 Task: Reply to email with the signature Gabriel Evans with the subject Request for a video from softage.1@softage.net with the message Could you please provide a summary of the customer feedback received? with CC to softage.10@softage.net with an attached document Branding_strategy.docx
Action: Mouse pressed left at (574, 734)
Screenshot: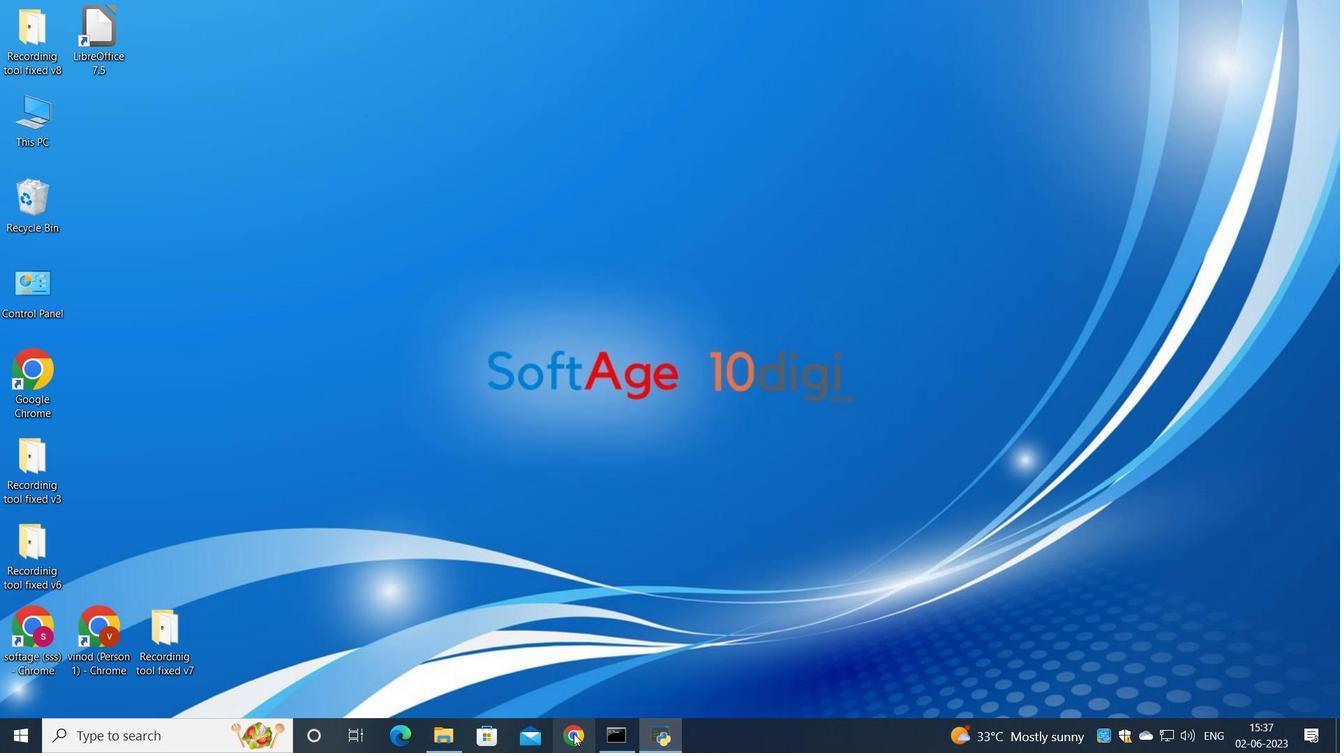 
Action: Mouse moved to (600, 434)
Screenshot: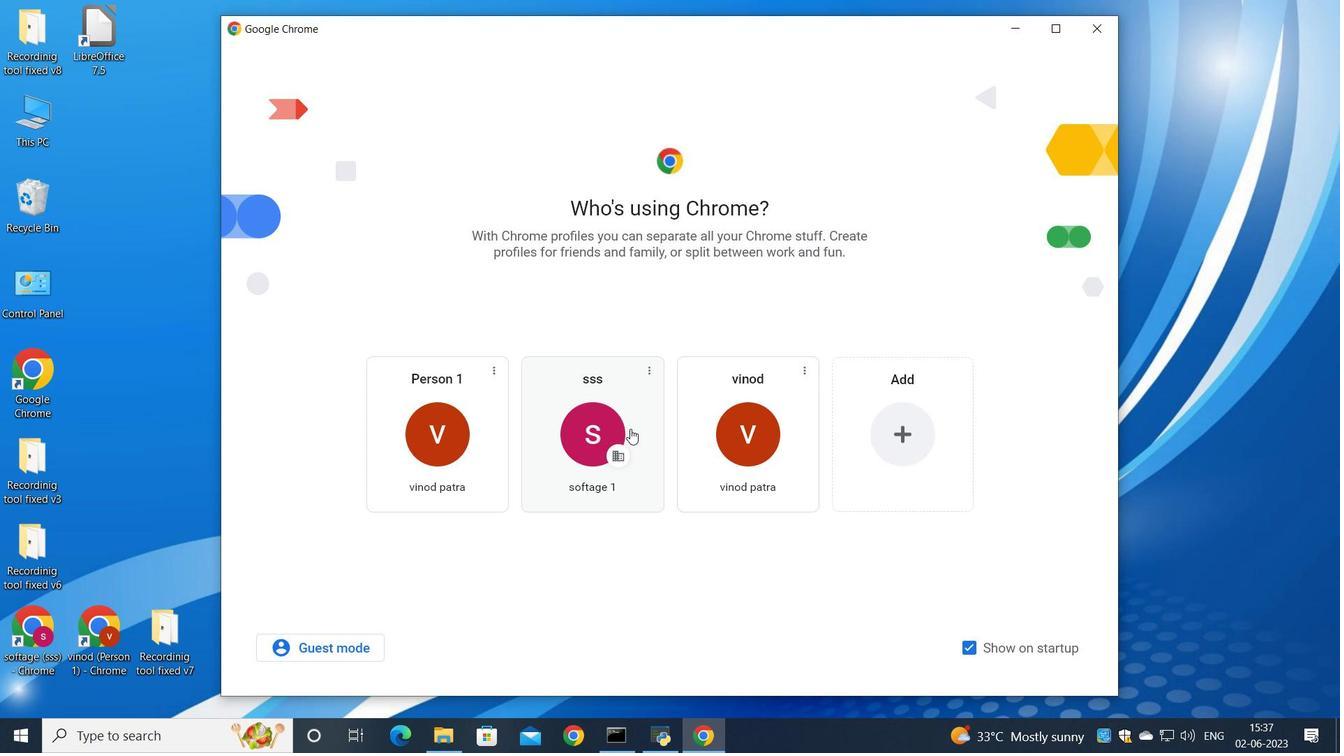 
Action: Mouse pressed left at (600, 434)
Screenshot: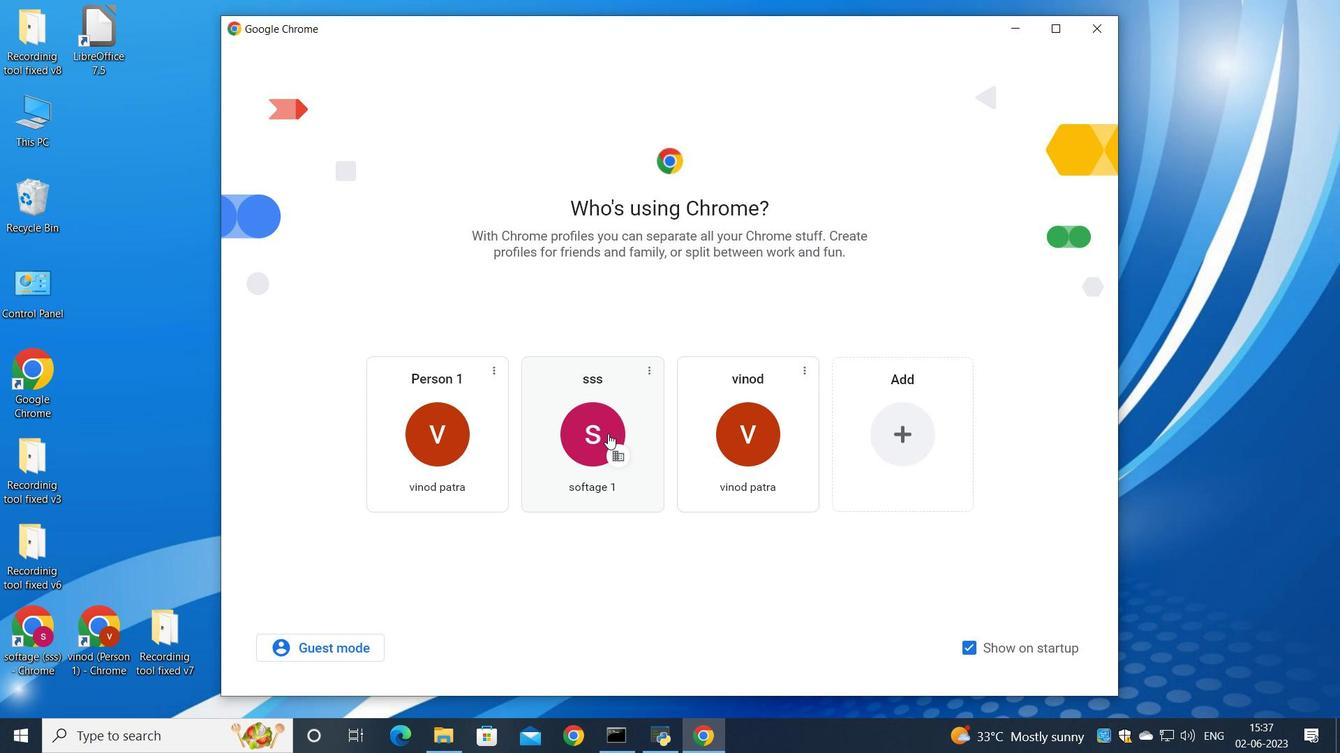 
Action: Mouse moved to (1173, 117)
Screenshot: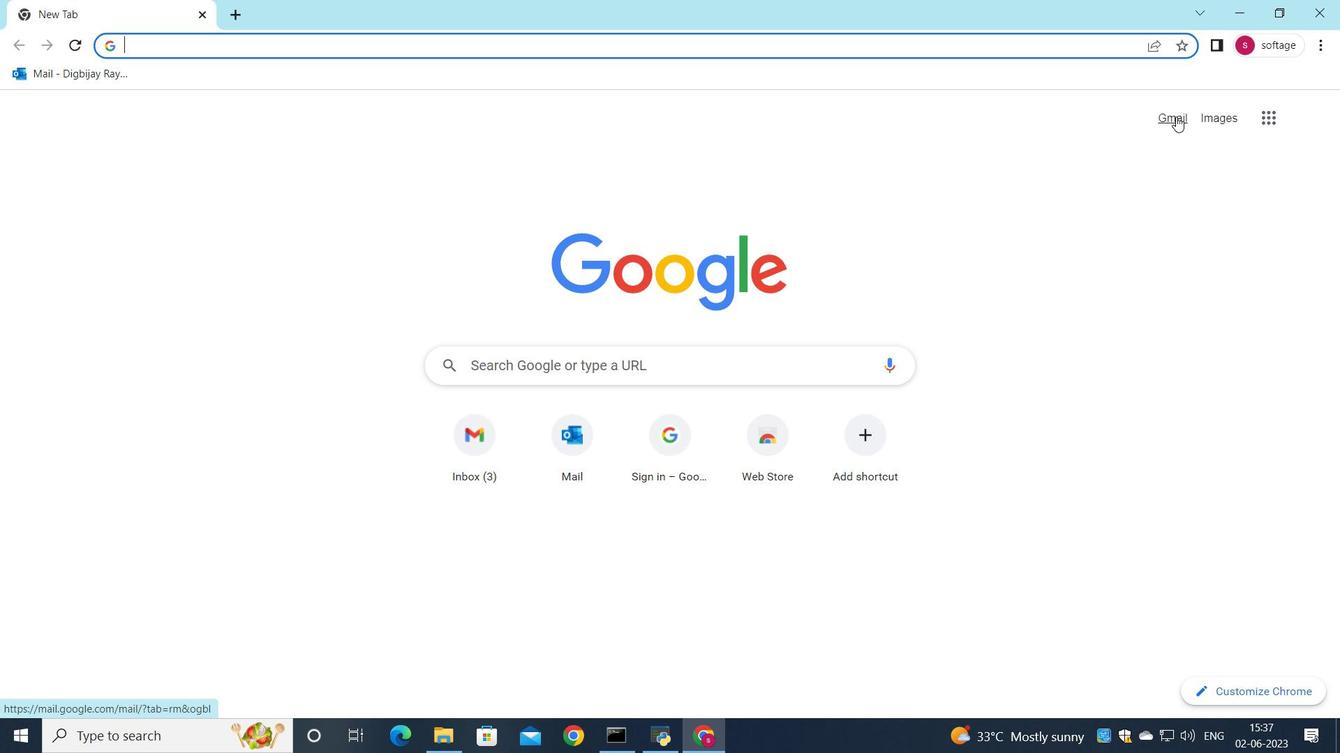 
Action: Mouse pressed left at (1173, 117)
Screenshot: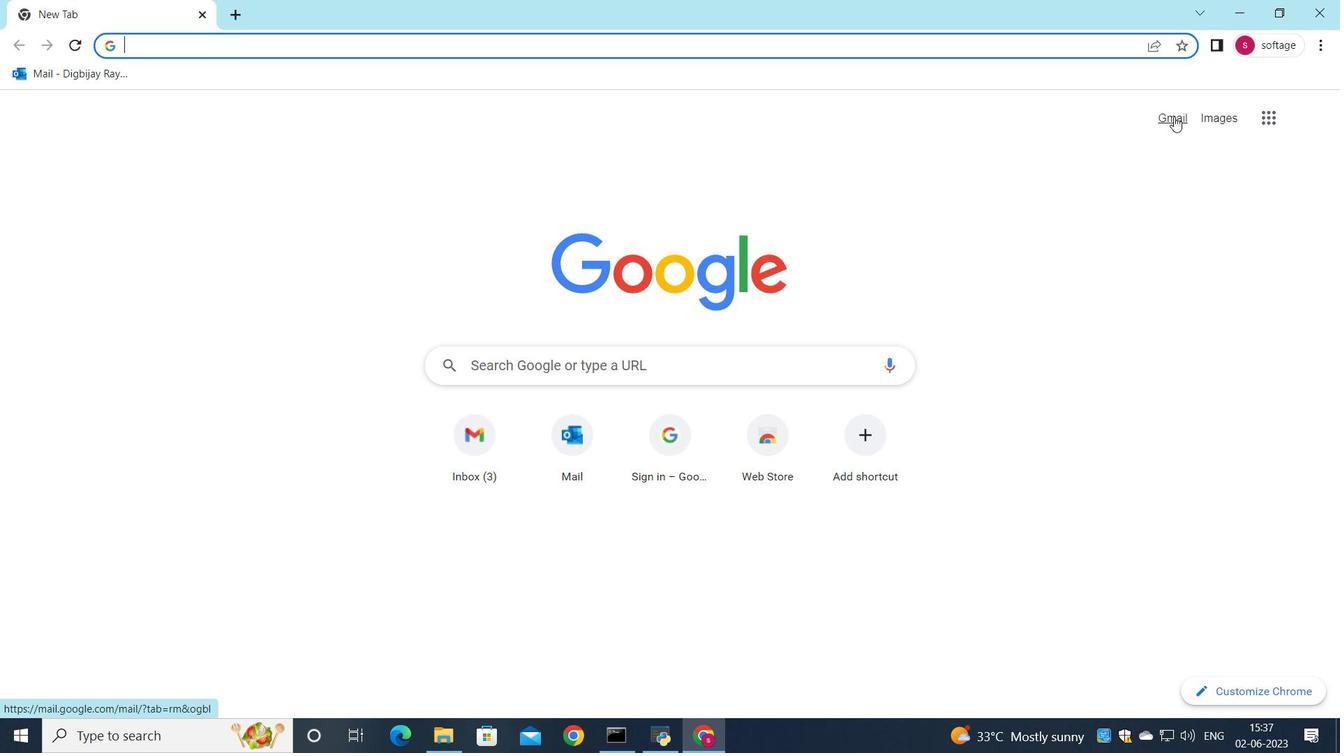 
Action: Mouse moved to (1144, 127)
Screenshot: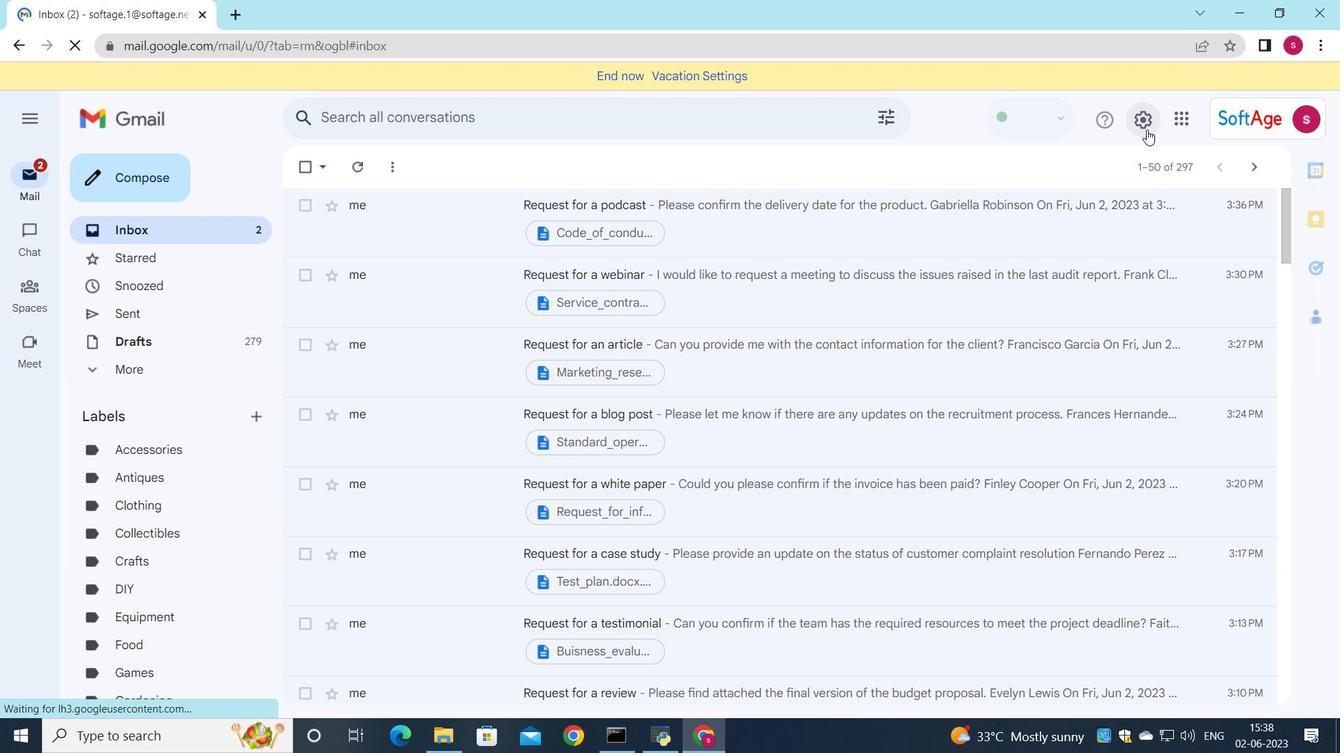 
Action: Mouse pressed left at (1144, 127)
Screenshot: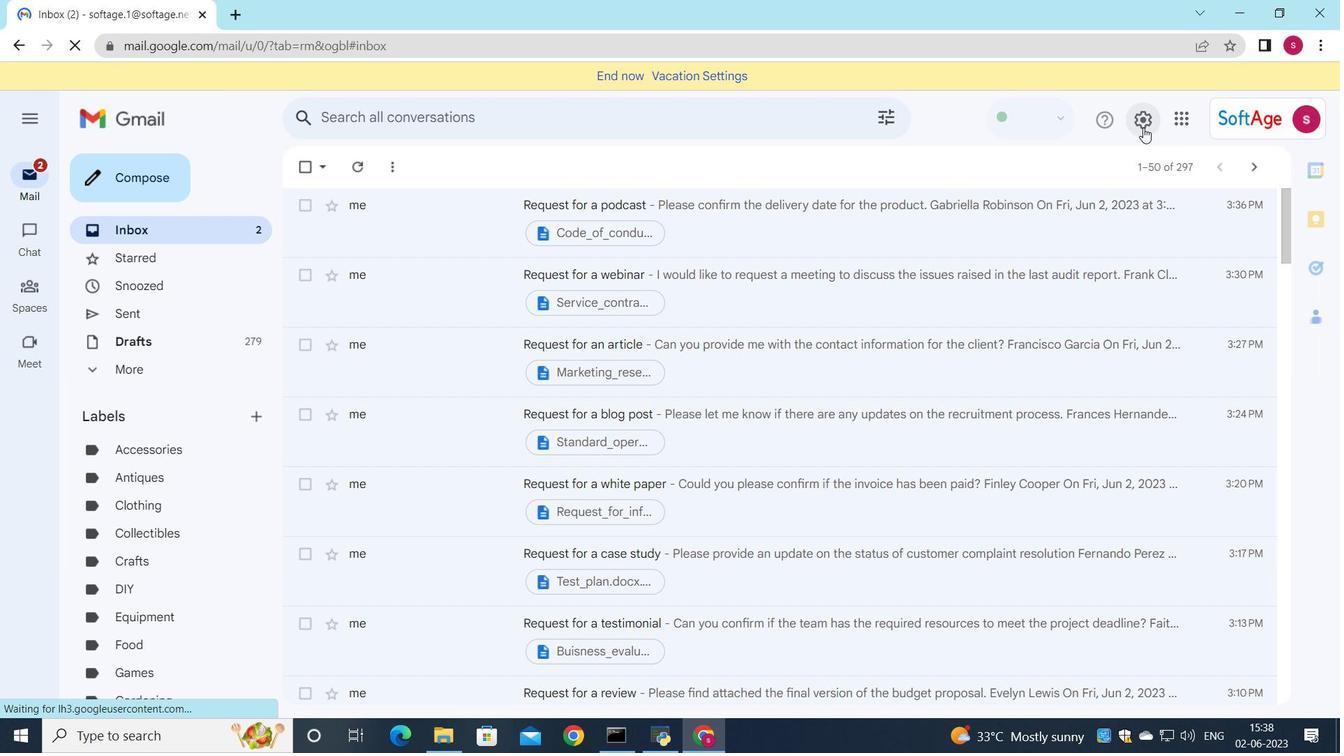 
Action: Mouse moved to (1165, 207)
Screenshot: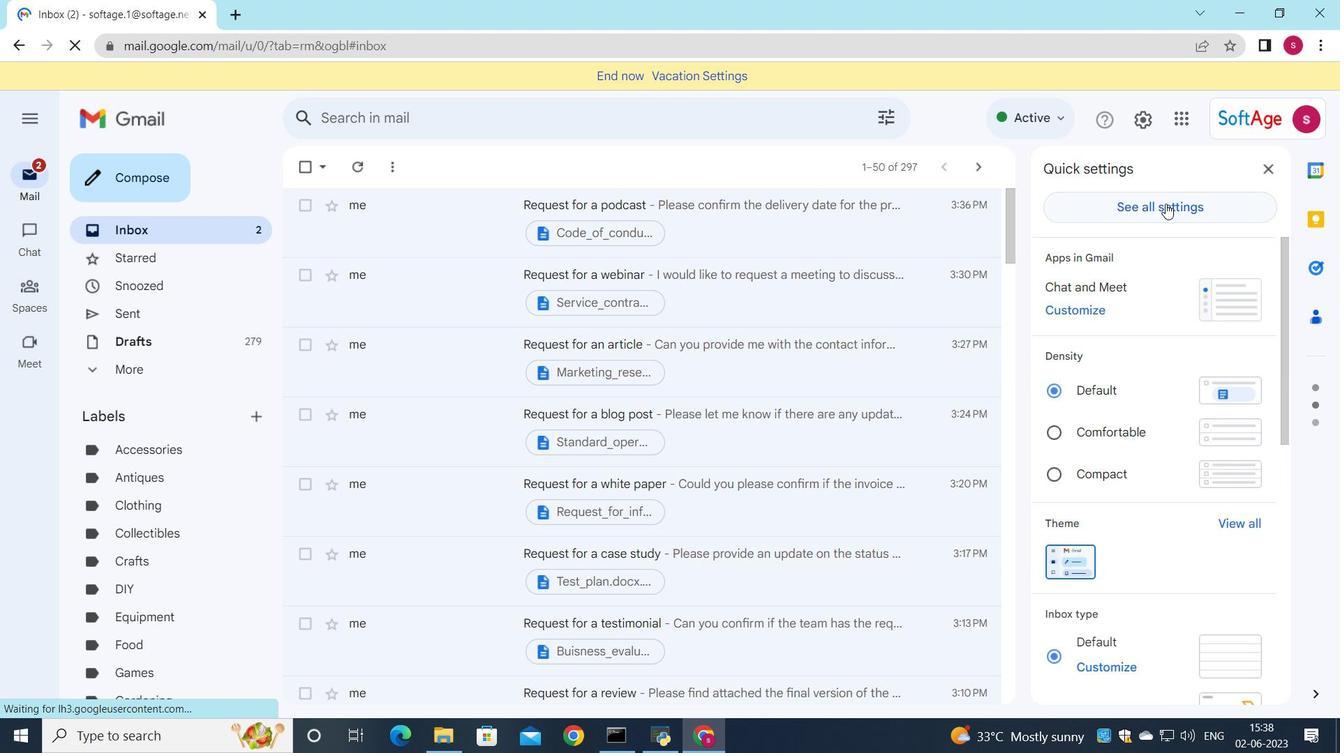 
Action: Mouse pressed left at (1165, 207)
Screenshot: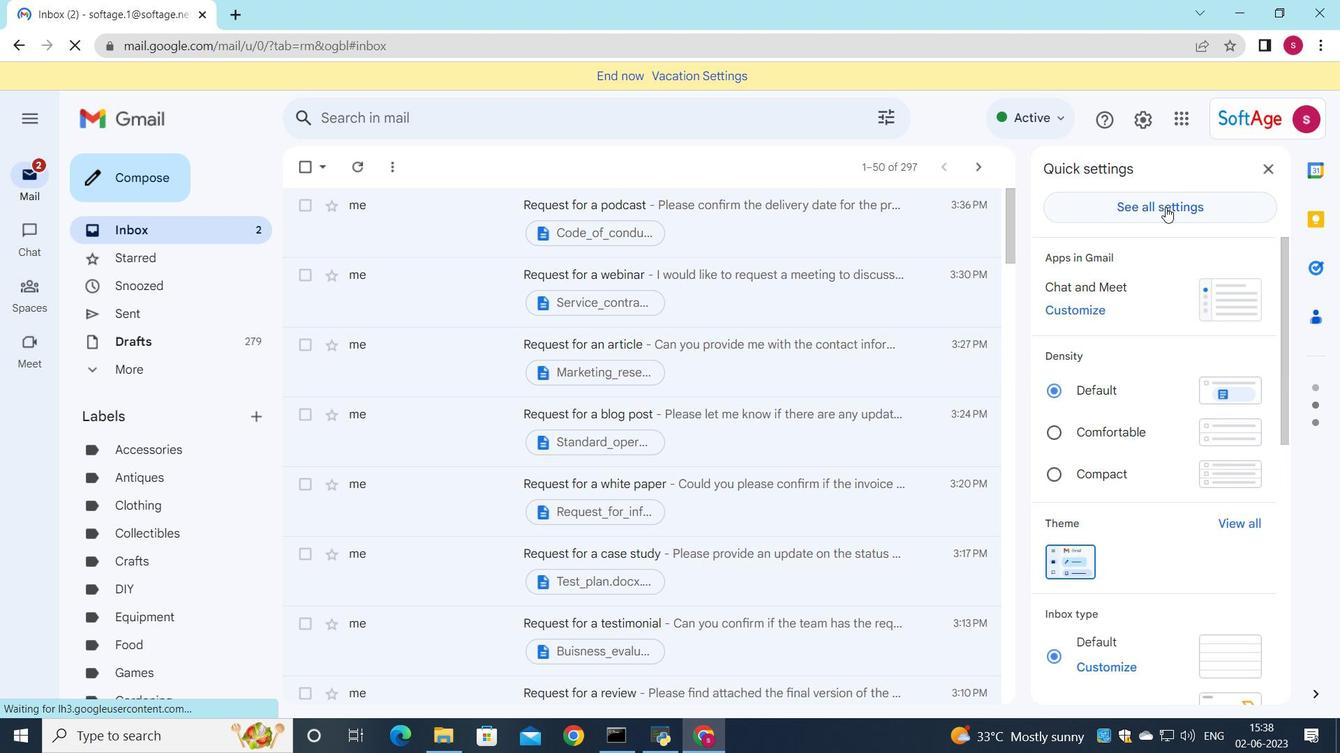 
Action: Mouse moved to (679, 320)
Screenshot: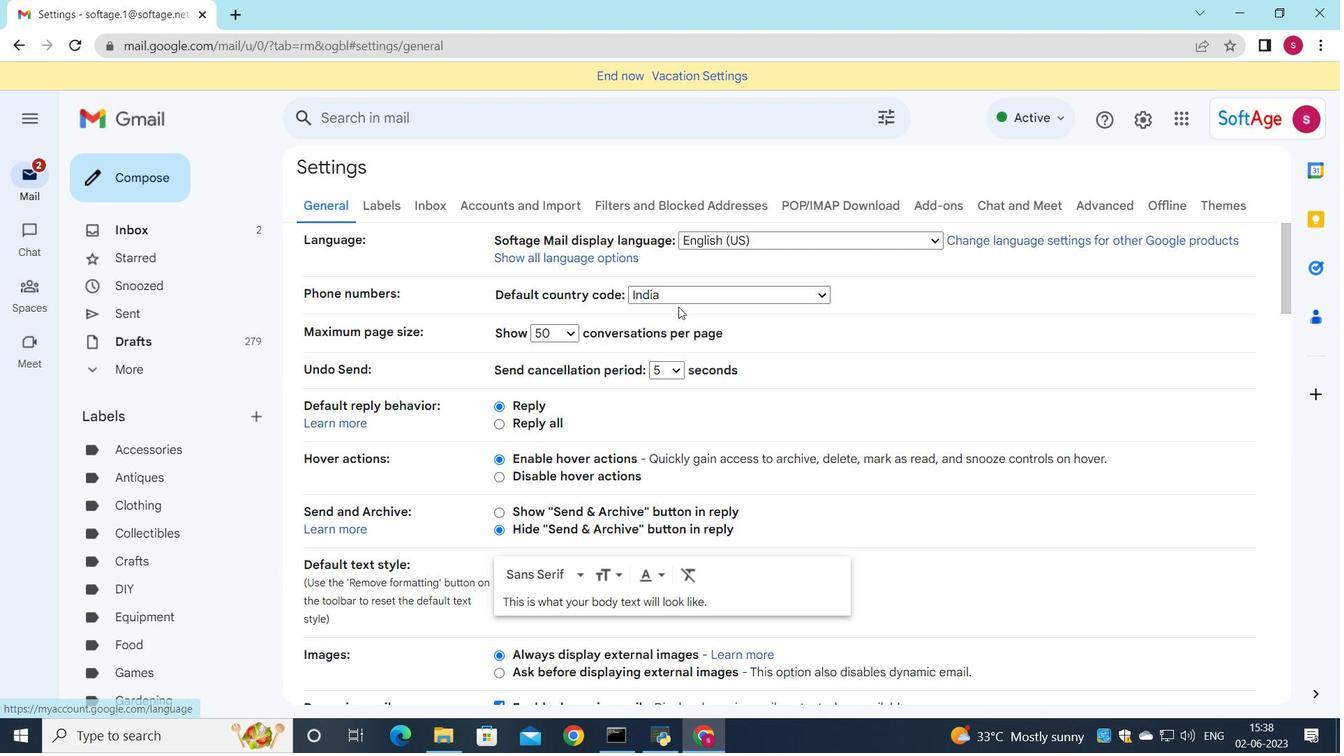 
Action: Mouse scrolled (679, 319) with delta (0, 0)
Screenshot: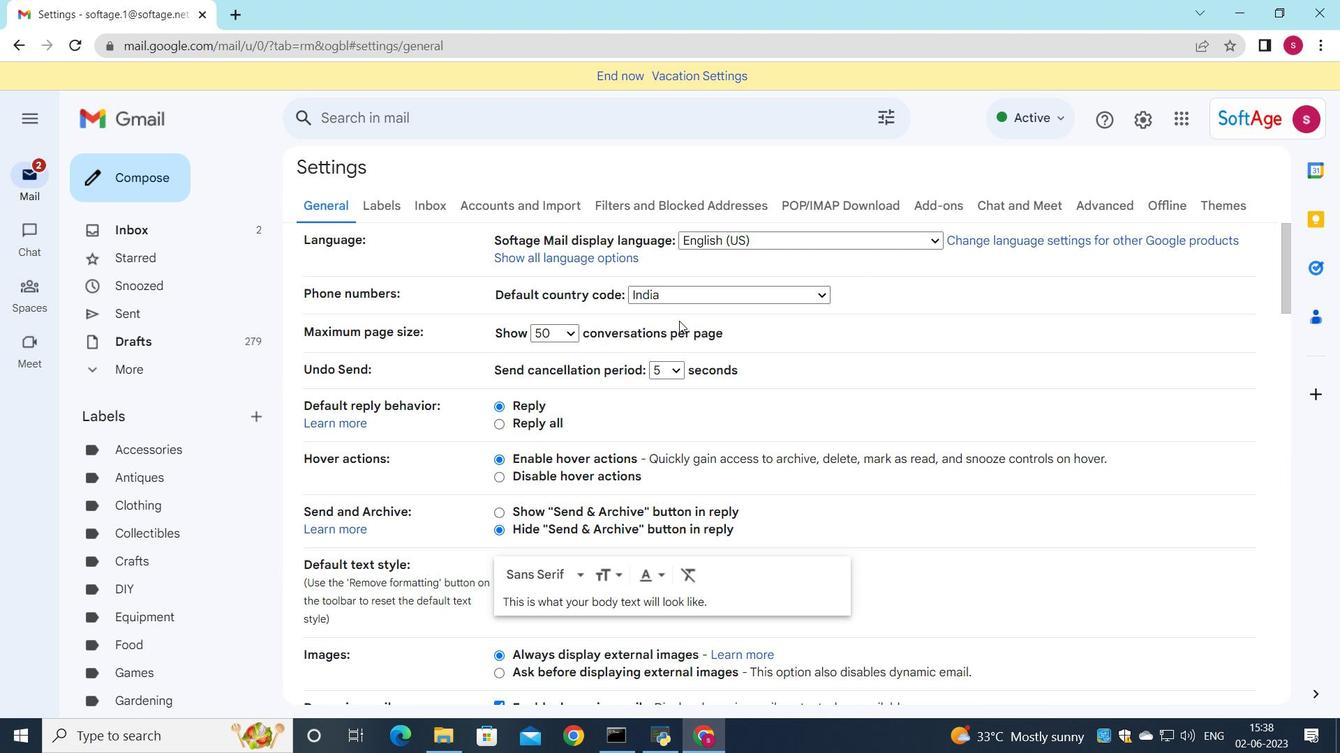 
Action: Mouse scrolled (679, 319) with delta (0, 0)
Screenshot: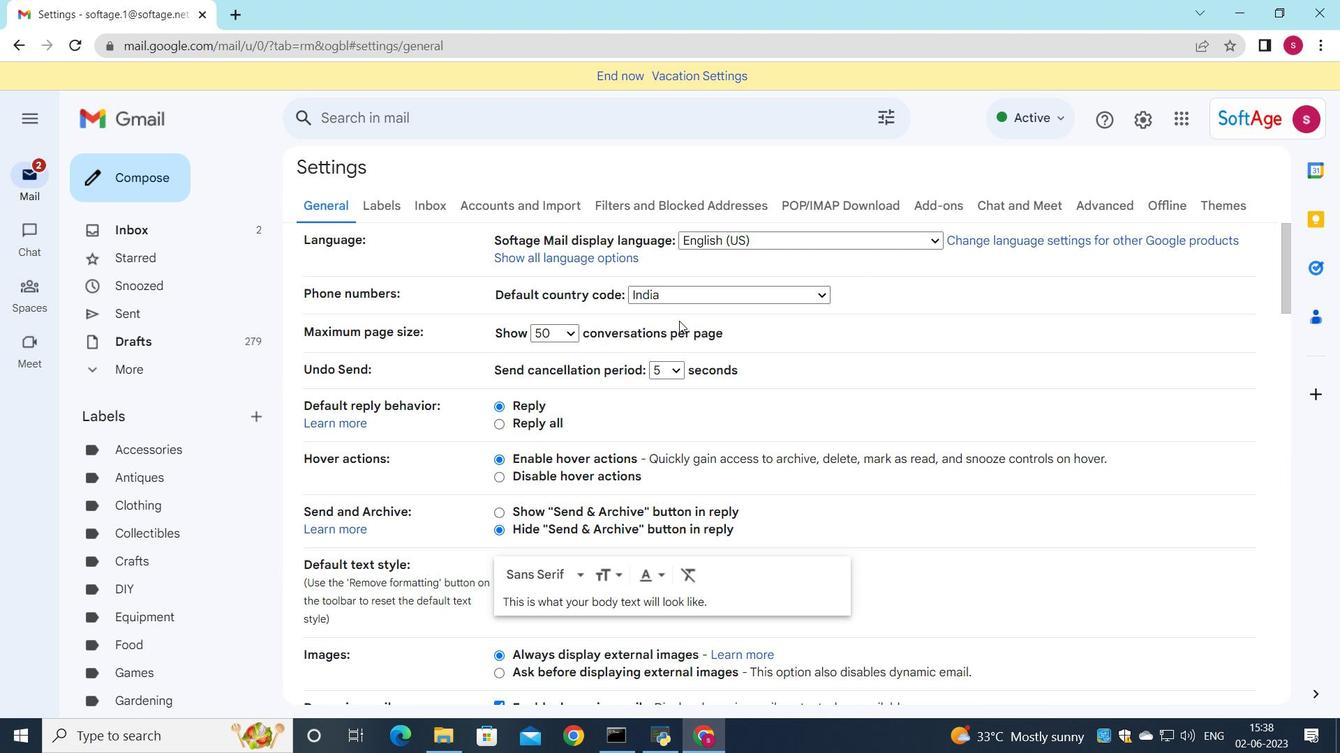 
Action: Mouse scrolled (679, 319) with delta (0, 0)
Screenshot: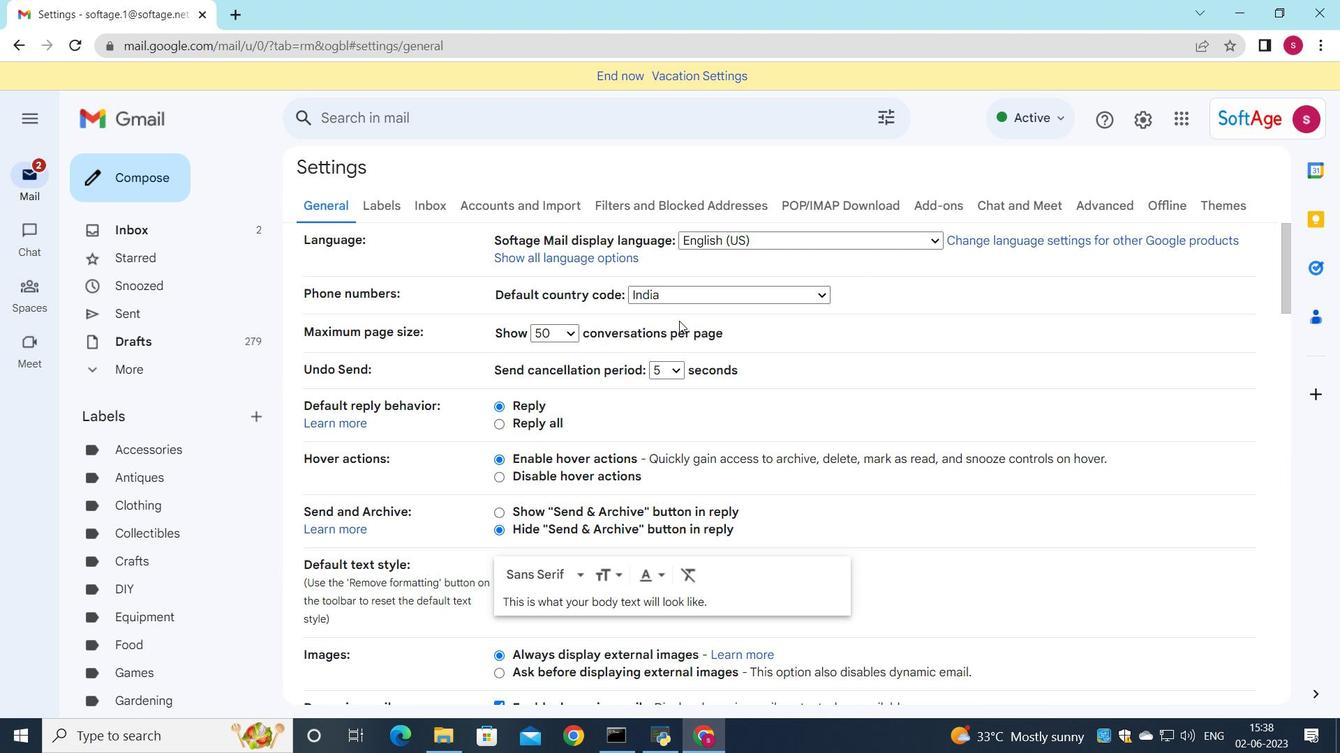 
Action: Mouse moved to (680, 320)
Screenshot: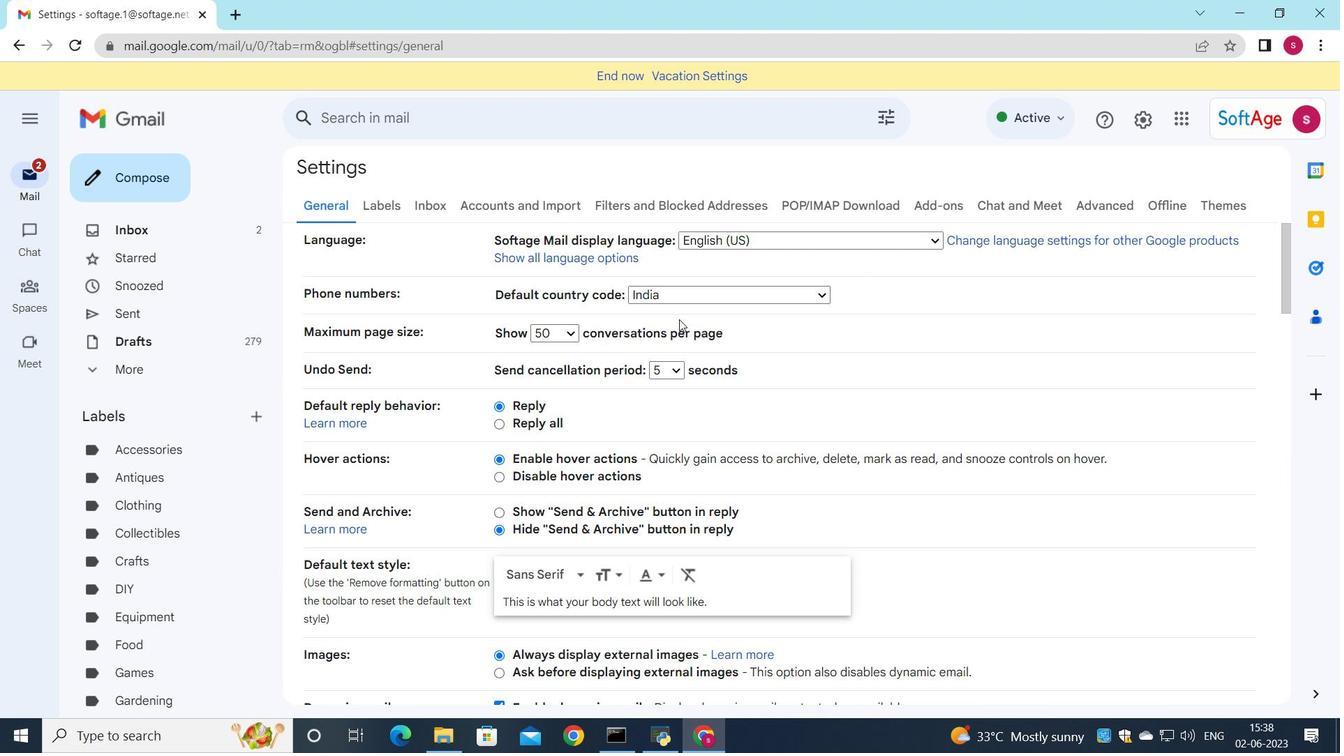 
Action: Mouse scrolled (680, 319) with delta (0, 0)
Screenshot: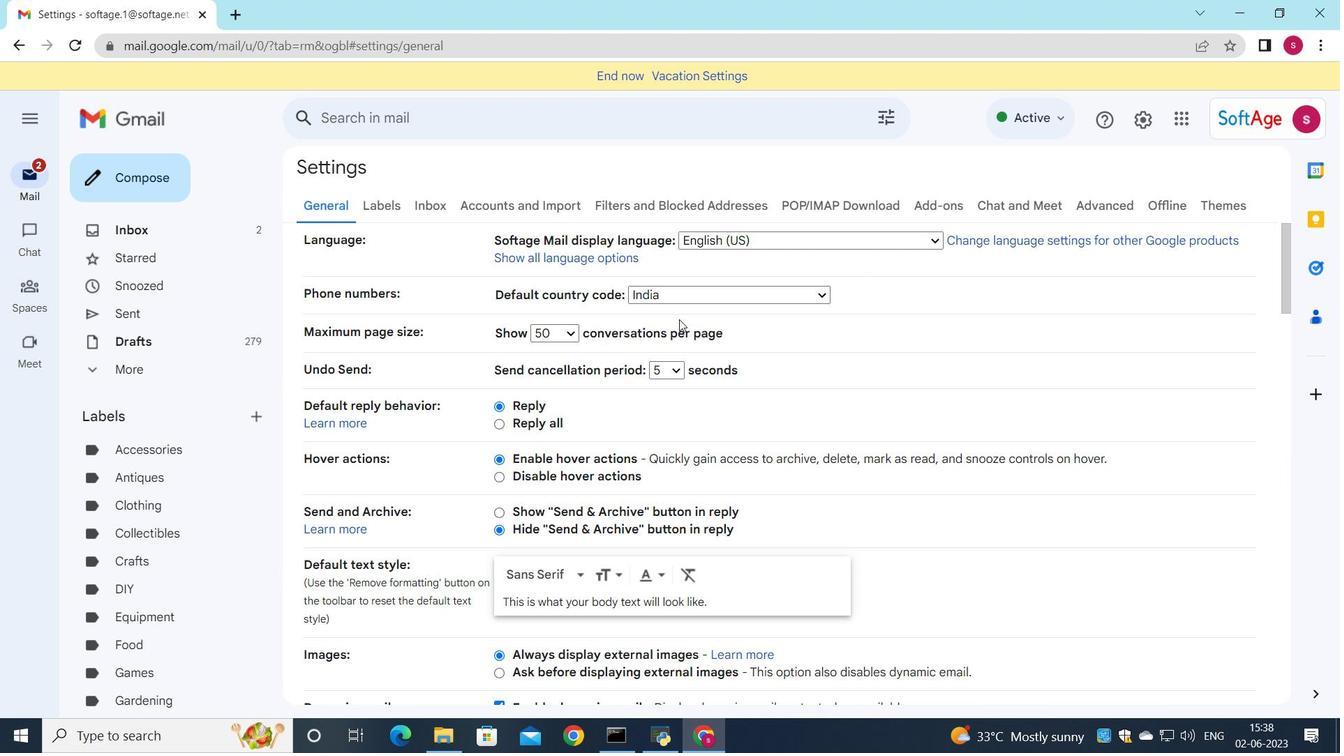 
Action: Mouse moved to (666, 293)
Screenshot: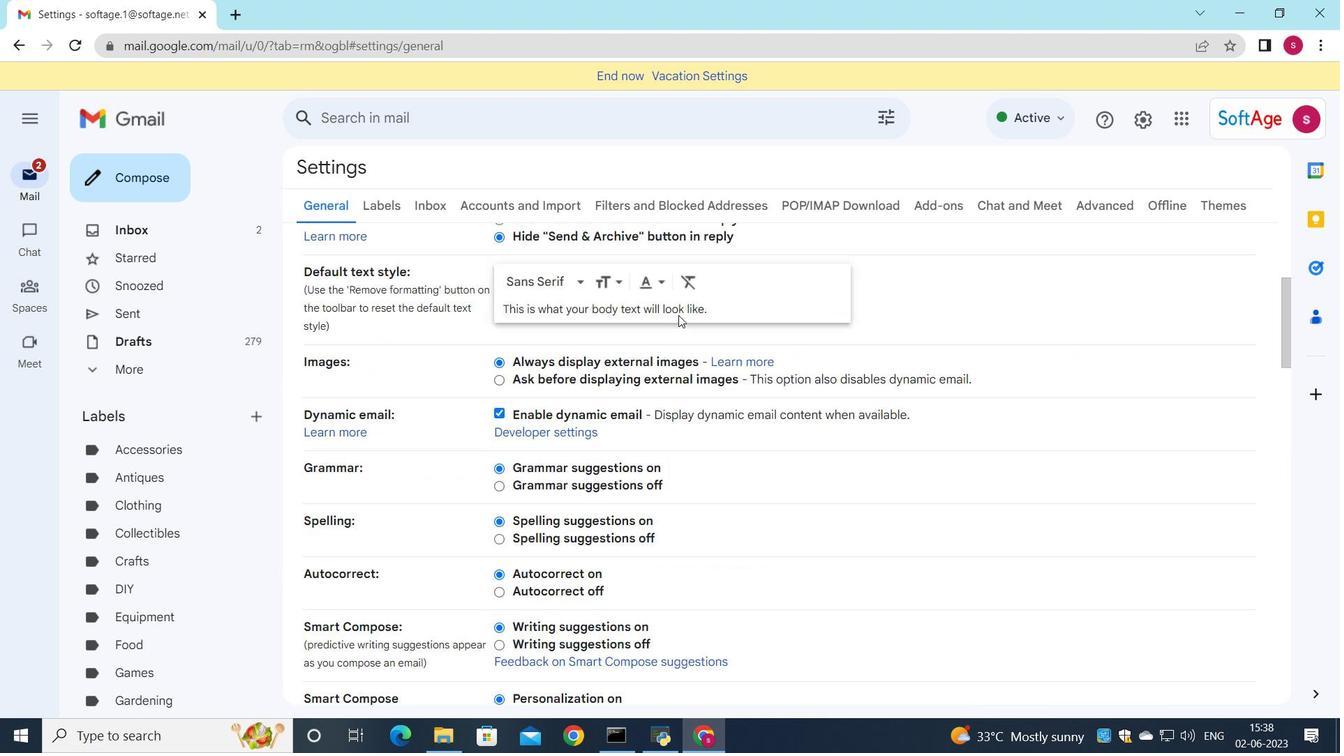 
Action: Mouse scrolled (666, 292) with delta (0, 0)
Screenshot: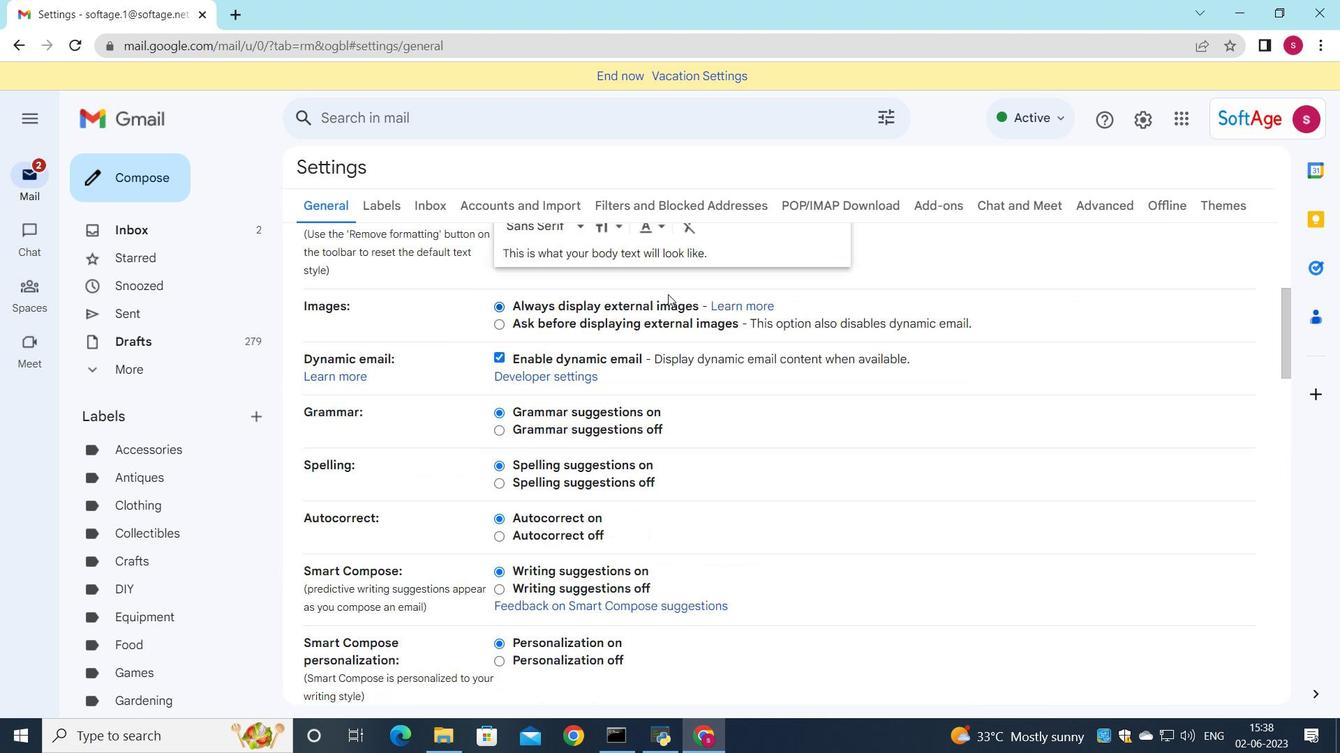 
Action: Mouse scrolled (666, 292) with delta (0, 0)
Screenshot: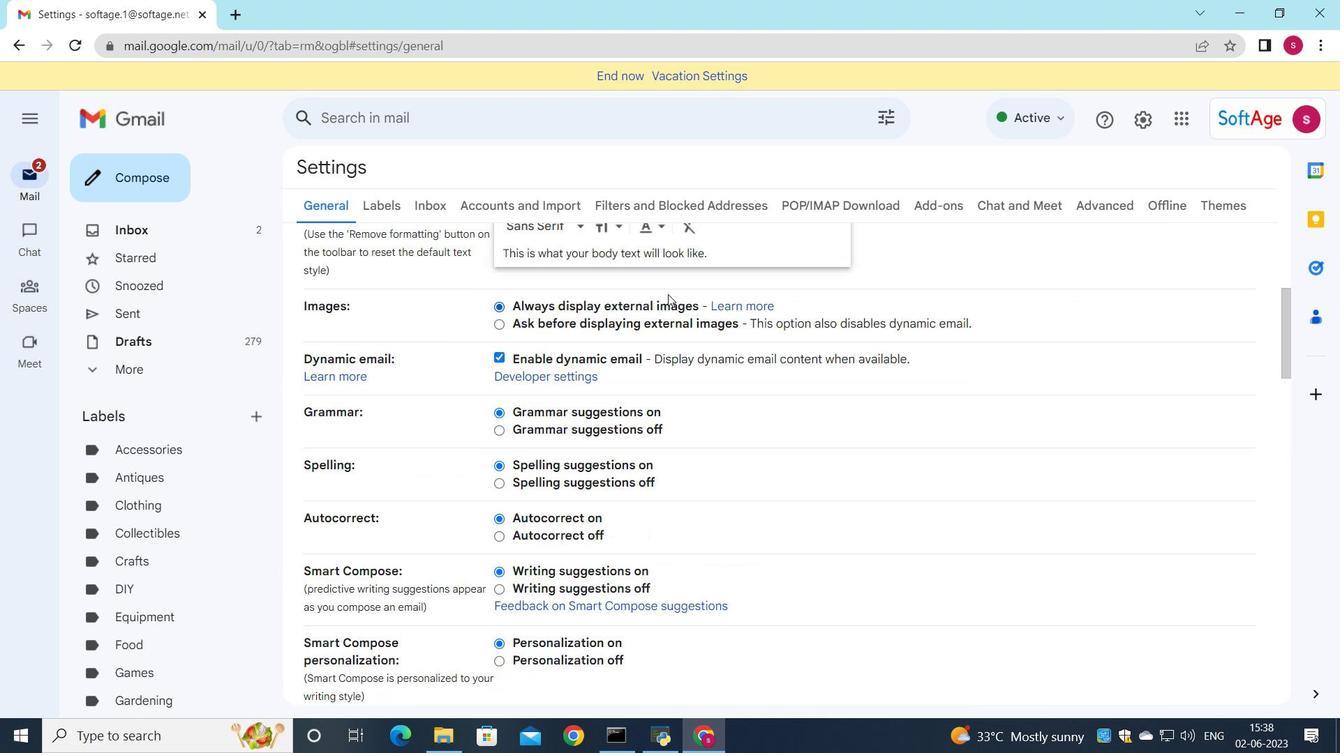 
Action: Mouse scrolled (666, 292) with delta (0, 0)
Screenshot: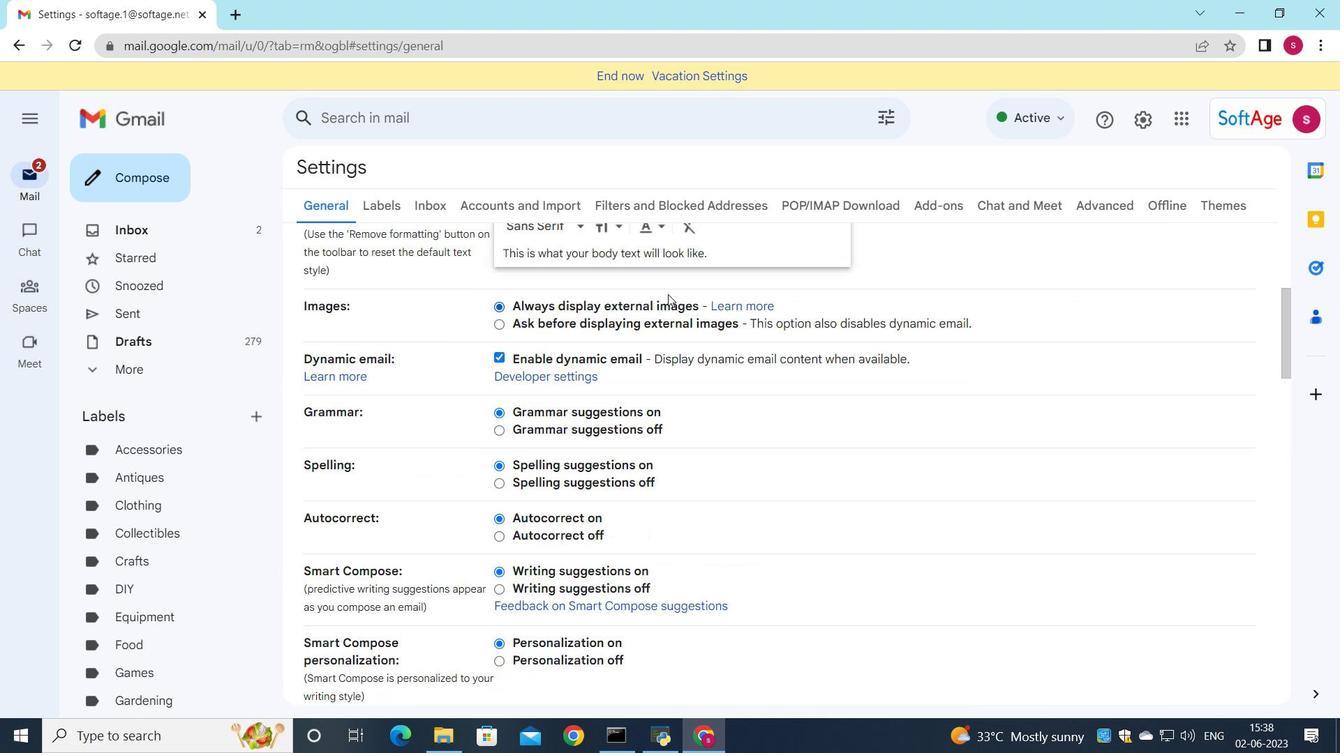 
Action: Mouse scrolled (666, 292) with delta (0, 0)
Screenshot: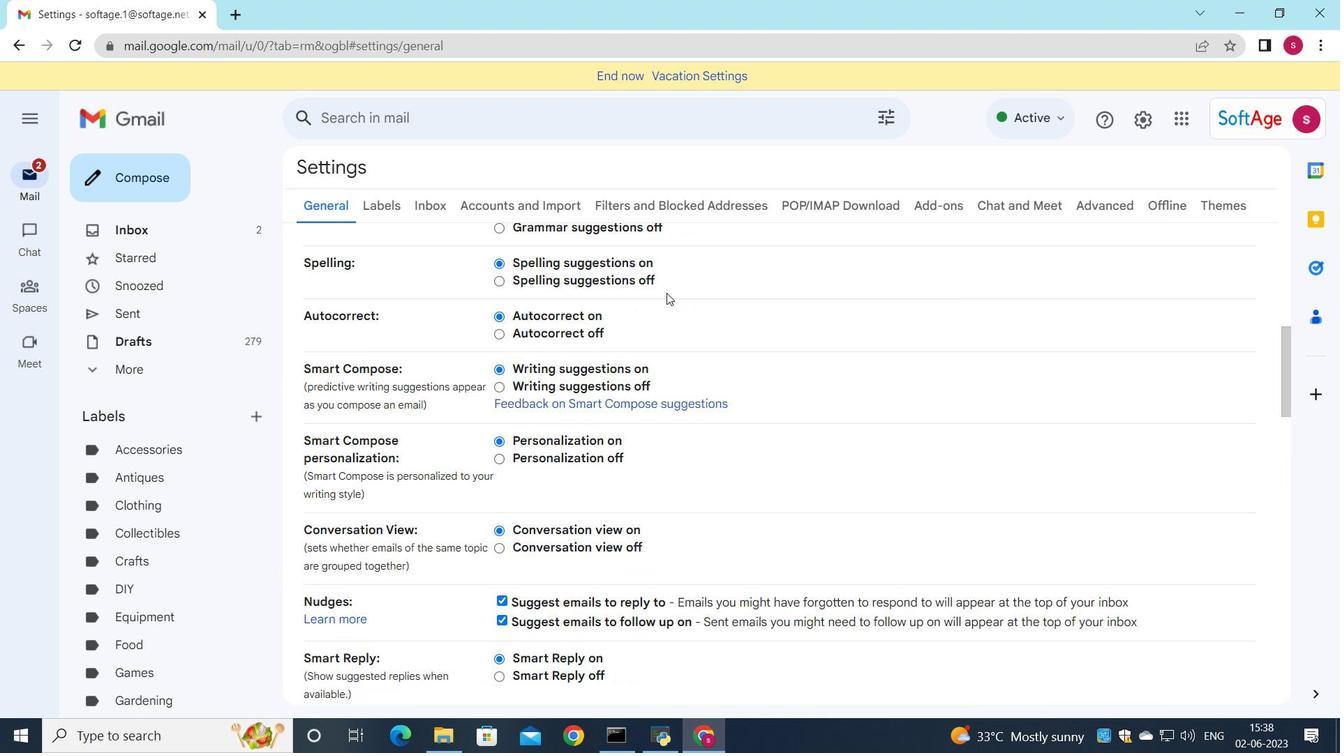 
Action: Mouse scrolled (666, 292) with delta (0, 0)
Screenshot: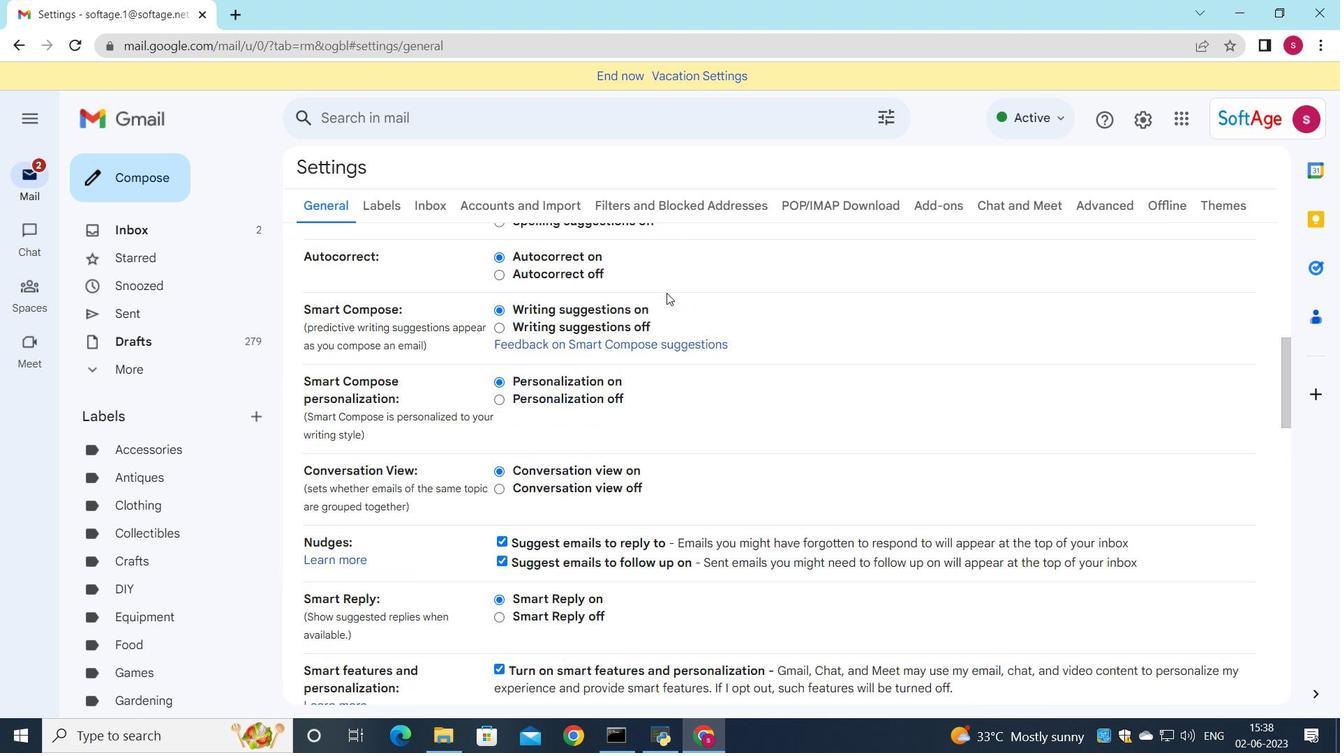
Action: Mouse moved to (666, 286)
Screenshot: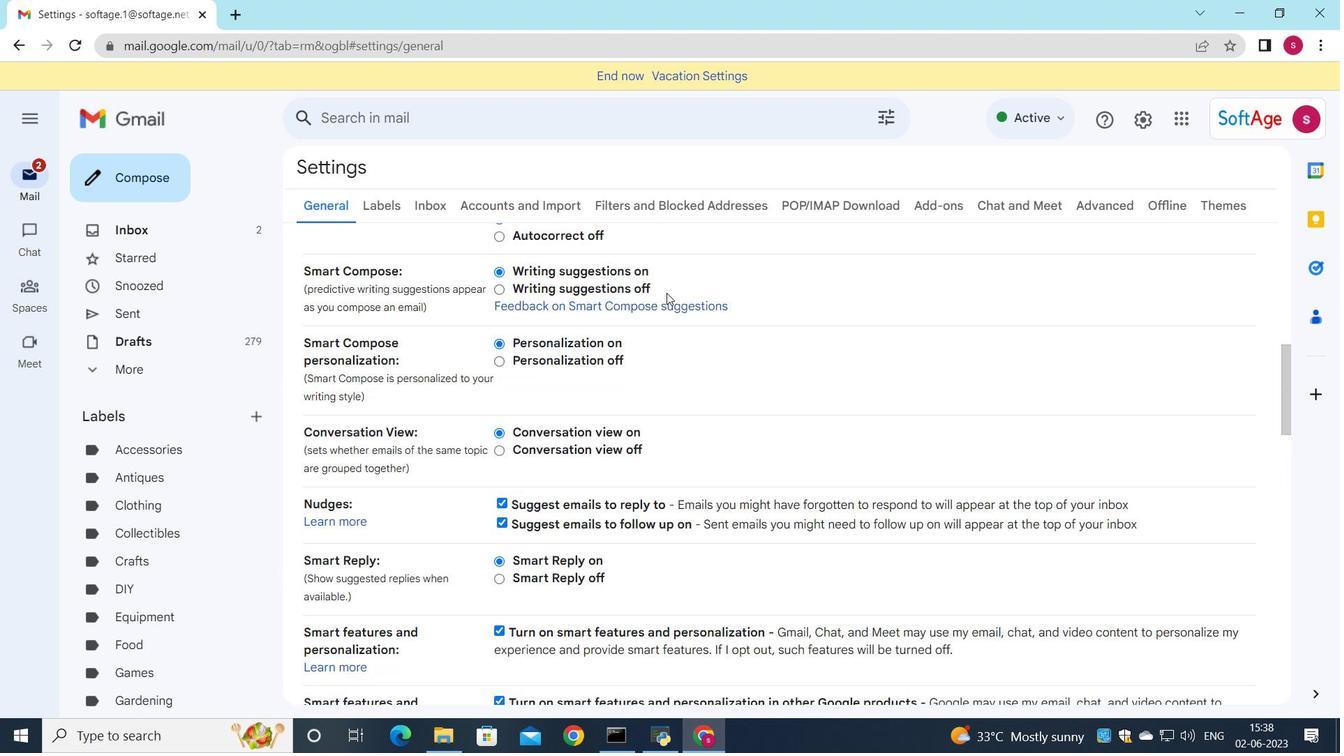 
Action: Mouse scrolled (666, 285) with delta (0, 0)
Screenshot: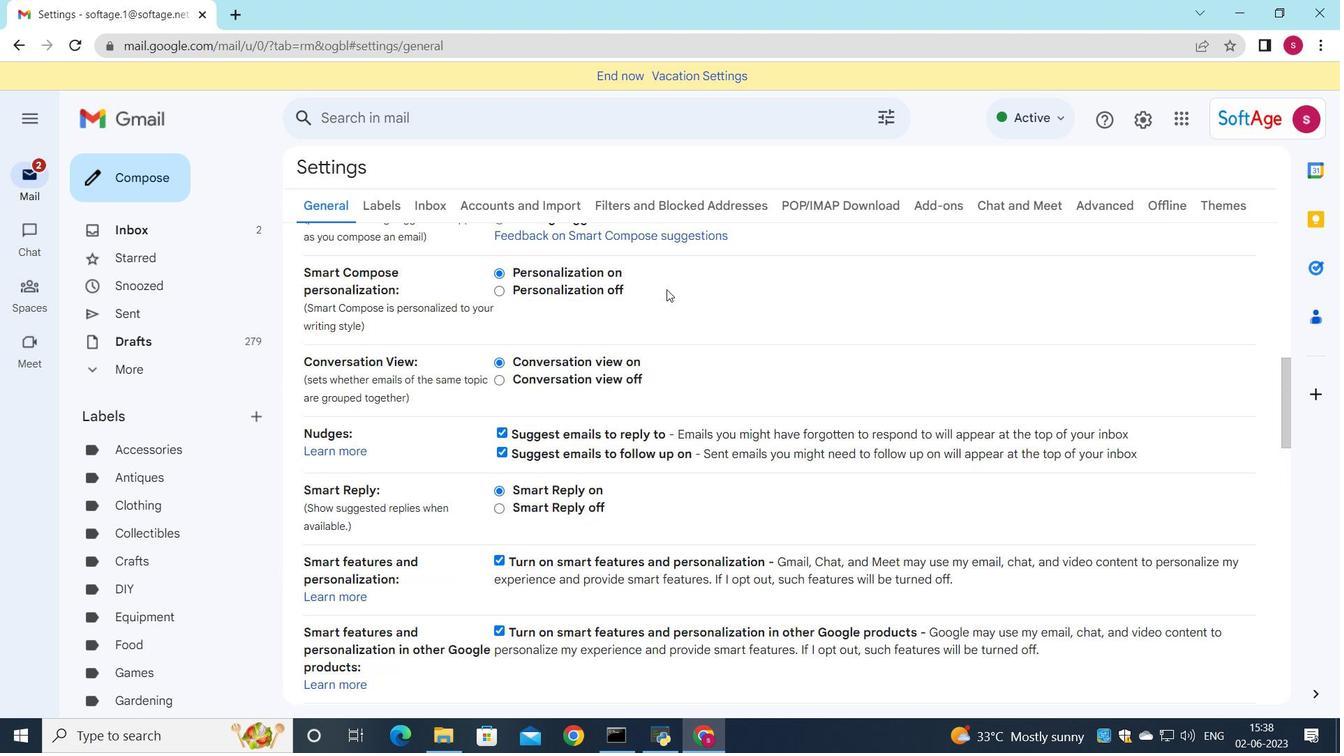 
Action: Mouse scrolled (666, 285) with delta (0, 0)
Screenshot: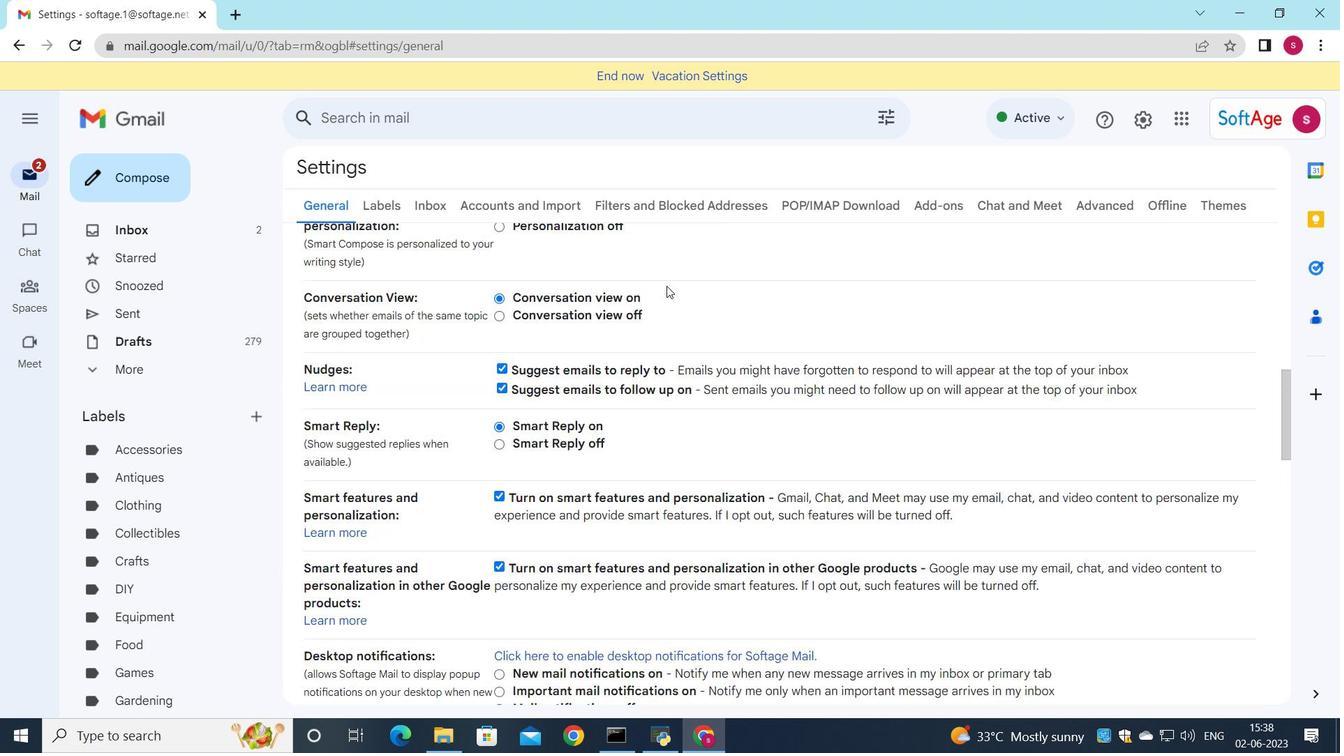 
Action: Mouse scrolled (666, 285) with delta (0, 0)
Screenshot: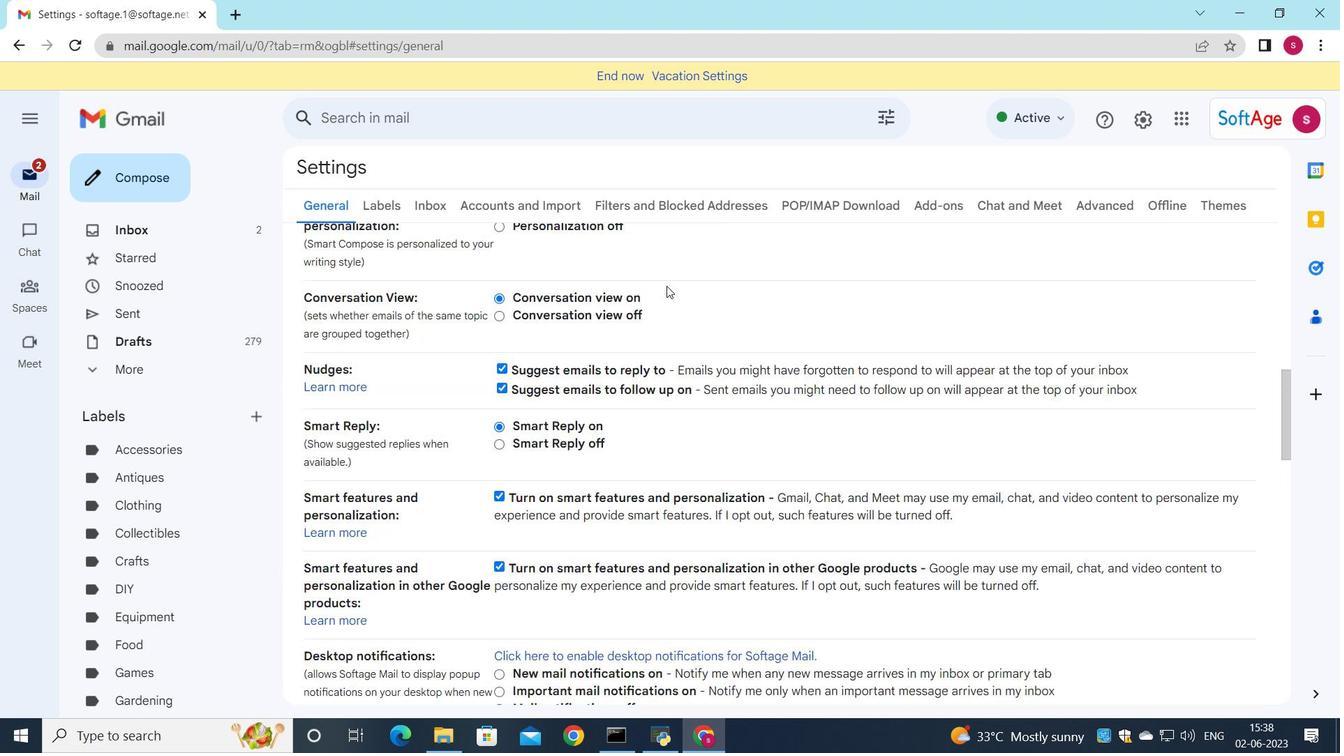 
Action: Mouse scrolled (666, 285) with delta (0, 0)
Screenshot: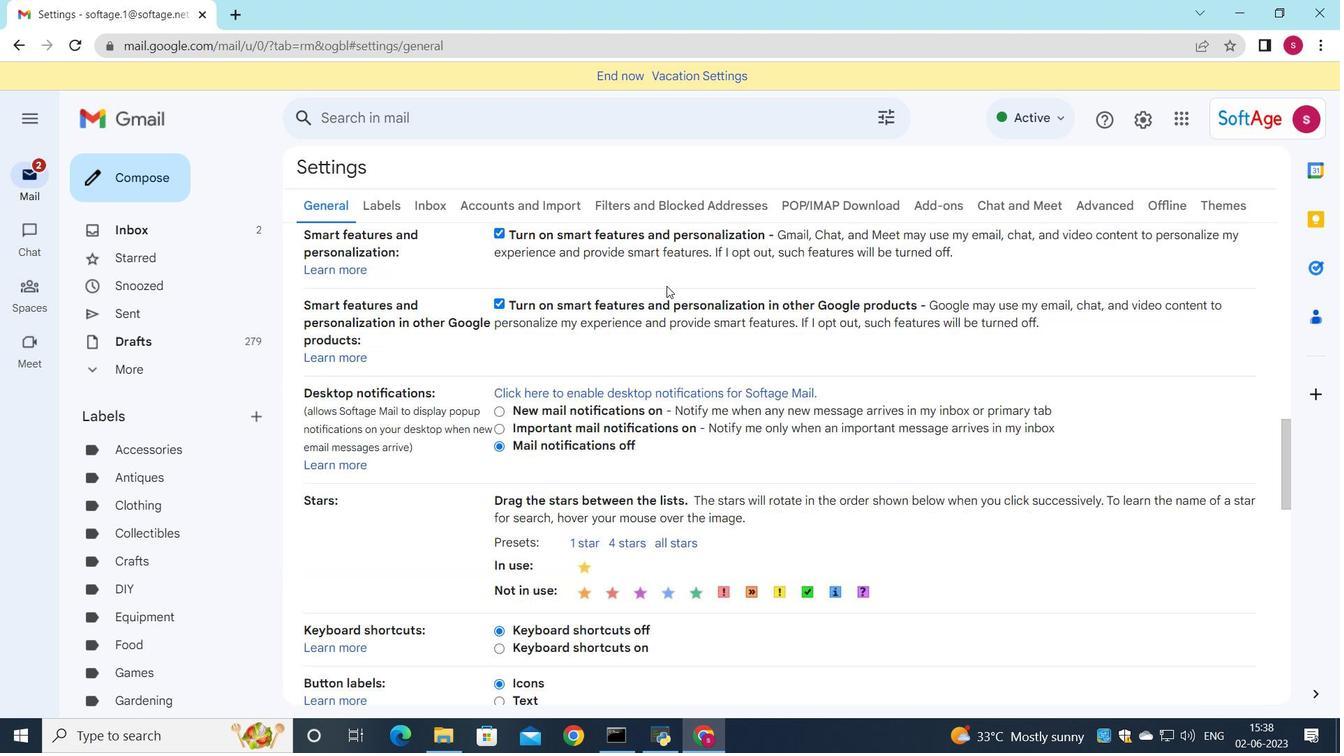 
Action: Mouse scrolled (666, 285) with delta (0, 0)
Screenshot: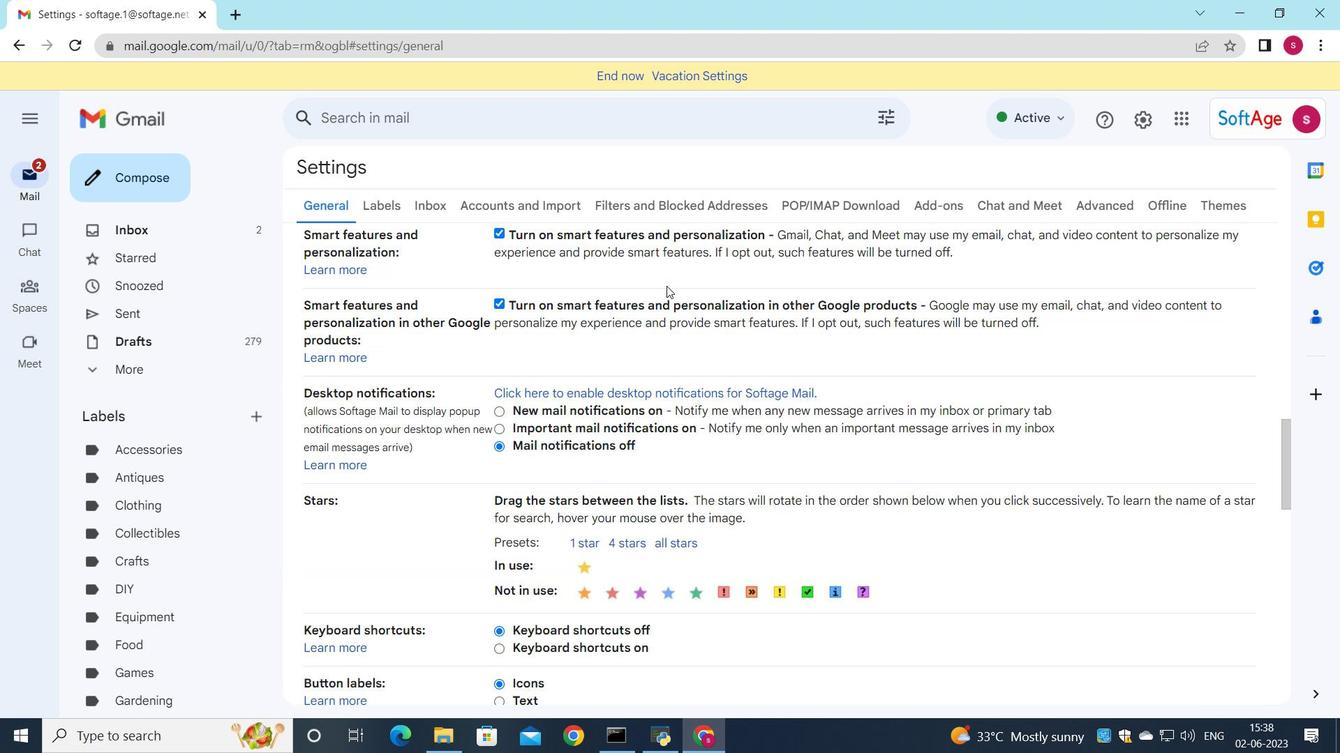 
Action: Mouse scrolled (666, 285) with delta (0, 0)
Screenshot: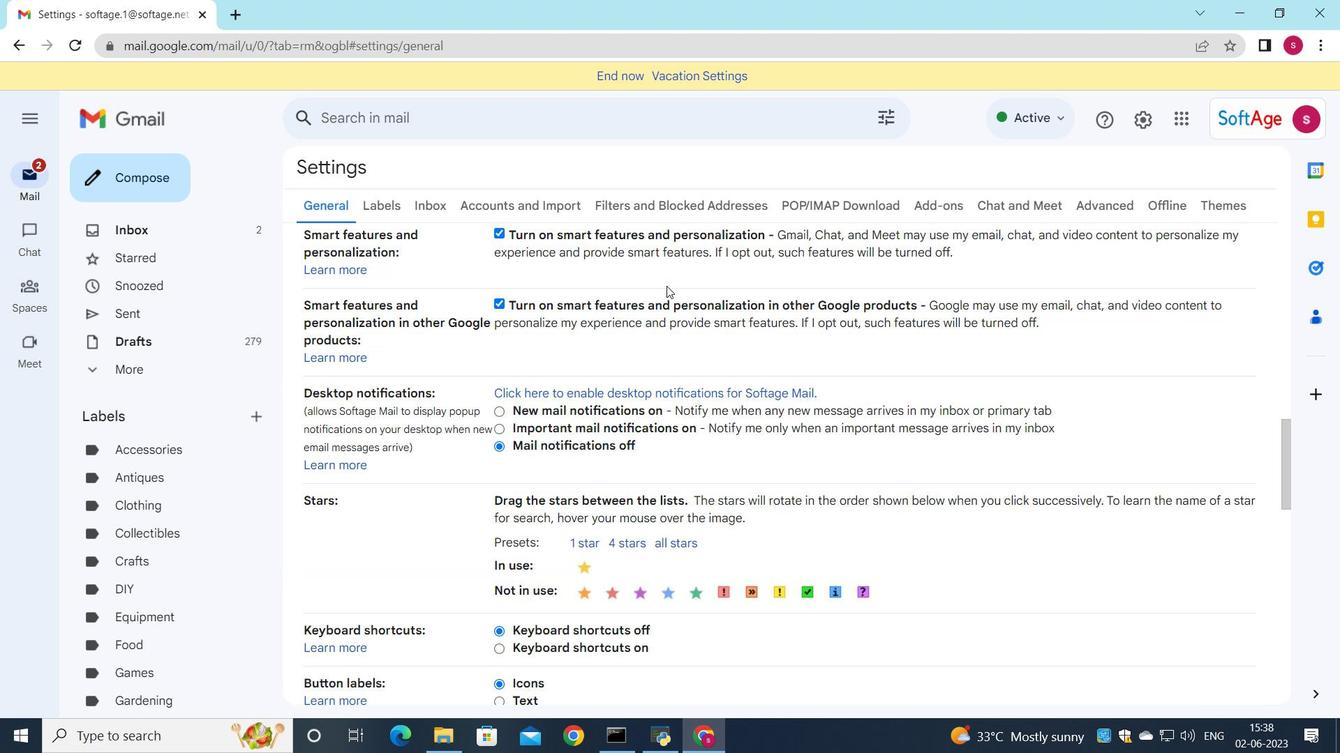 
Action: Mouse scrolled (666, 285) with delta (0, 0)
Screenshot: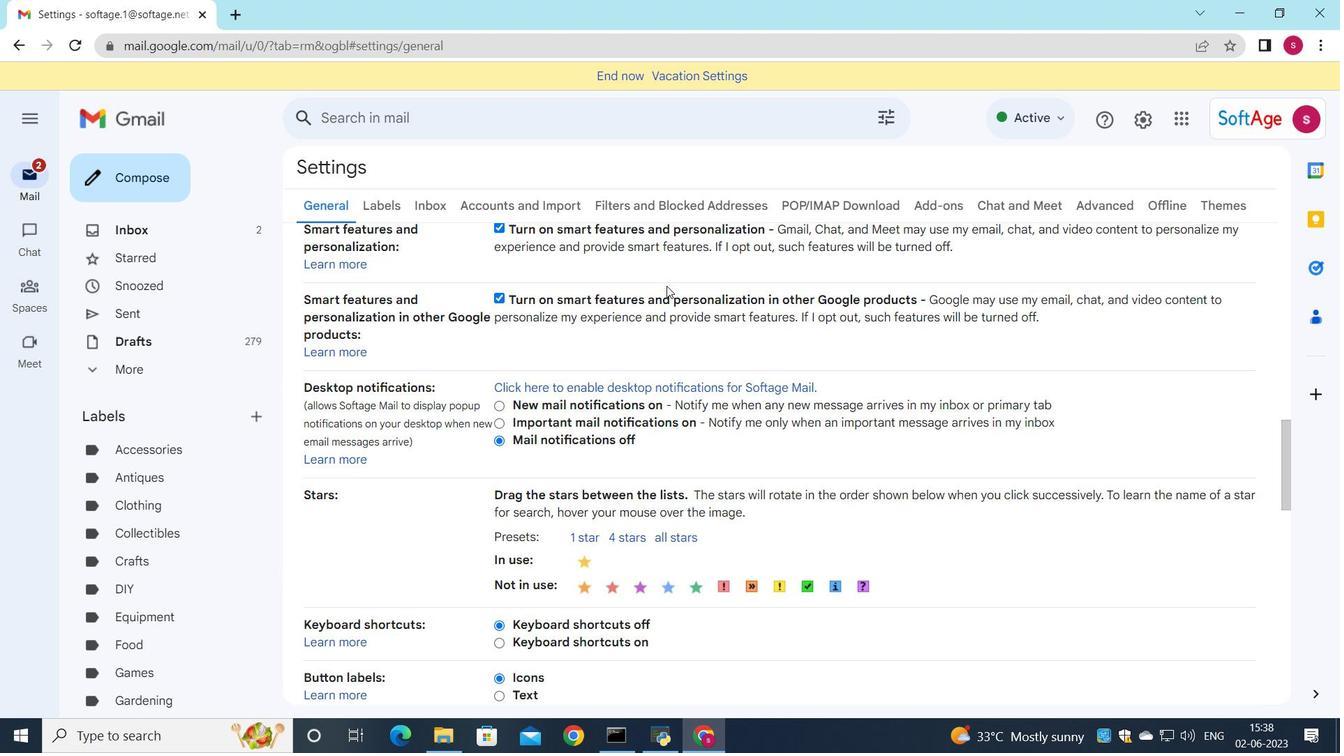 
Action: Mouse scrolled (666, 285) with delta (0, 0)
Screenshot: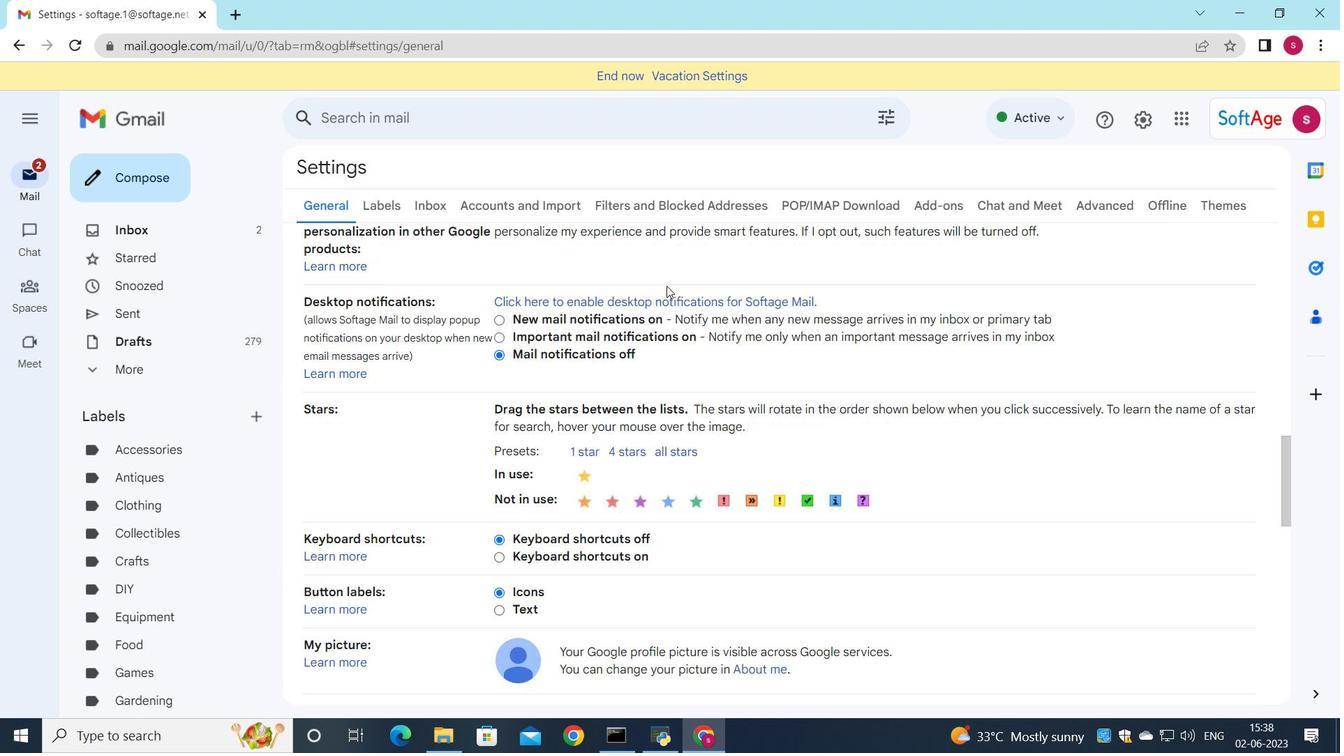 
Action: Mouse scrolled (666, 285) with delta (0, 0)
Screenshot: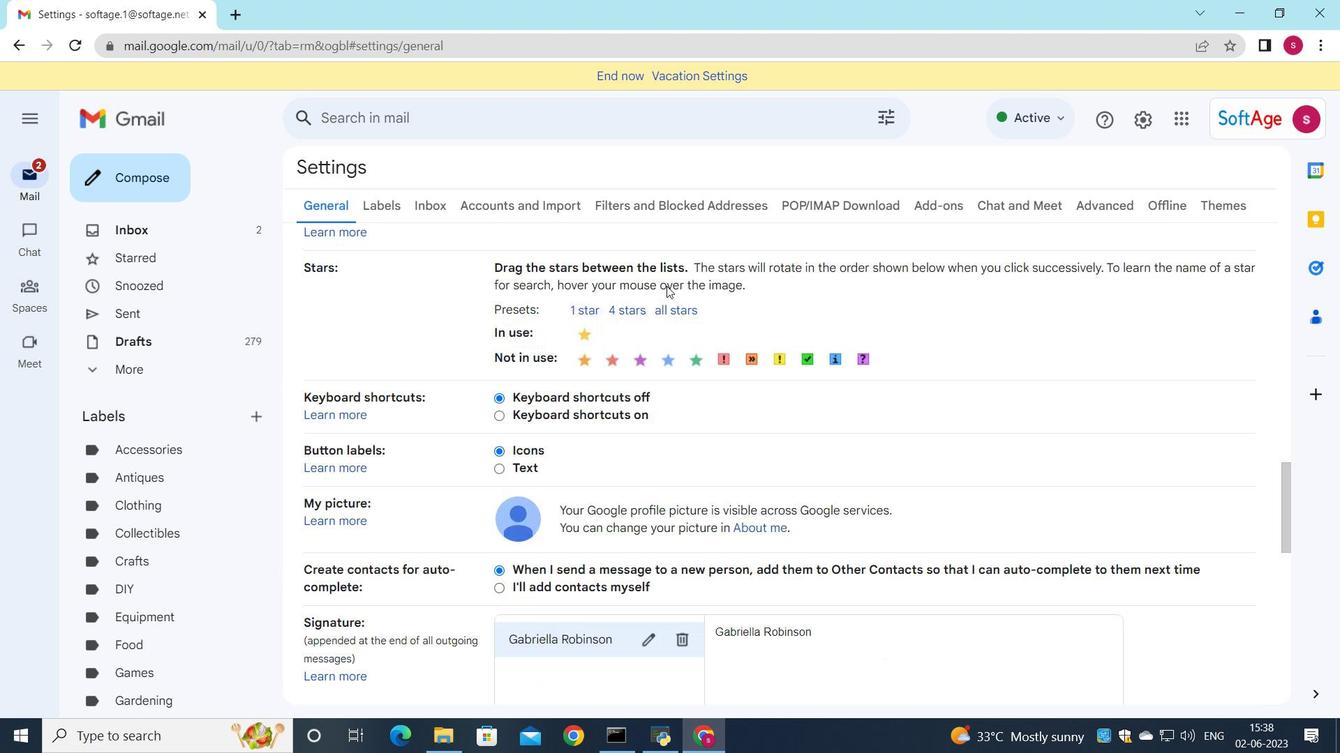 
Action: Mouse moved to (685, 349)
Screenshot: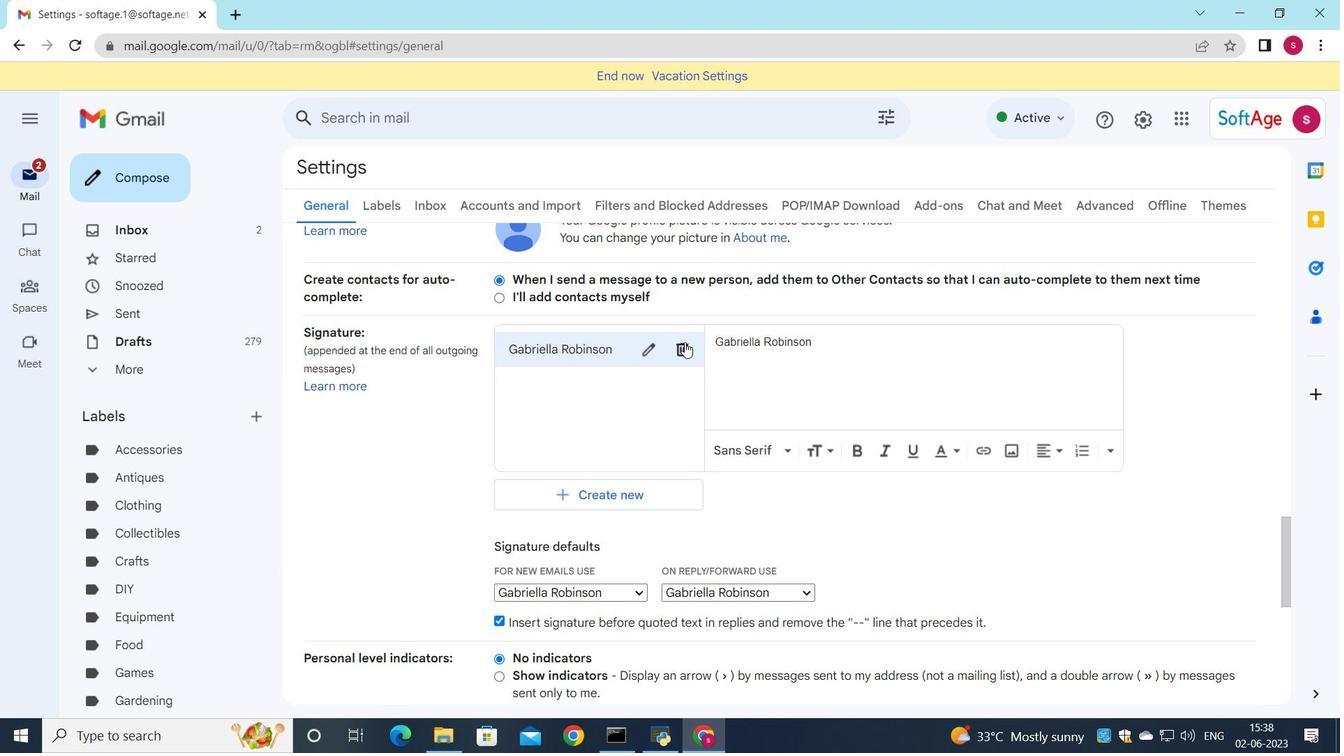 
Action: Mouse pressed left at (685, 349)
Screenshot: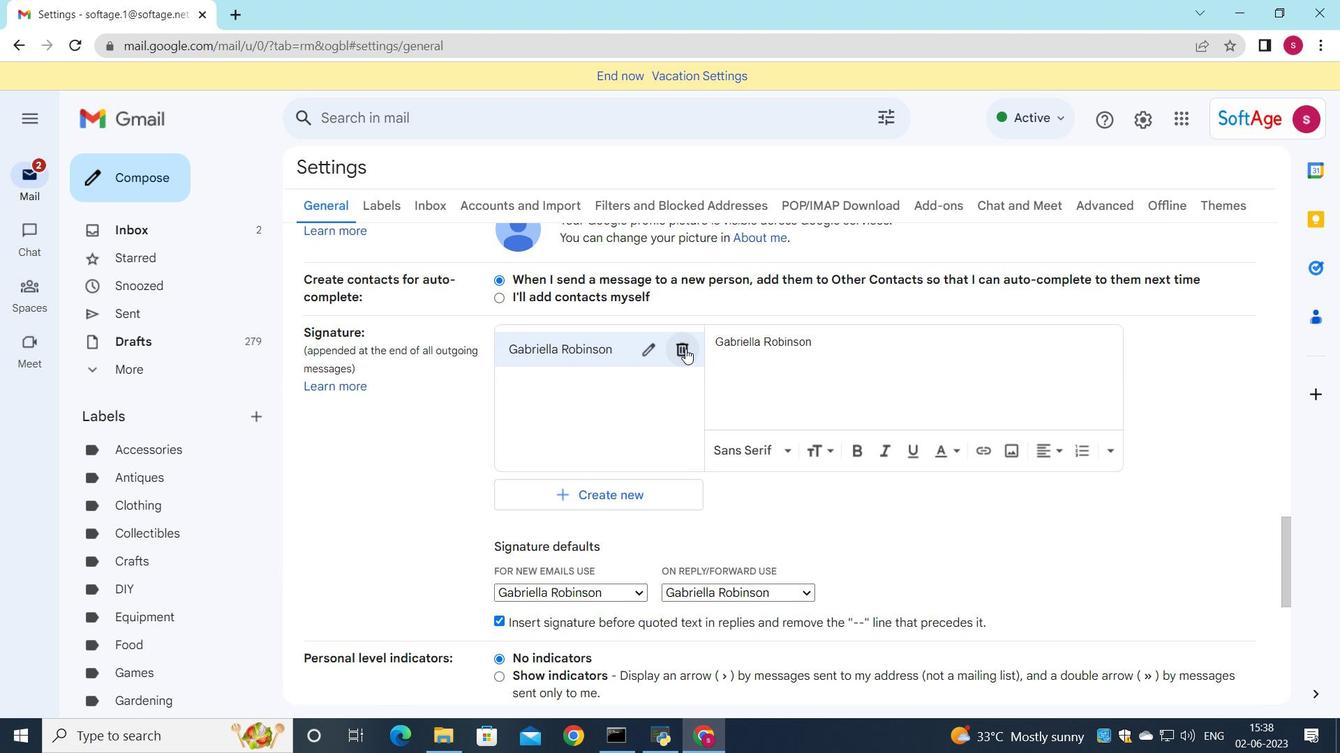 
Action: Mouse moved to (670, 436)
Screenshot: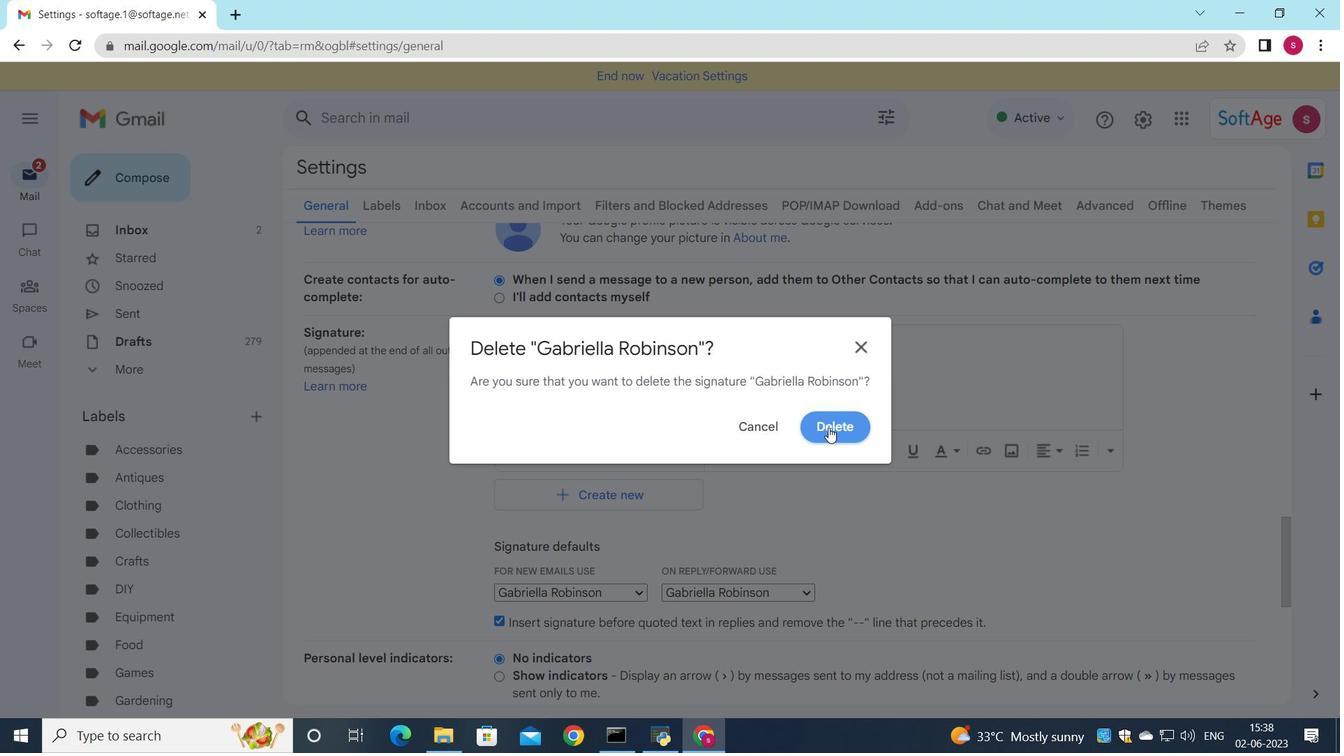 
Action: Mouse pressed left at (829, 427)
Screenshot: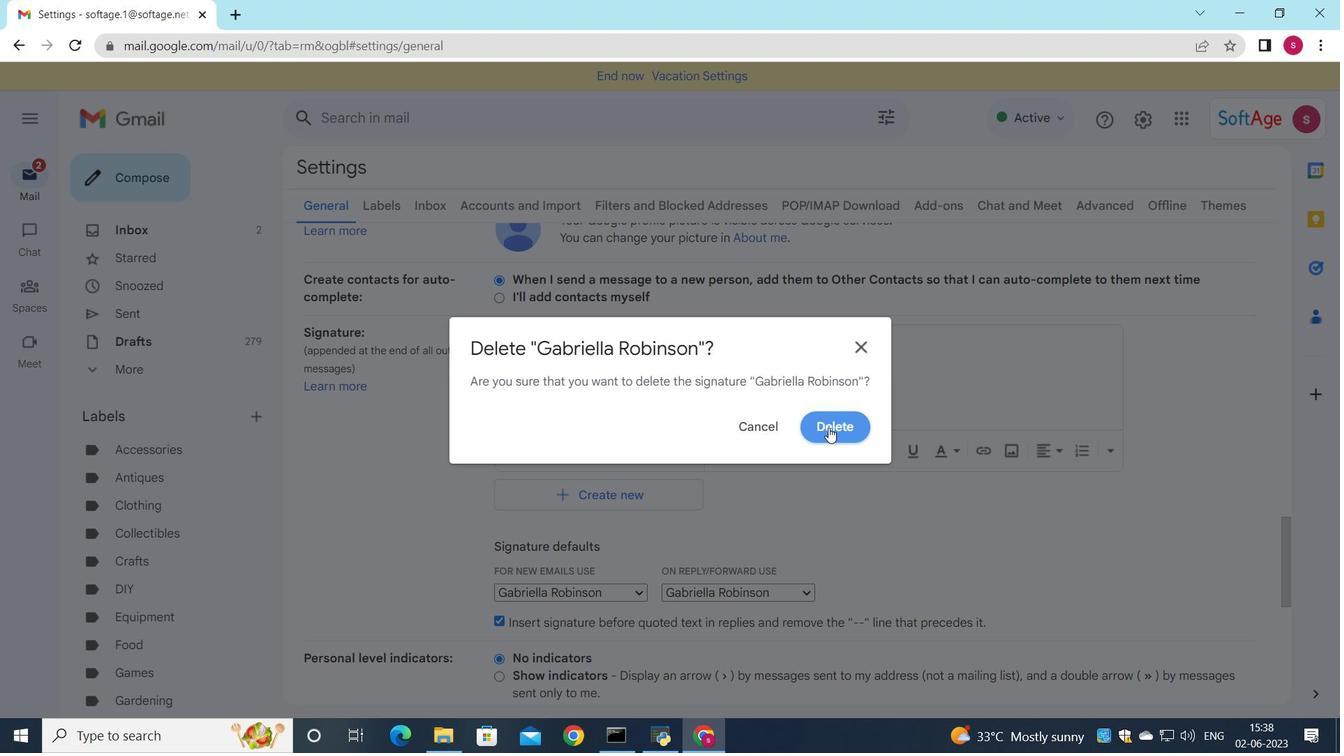 
Action: Mouse moved to (566, 358)
Screenshot: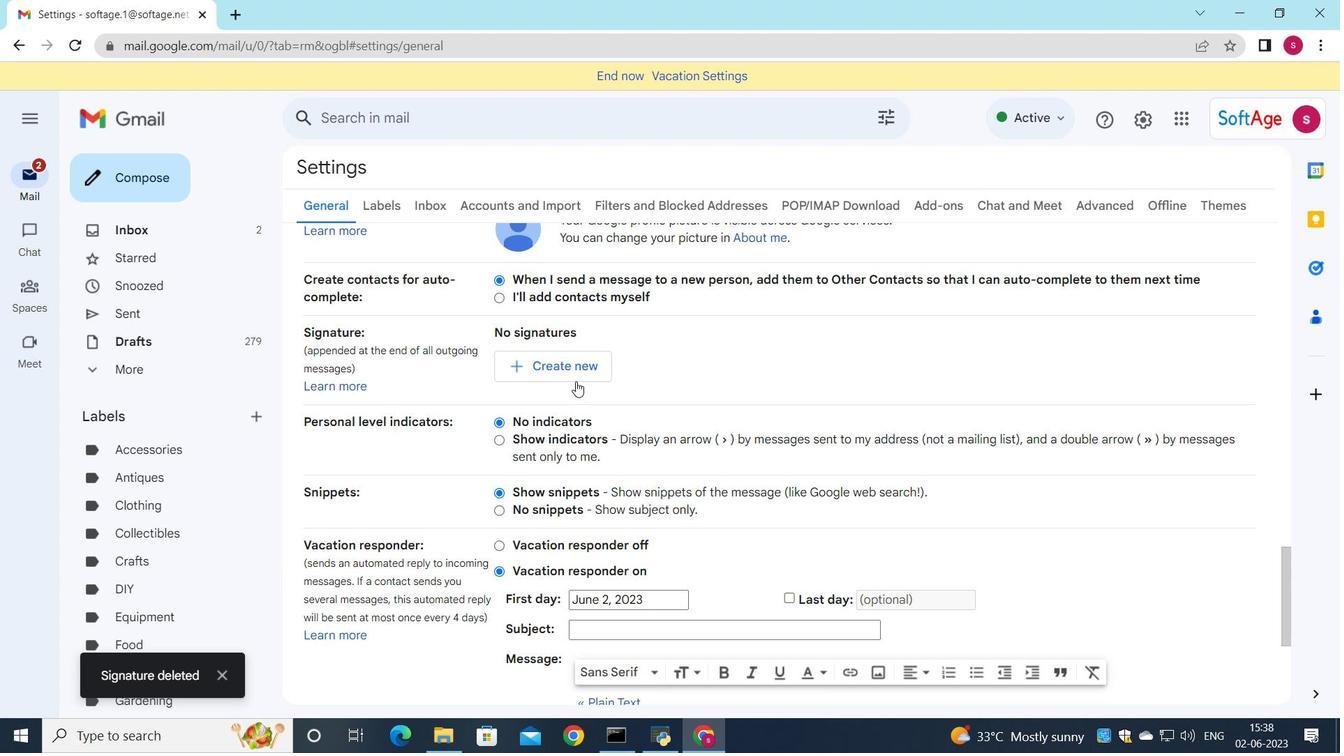 
Action: Mouse pressed left at (566, 358)
Screenshot: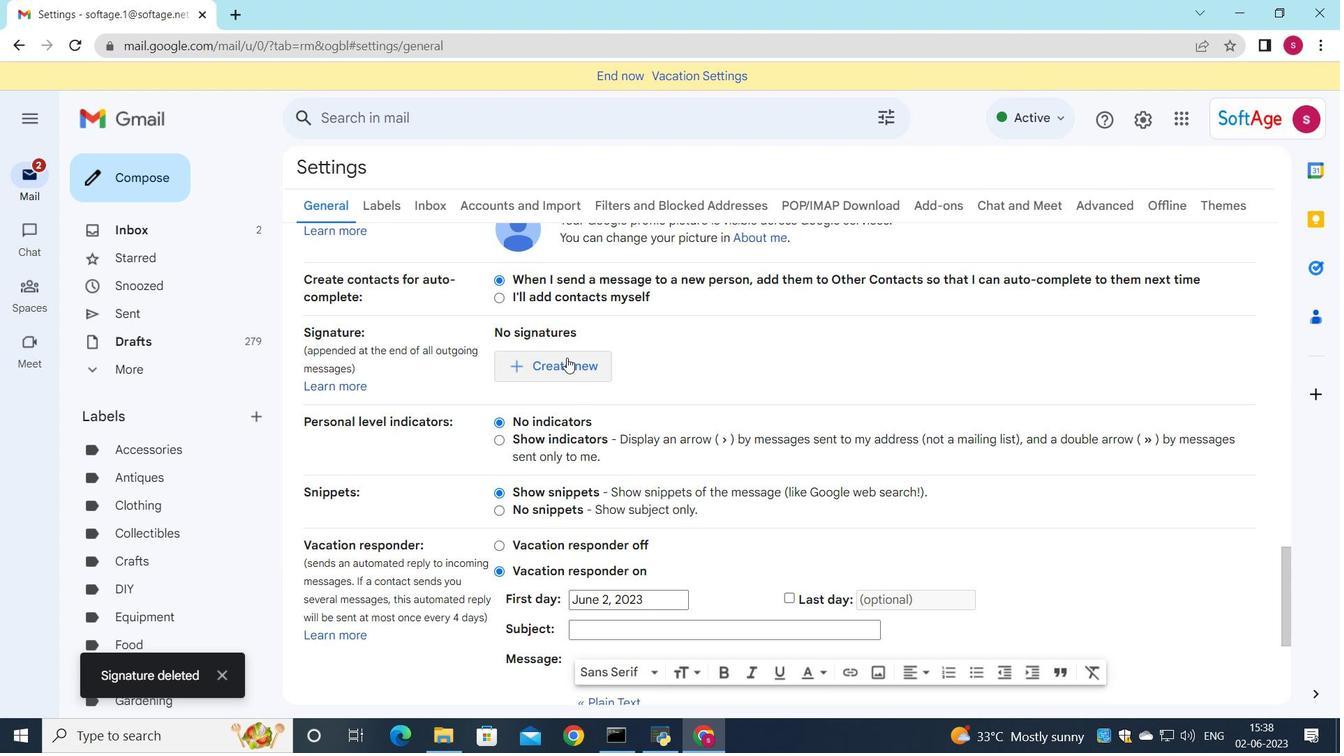 
Action: Mouse moved to (749, 335)
Screenshot: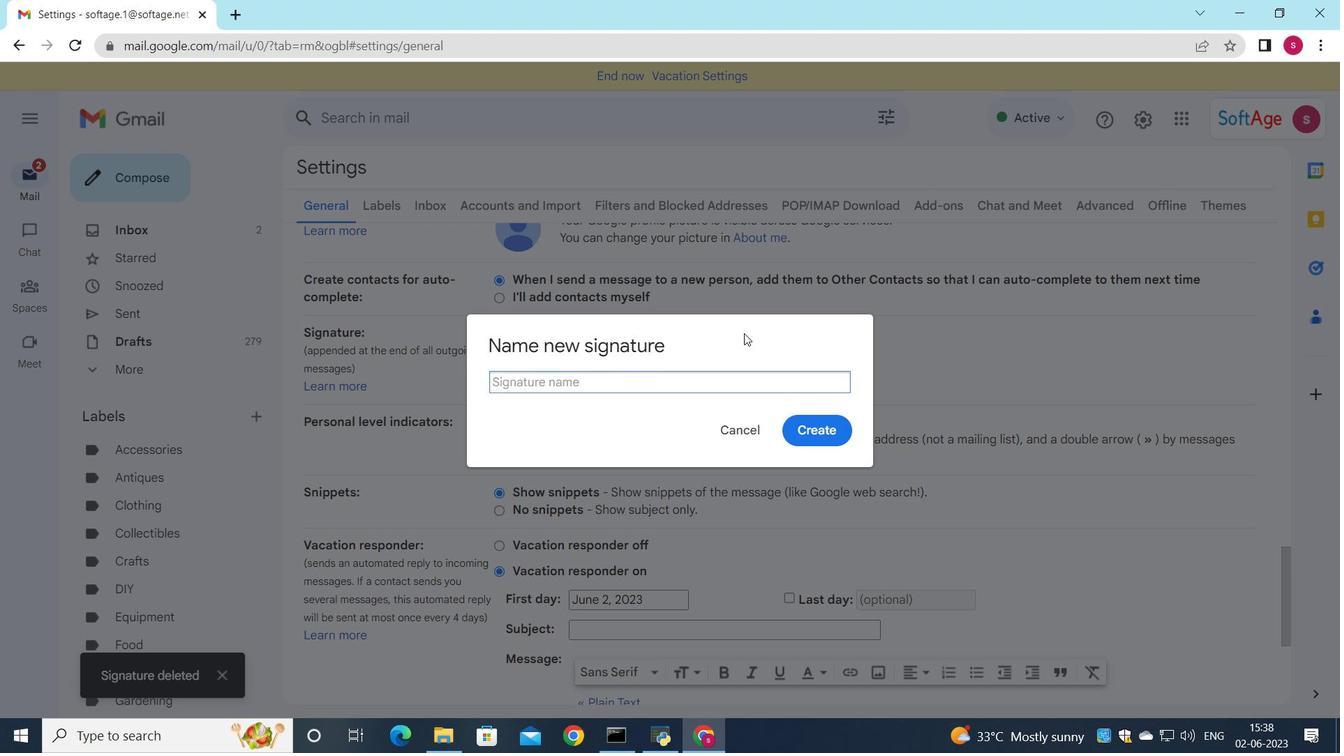 
Action: Key pressed <Key.shift>Gabriel<Key.space><Key.shift>Evans
Screenshot: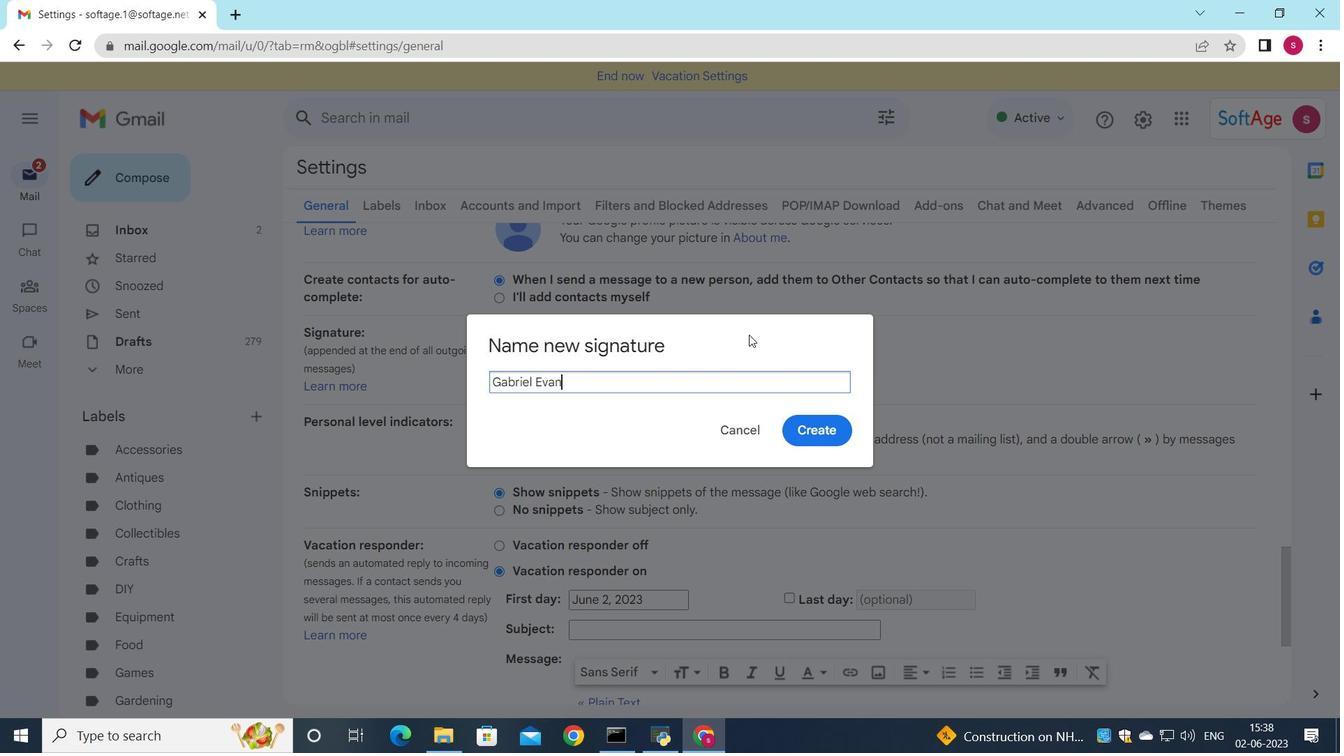 
Action: Mouse moved to (812, 430)
Screenshot: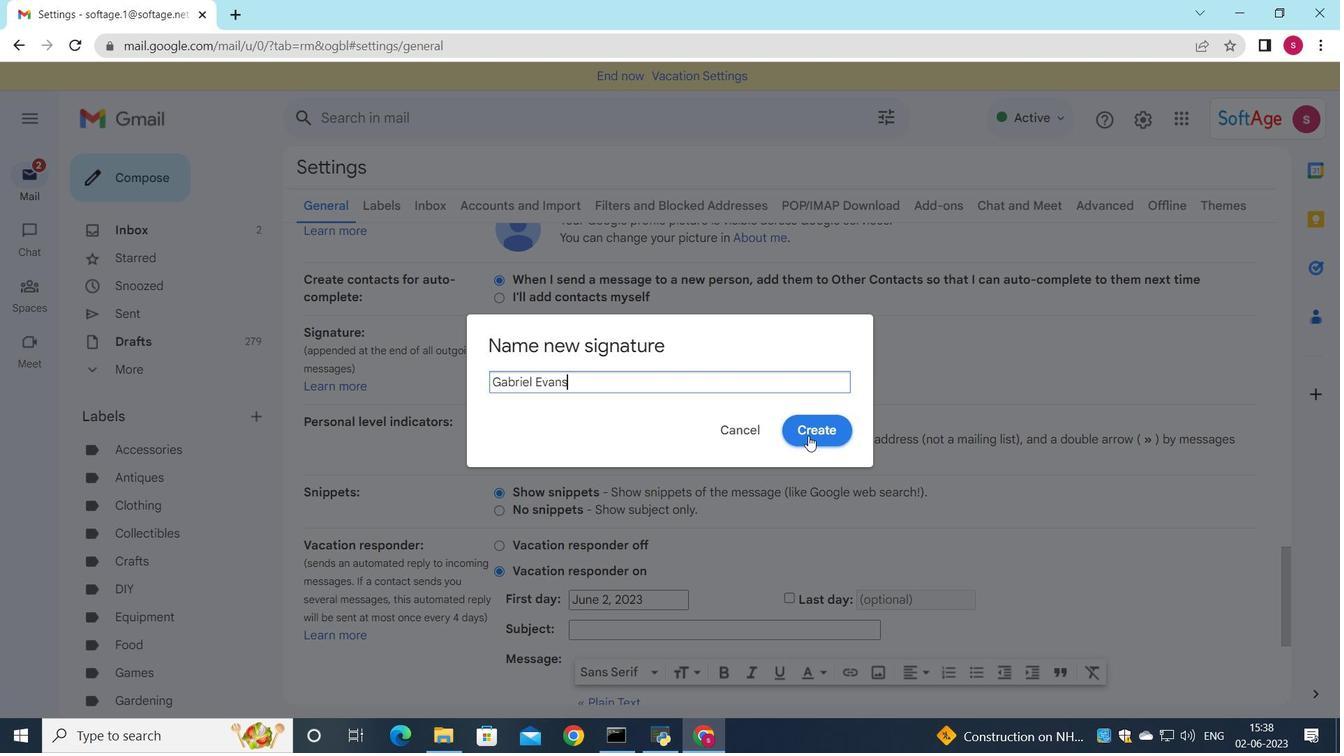 
Action: Mouse pressed left at (812, 430)
Screenshot: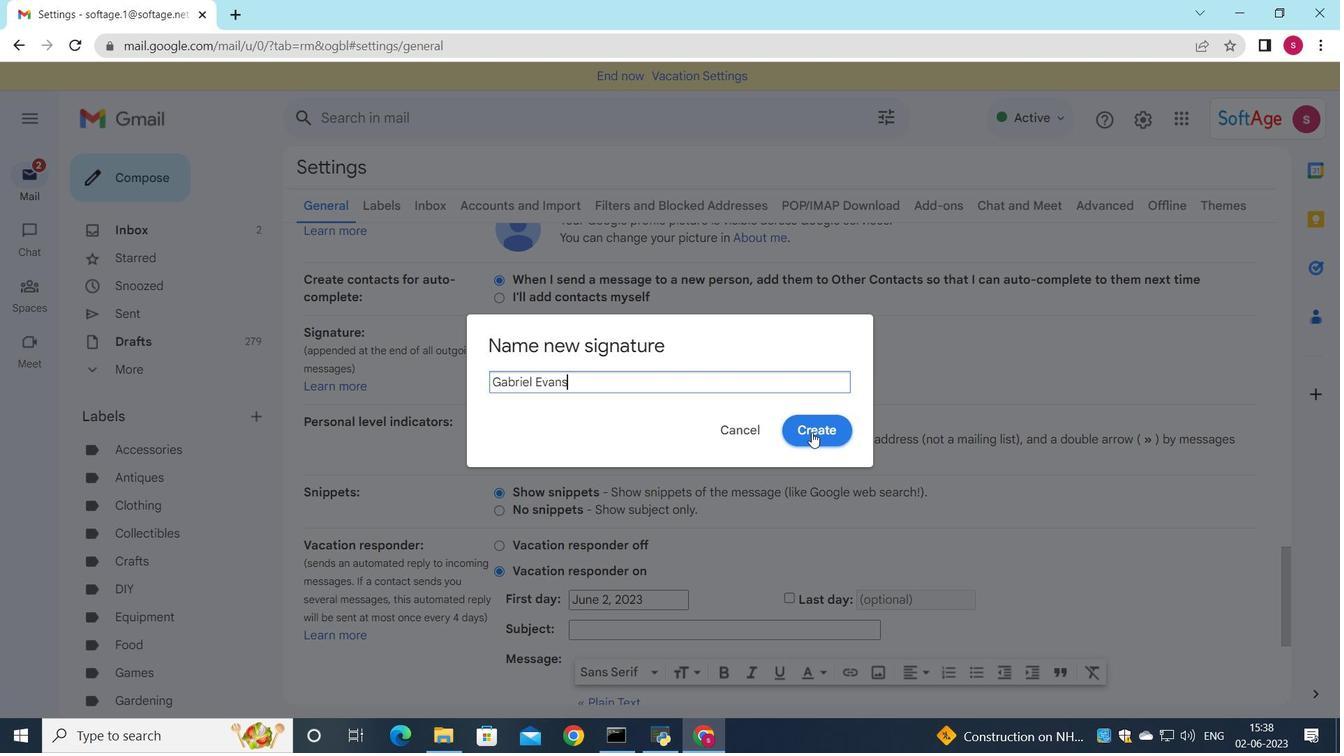 
Action: Mouse moved to (765, 376)
Screenshot: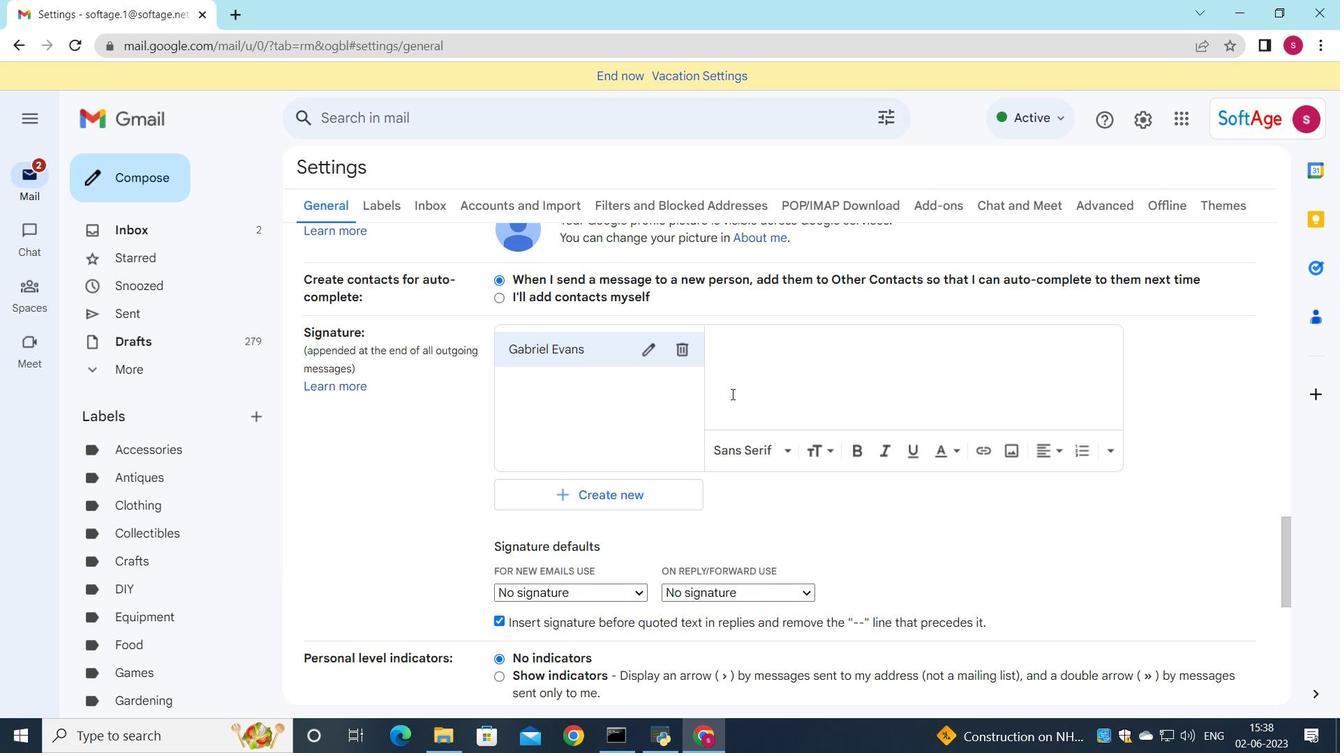 
Action: Mouse pressed left at (765, 376)
Screenshot: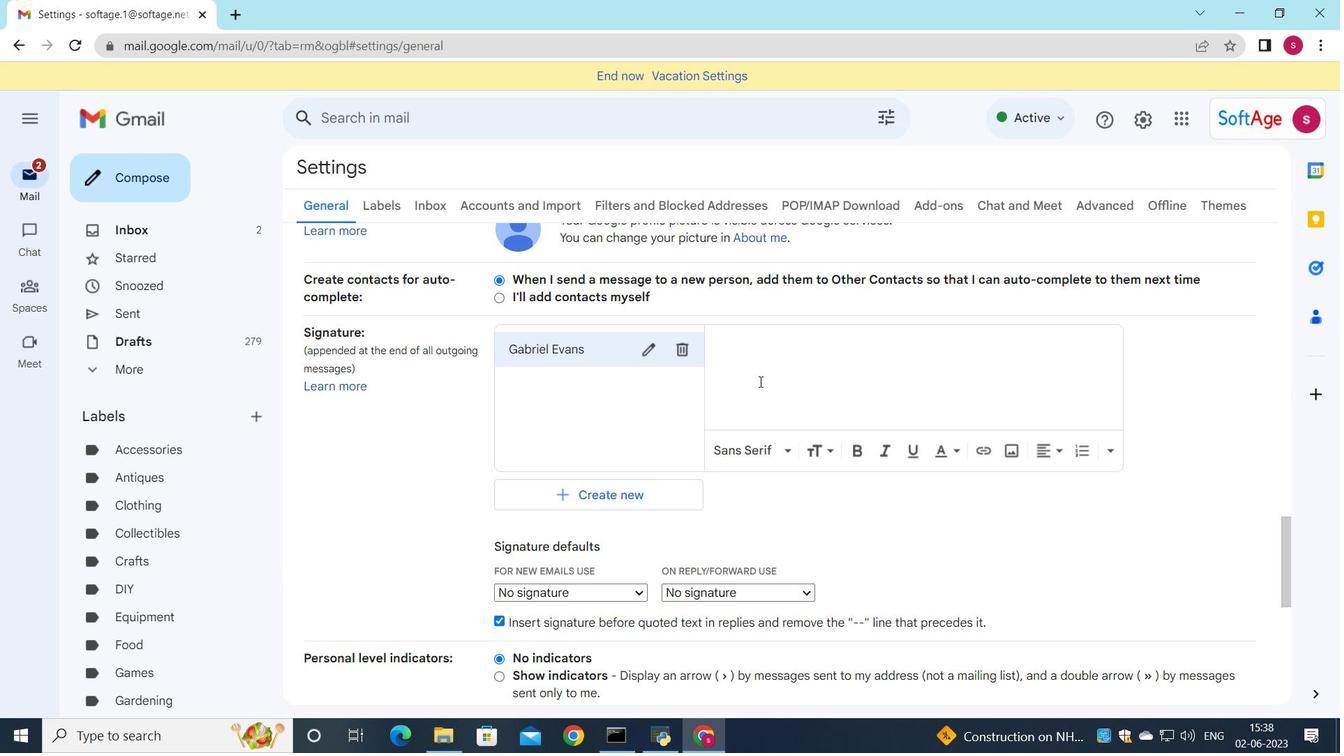 
Action: Key pressed <Key.shift><Key.shift>Gasbriel<Key.space><Key.shift>Evans
Screenshot: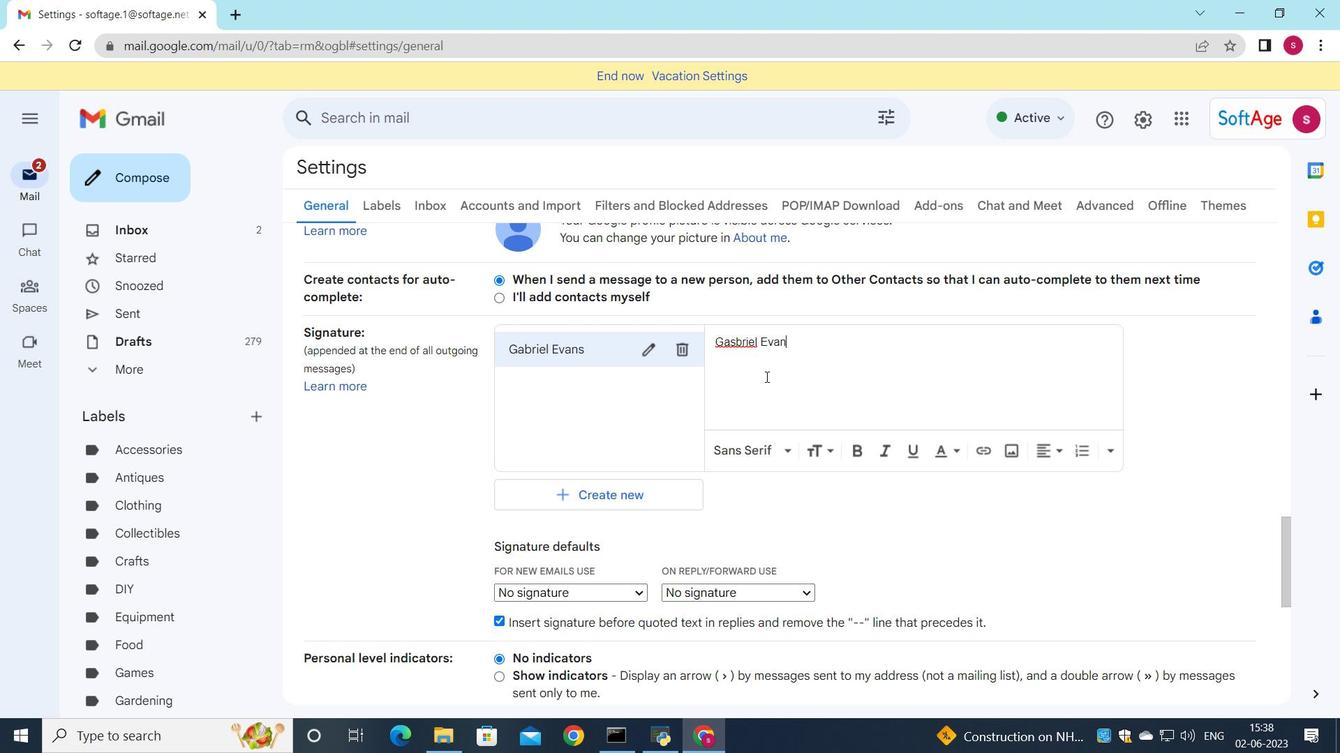 
Action: Mouse moved to (734, 341)
Screenshot: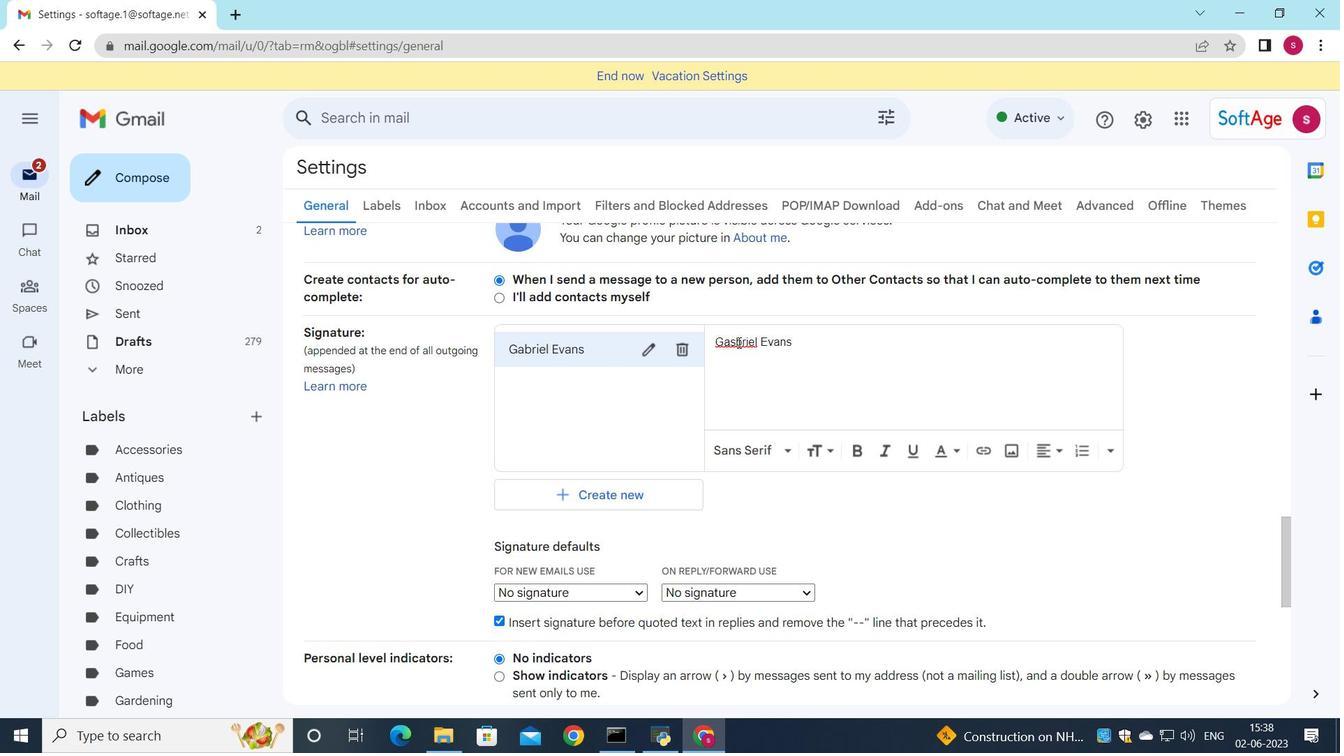
Action: Mouse pressed left at (734, 341)
Screenshot: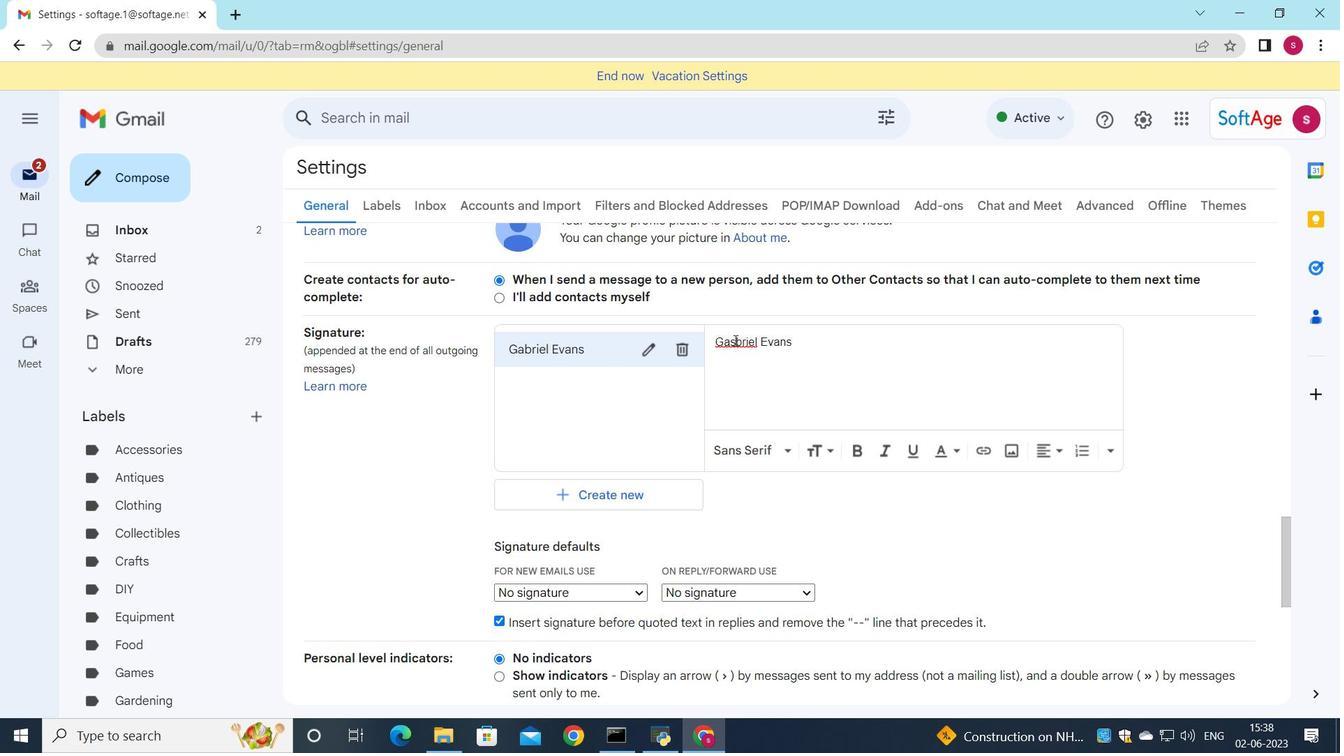 
Action: Mouse moved to (735, 343)
Screenshot: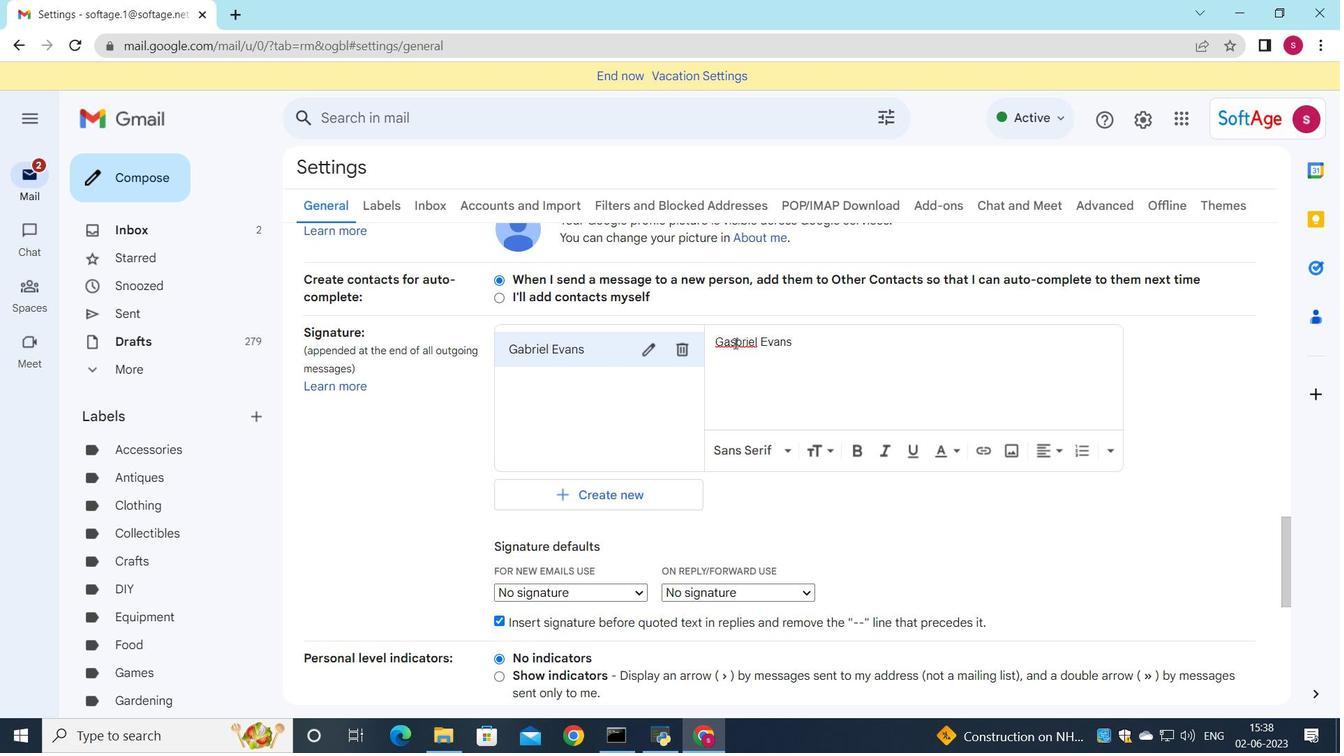 
Action: Key pressed <Key.backspace>
Screenshot: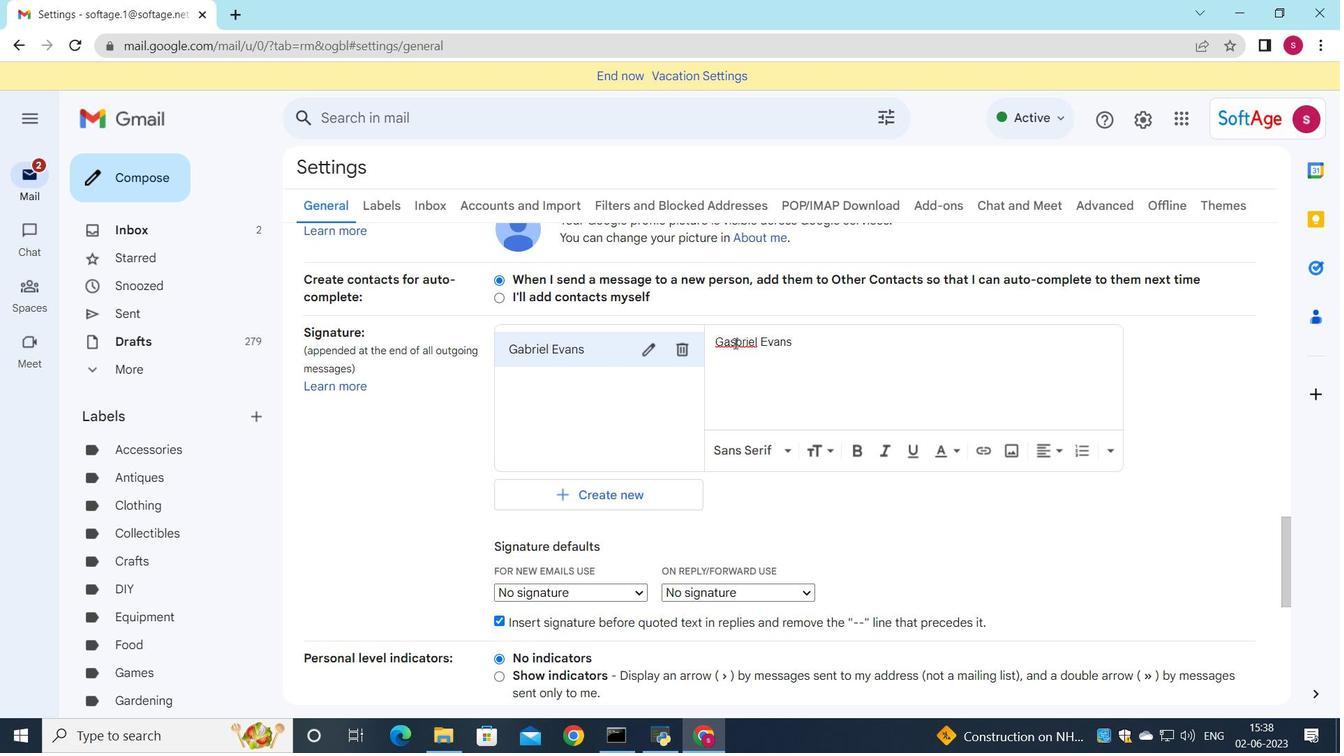 
Action: Mouse moved to (637, 594)
Screenshot: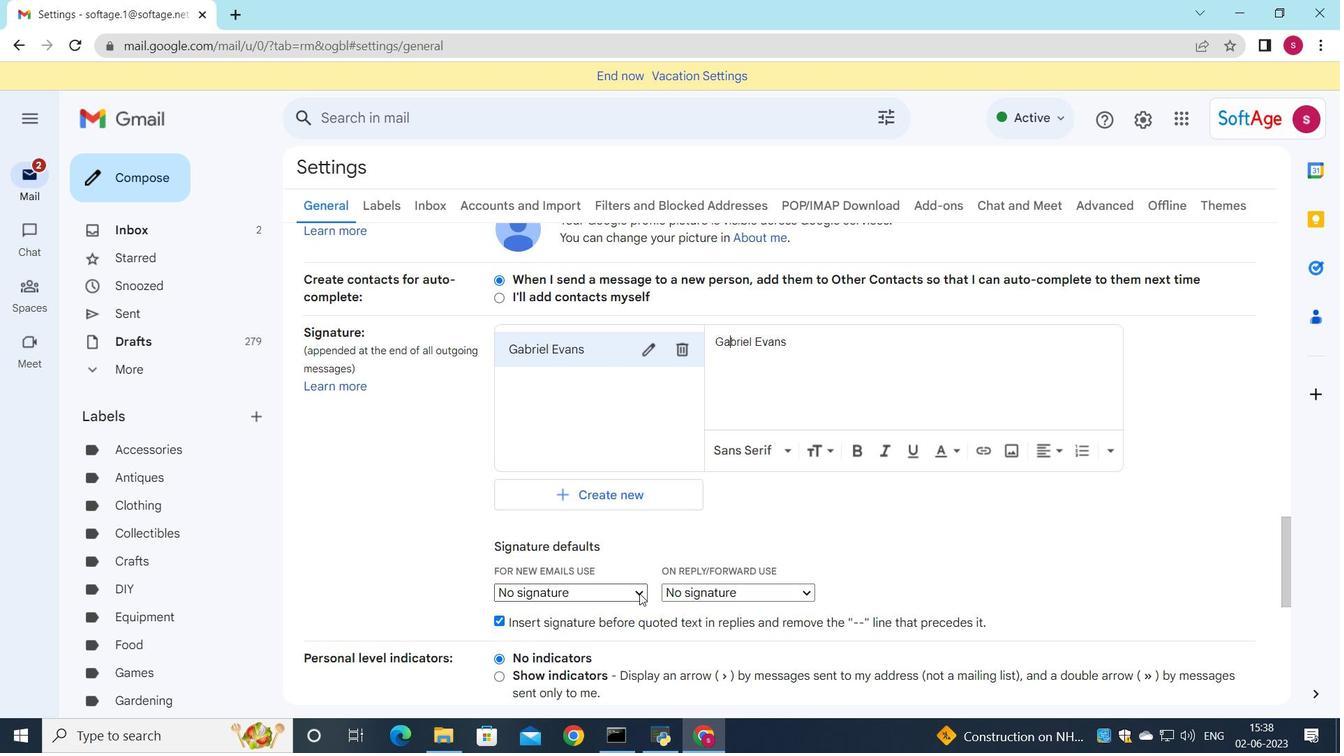 
Action: Mouse pressed left at (637, 594)
Screenshot: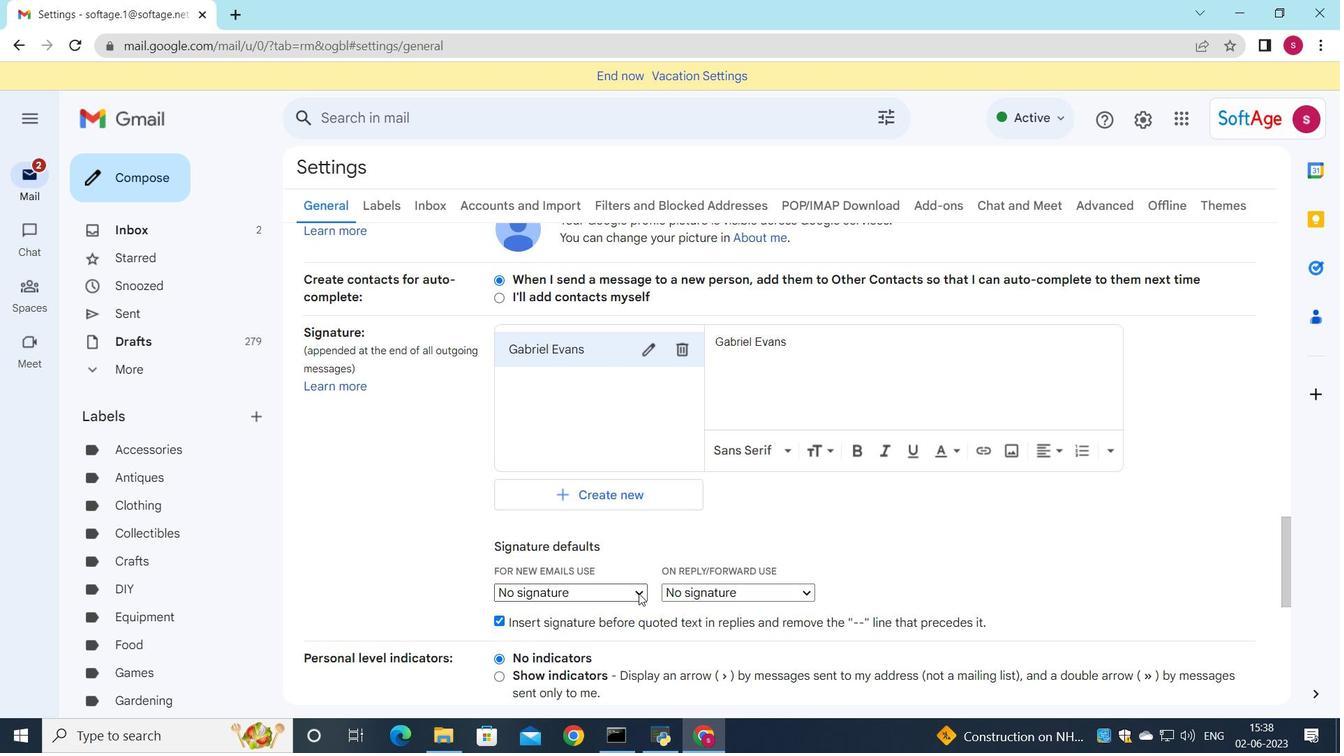 
Action: Mouse moved to (621, 624)
Screenshot: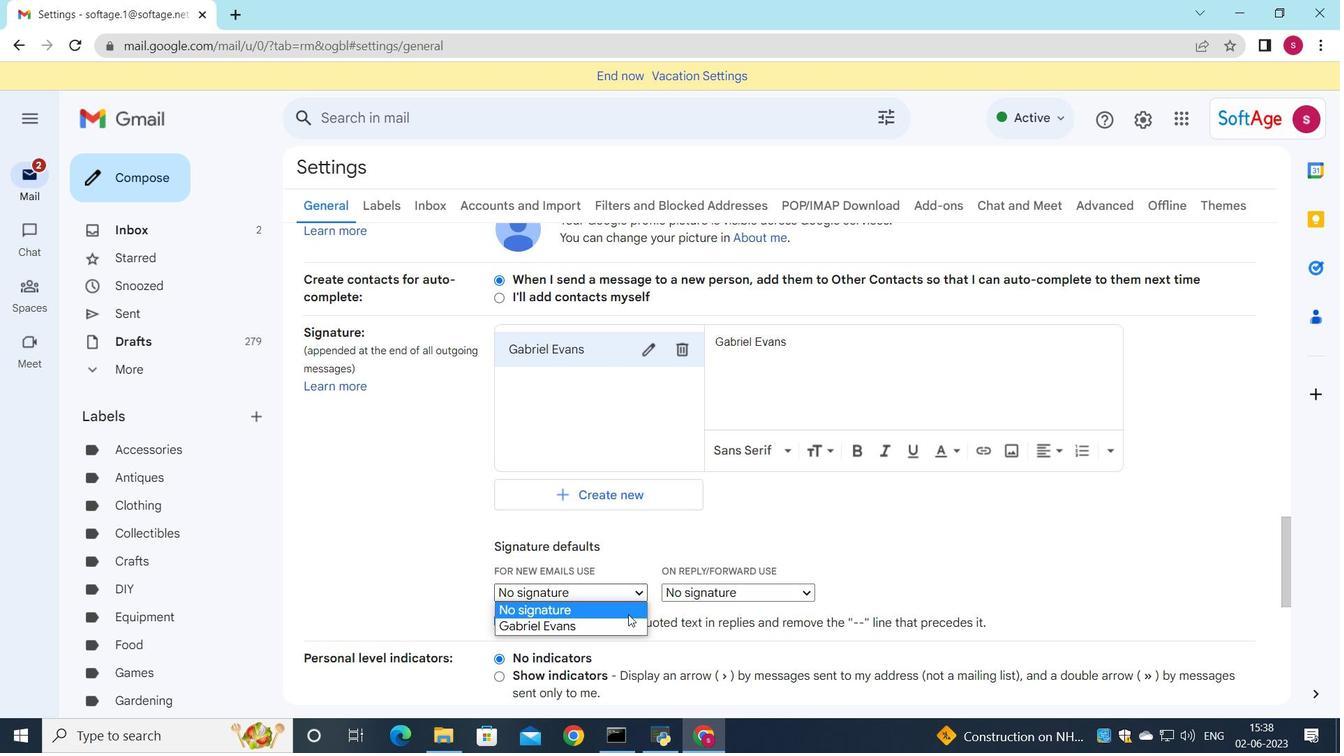 
Action: Mouse pressed left at (621, 624)
Screenshot: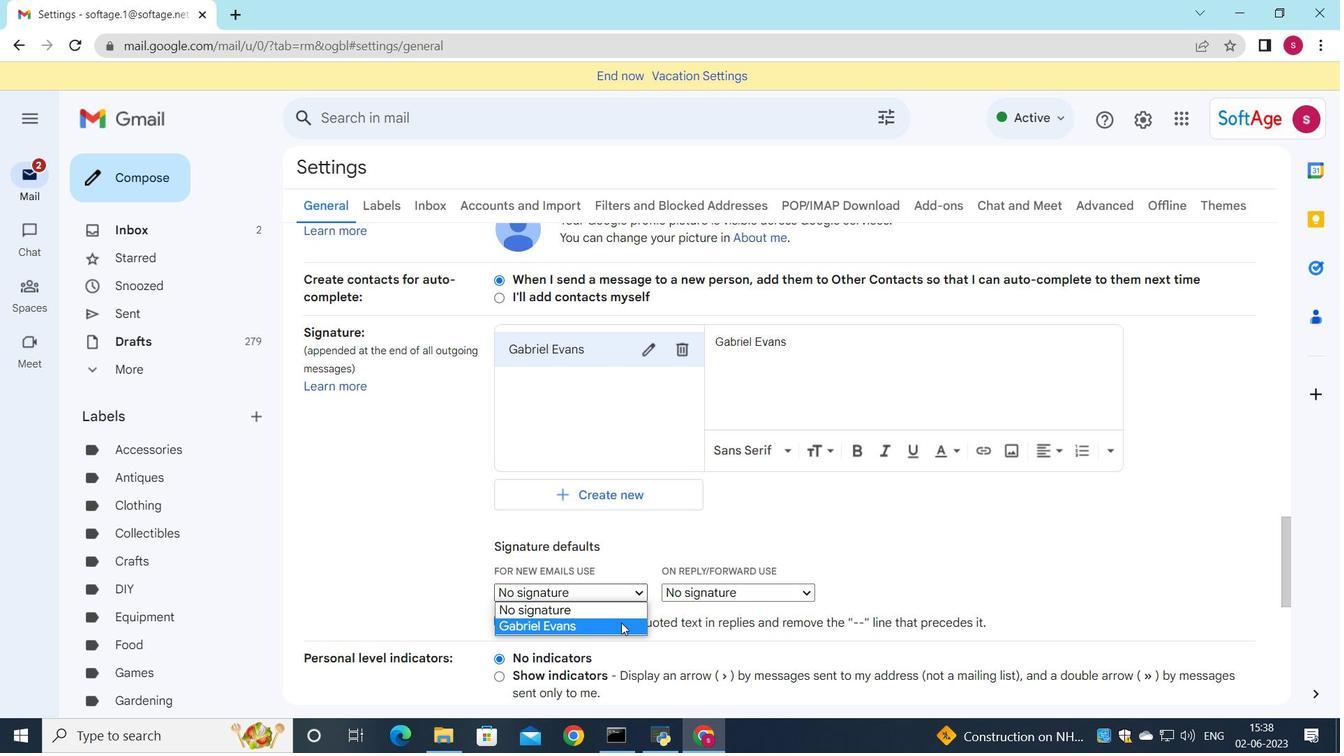 
Action: Mouse moved to (700, 589)
Screenshot: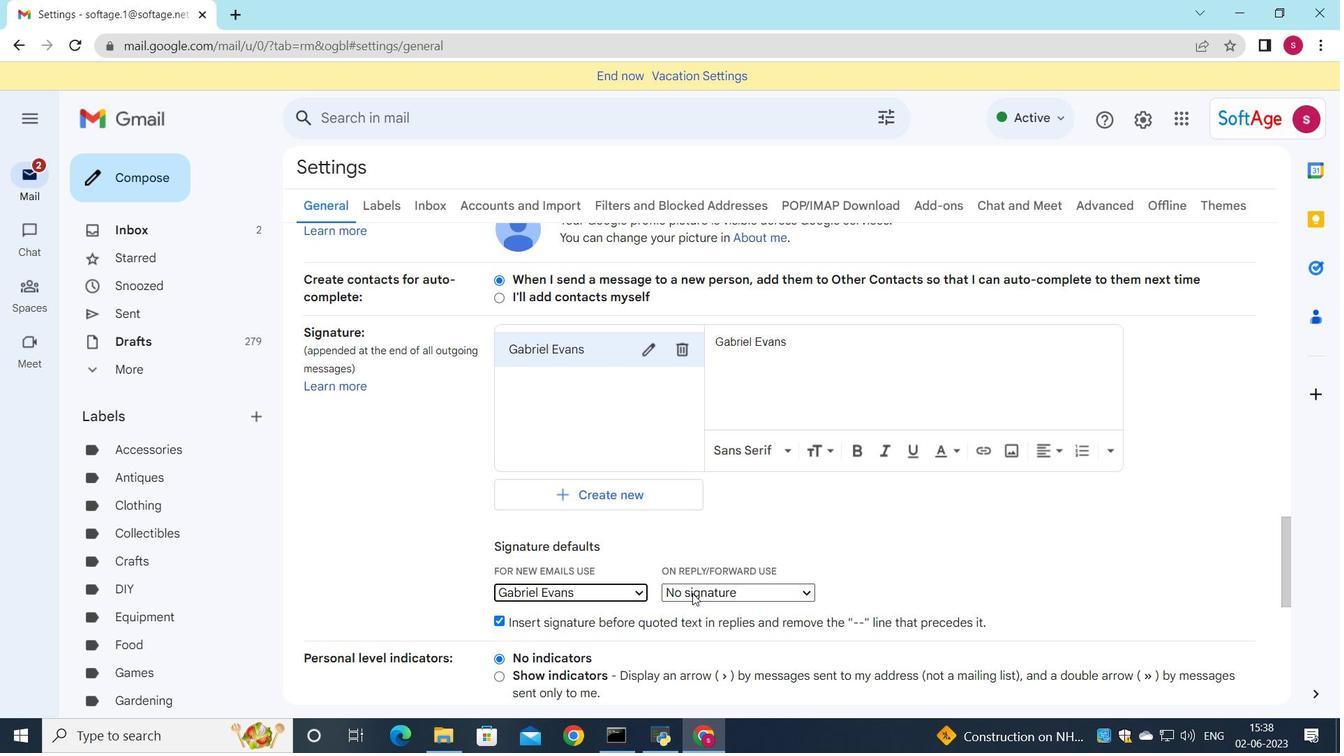 
Action: Mouse pressed left at (700, 589)
Screenshot: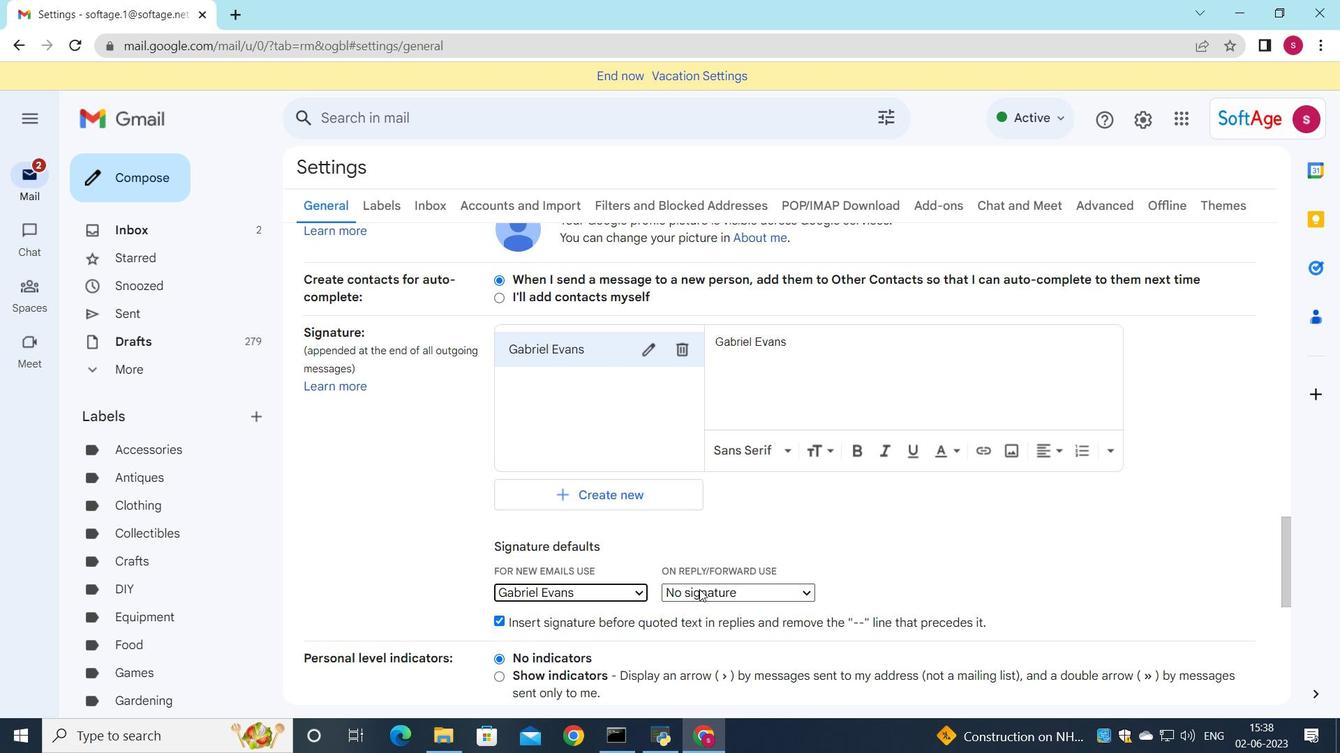 
Action: Mouse moved to (683, 623)
Screenshot: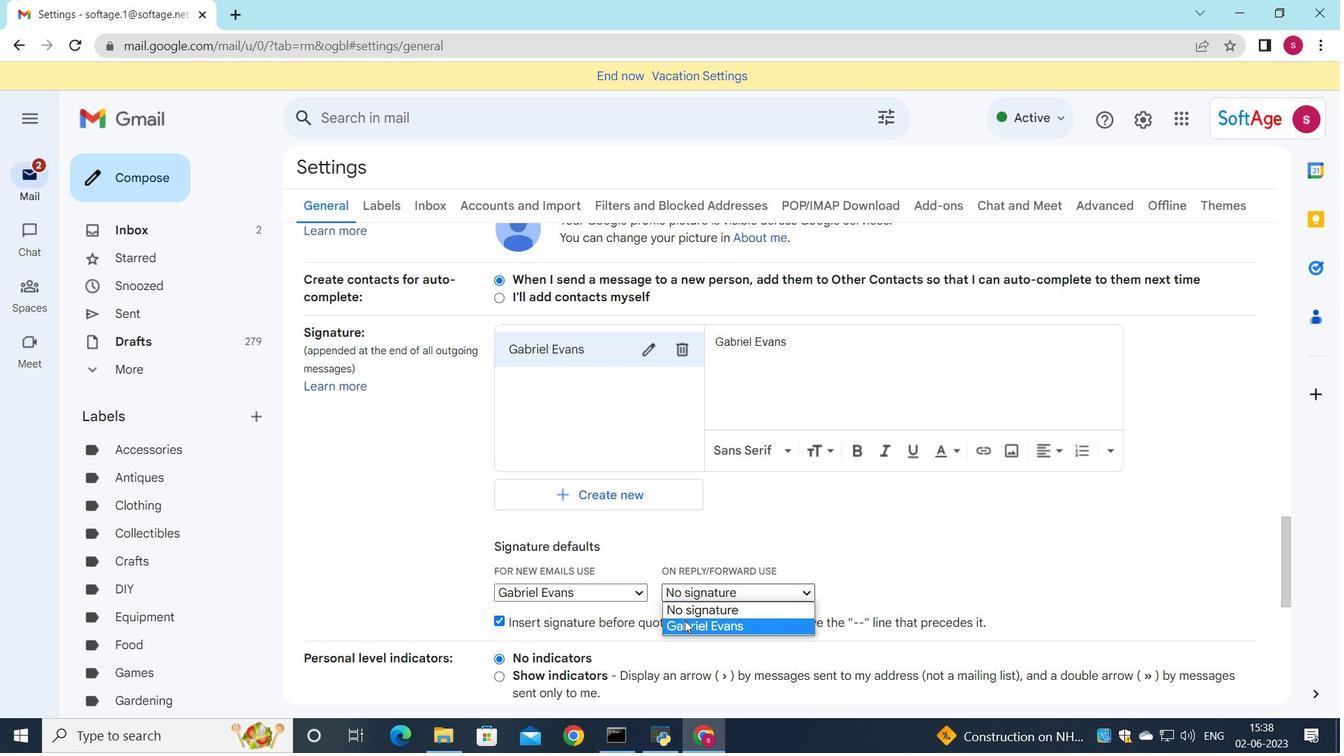 
Action: Mouse pressed left at (683, 623)
Screenshot: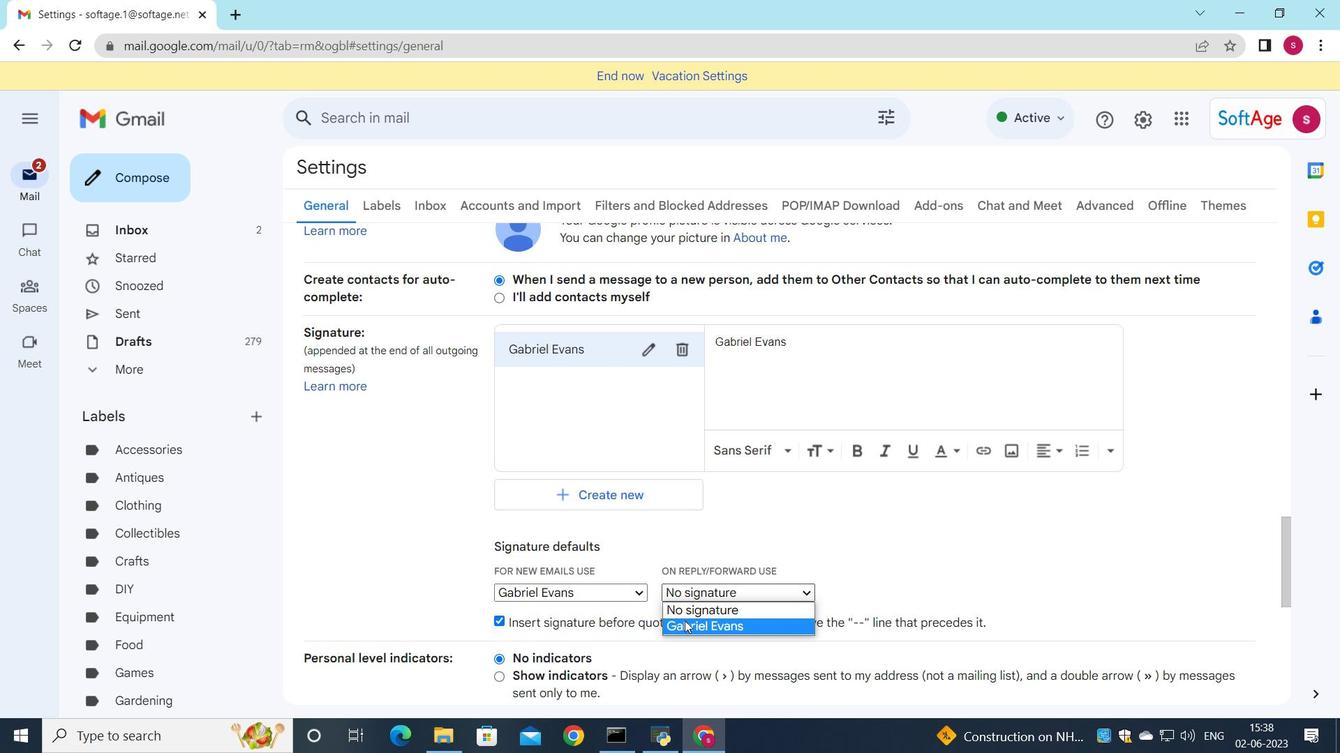 
Action: Mouse moved to (676, 573)
Screenshot: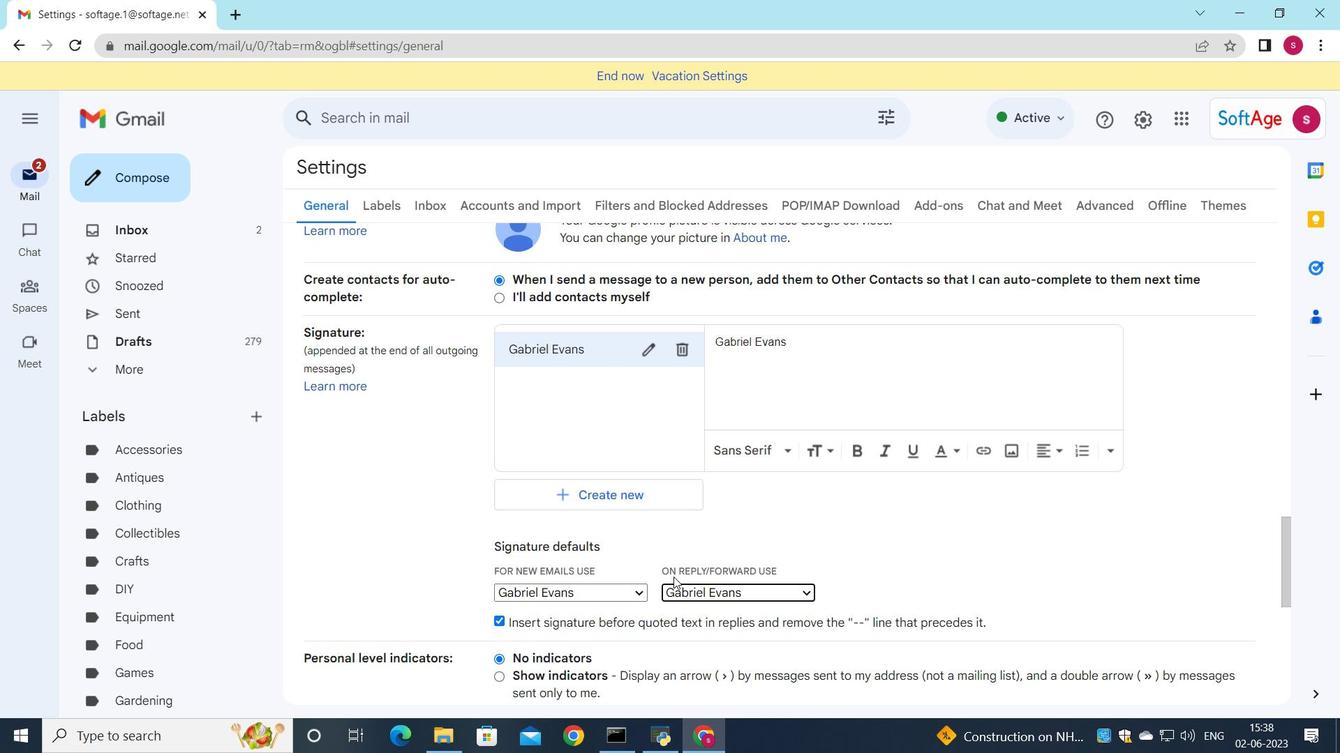 
Action: Mouse scrolled (676, 573) with delta (0, 0)
Screenshot: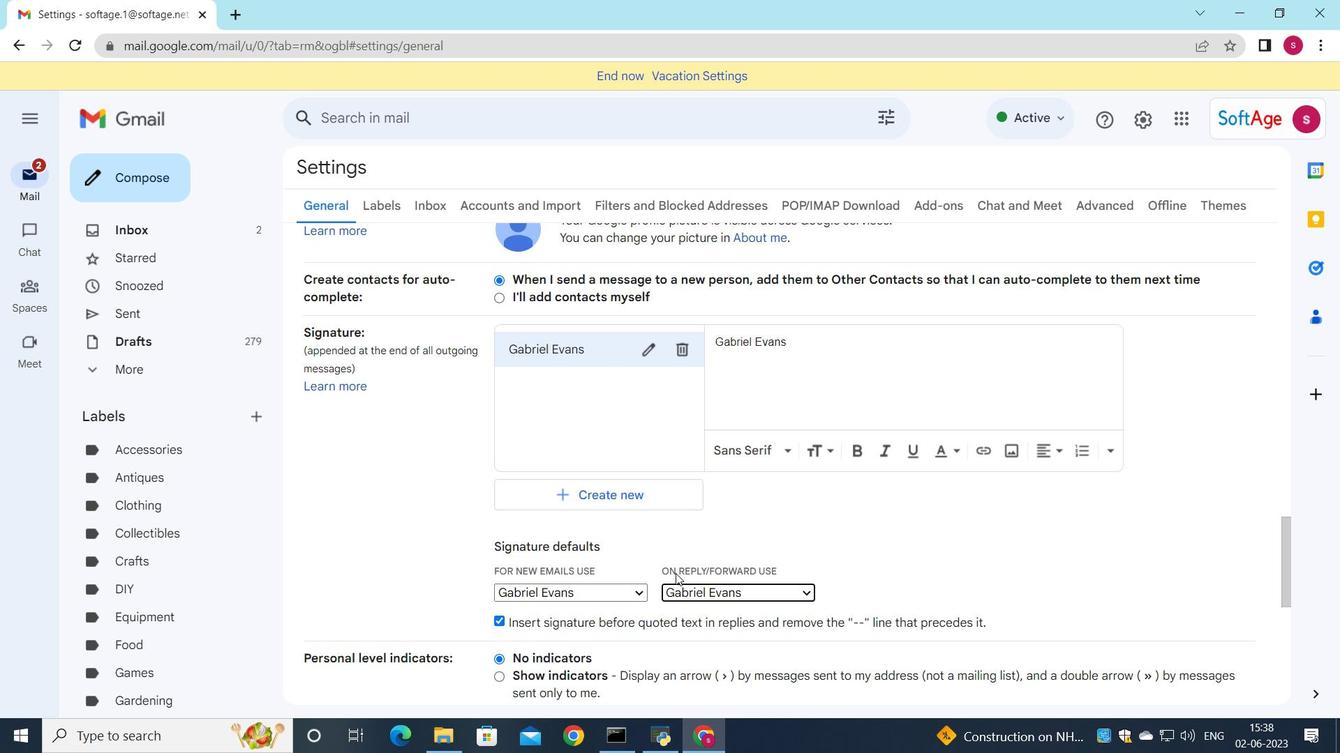 
Action: Mouse scrolled (676, 573) with delta (0, 0)
Screenshot: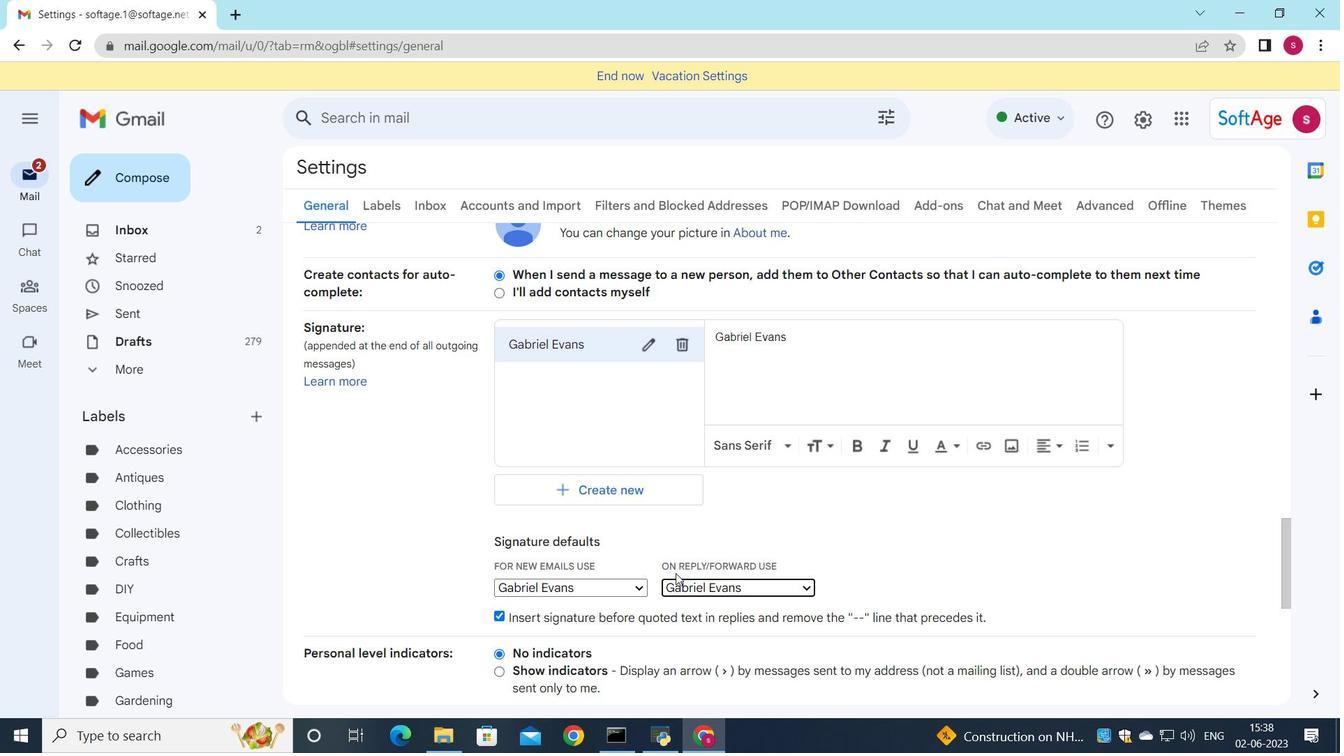 
Action: Mouse scrolled (676, 573) with delta (0, 0)
Screenshot: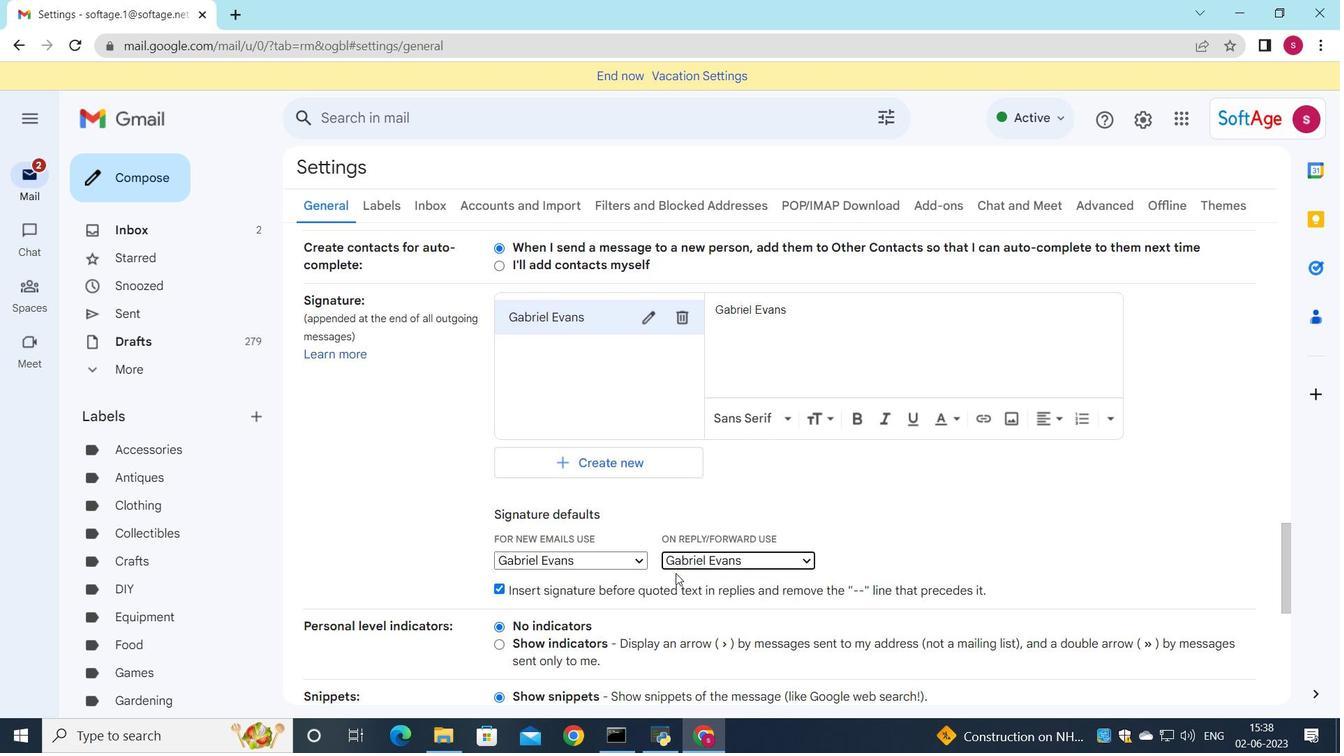 
Action: Mouse scrolled (676, 573) with delta (0, 0)
Screenshot: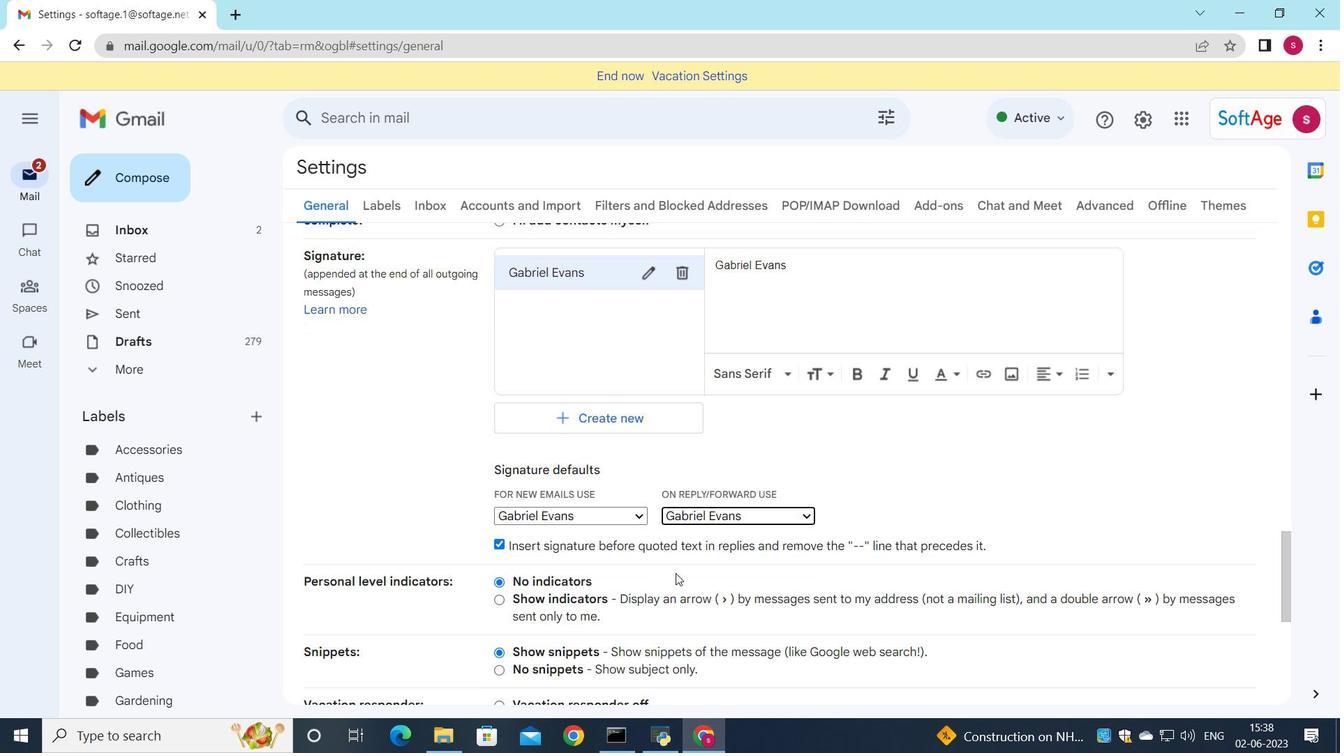 
Action: Mouse scrolled (676, 573) with delta (0, 0)
Screenshot: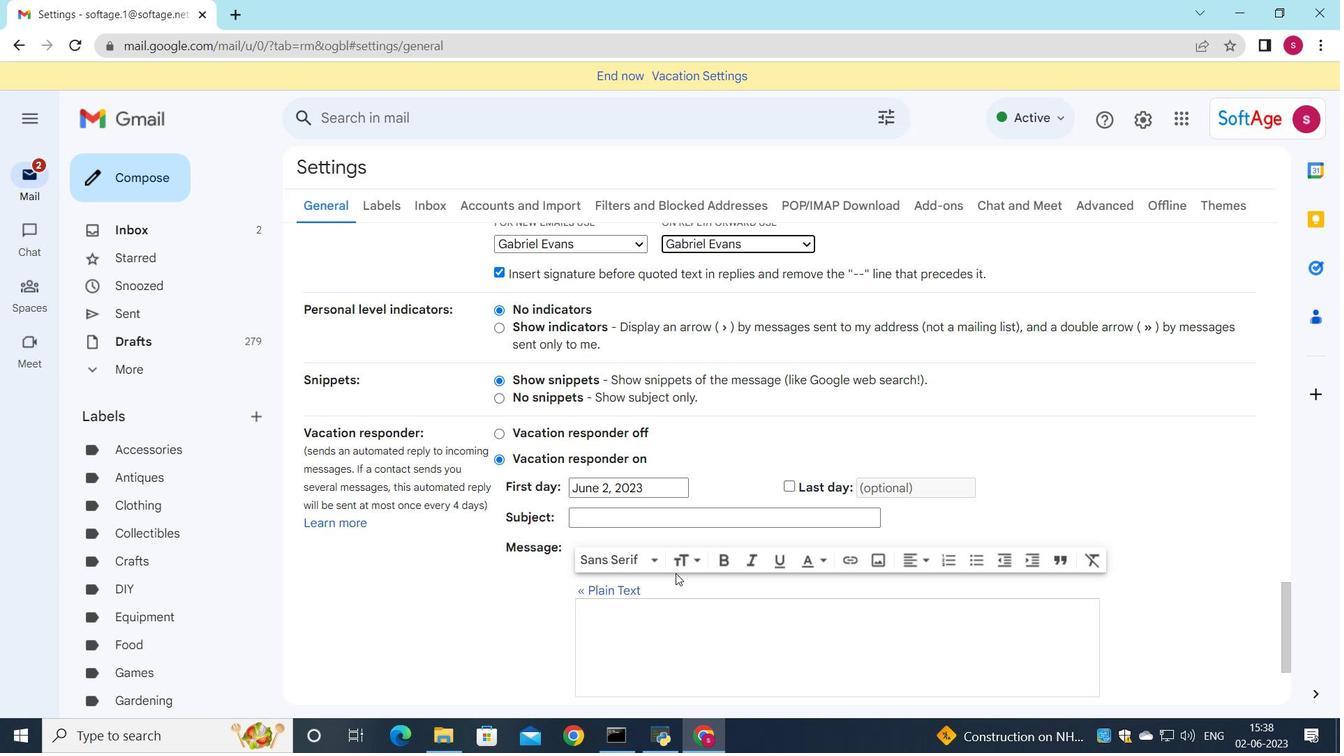 
Action: Mouse scrolled (676, 573) with delta (0, 0)
Screenshot: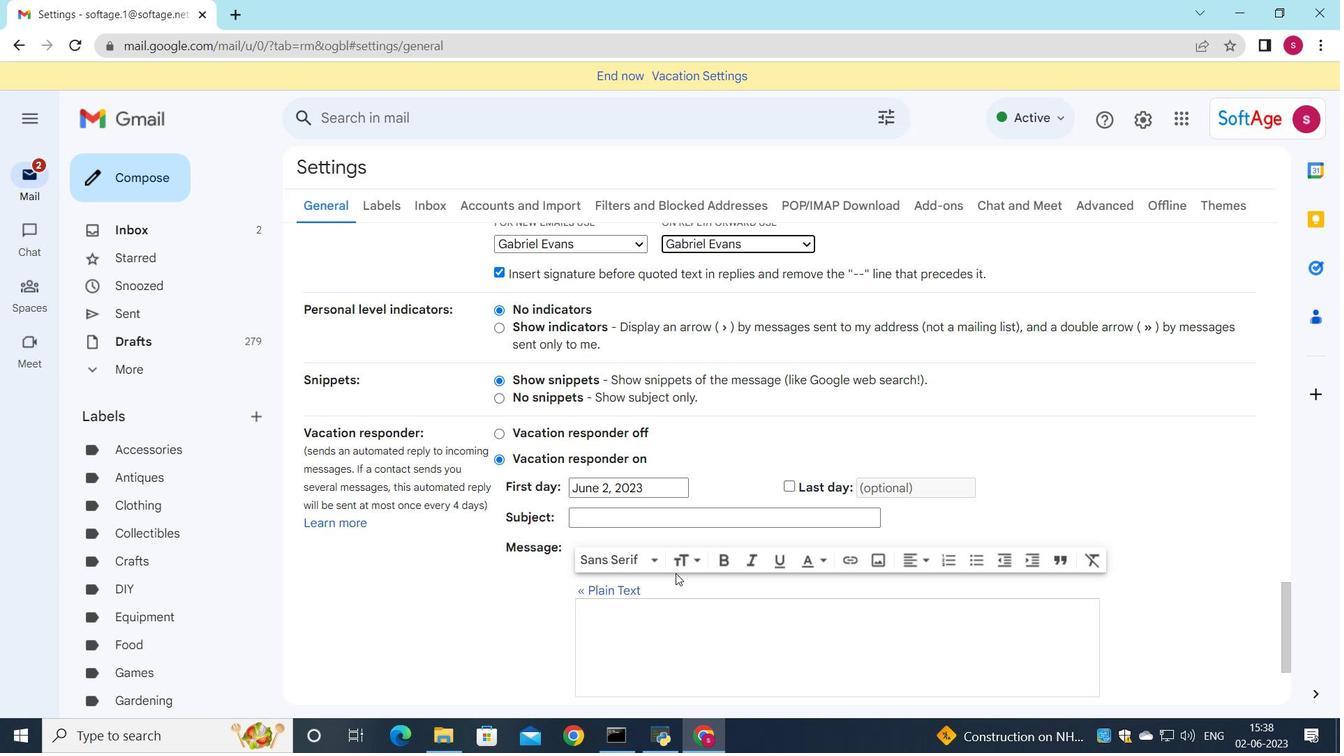 
Action: Mouse scrolled (676, 573) with delta (0, 0)
Screenshot: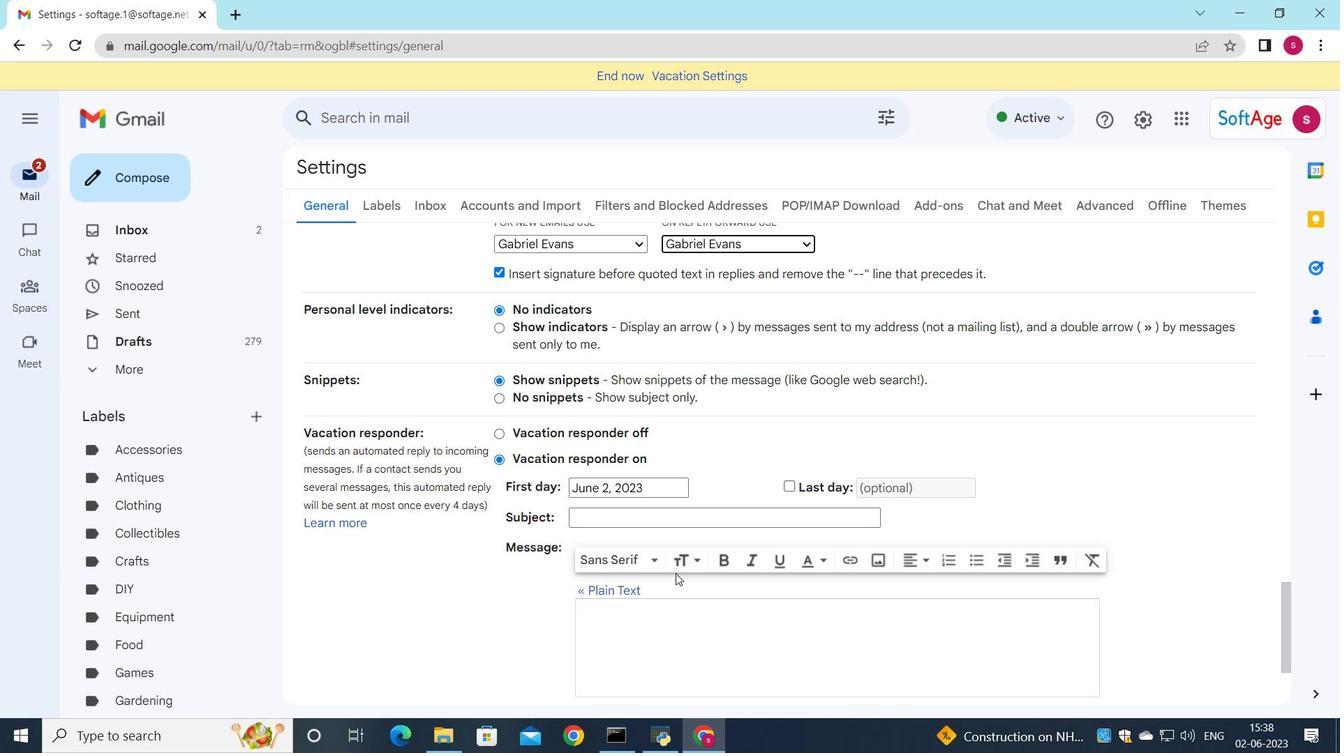 
Action: Mouse moved to (740, 614)
Screenshot: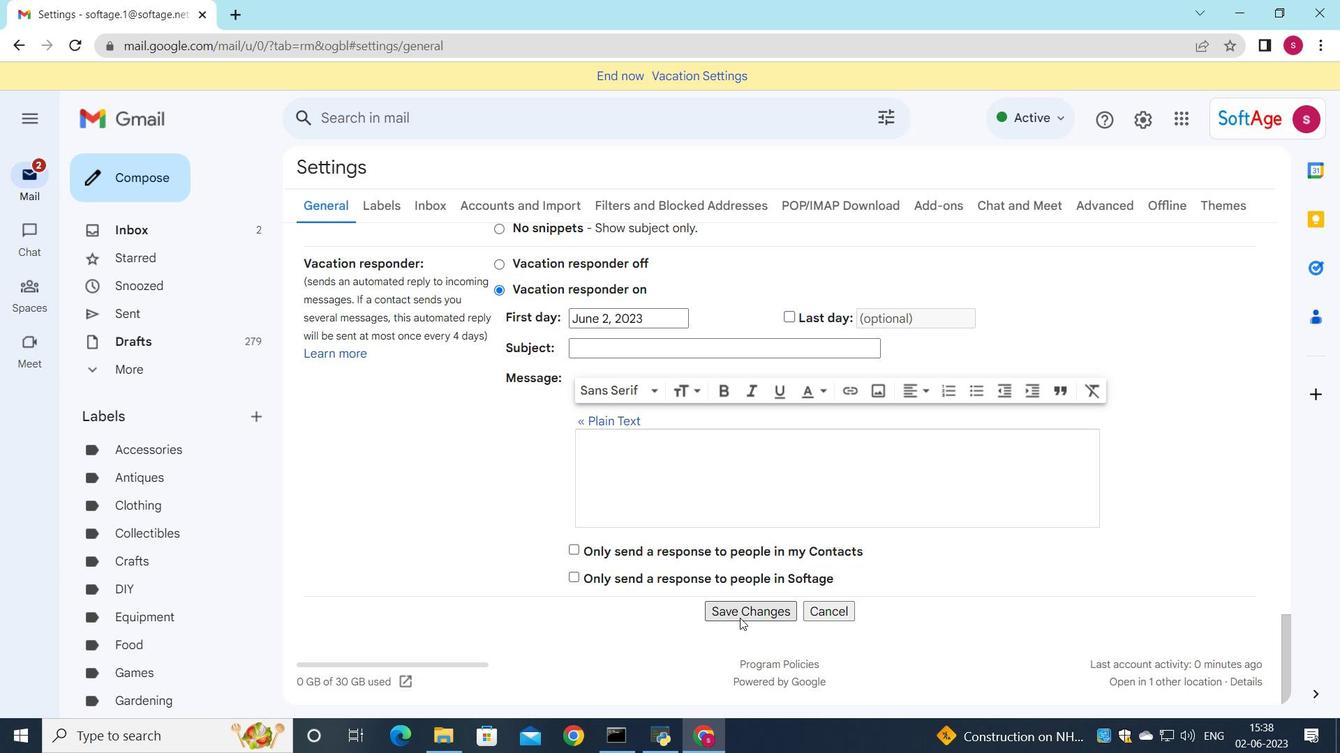 
Action: Mouse pressed left at (740, 614)
Screenshot: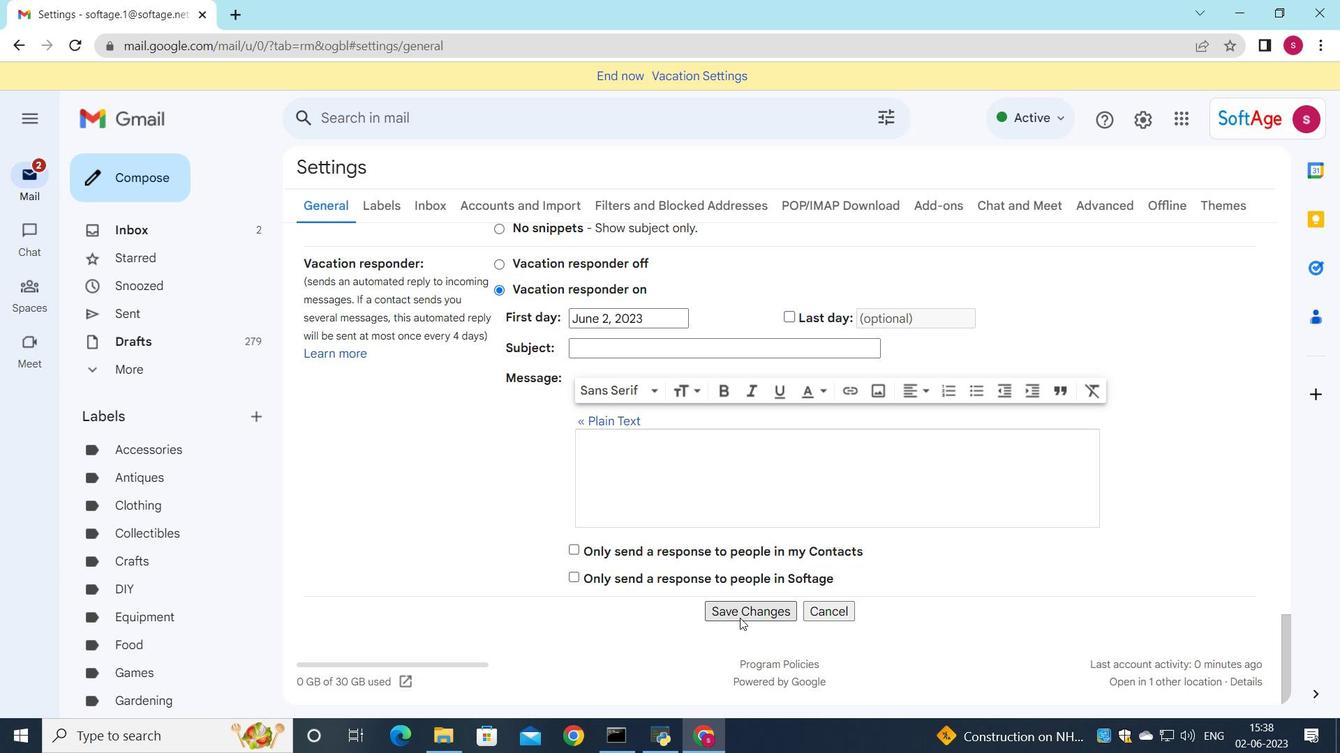 
Action: Mouse moved to (750, 406)
Screenshot: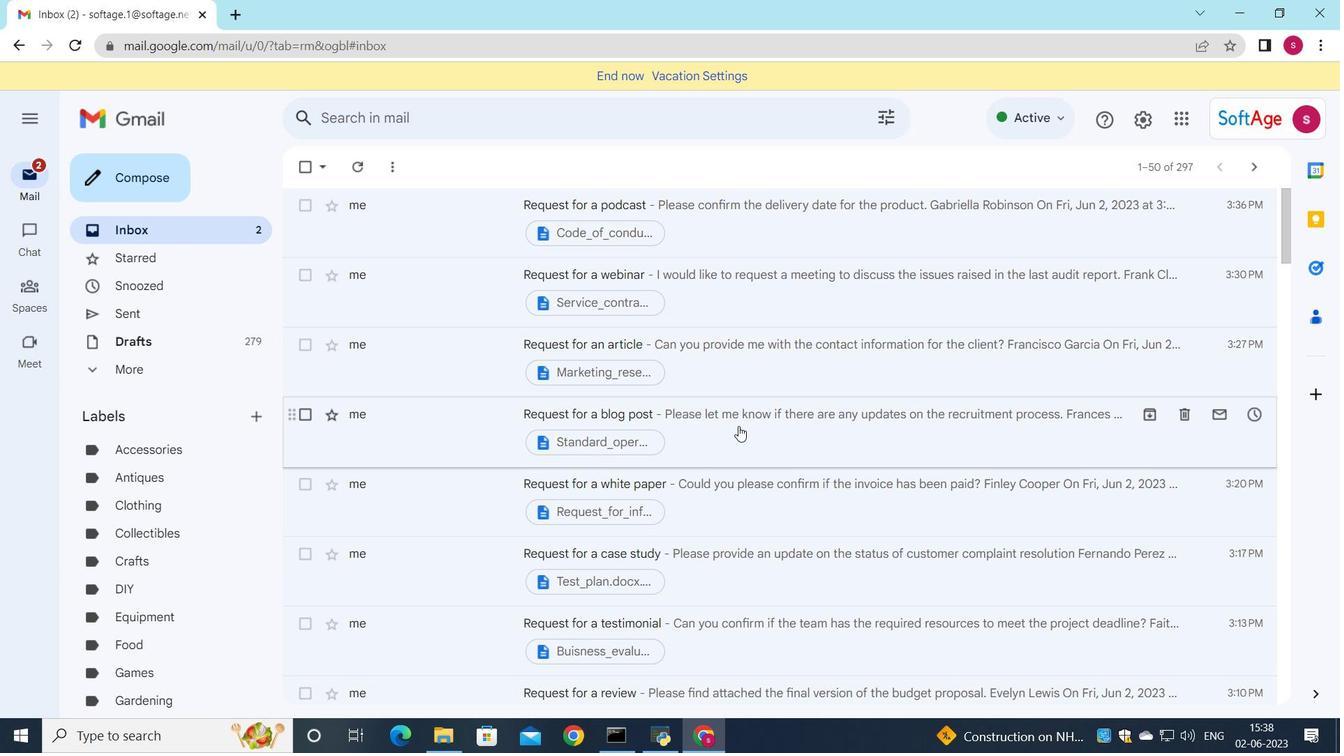 
Action: Mouse pressed left at (750, 406)
Screenshot: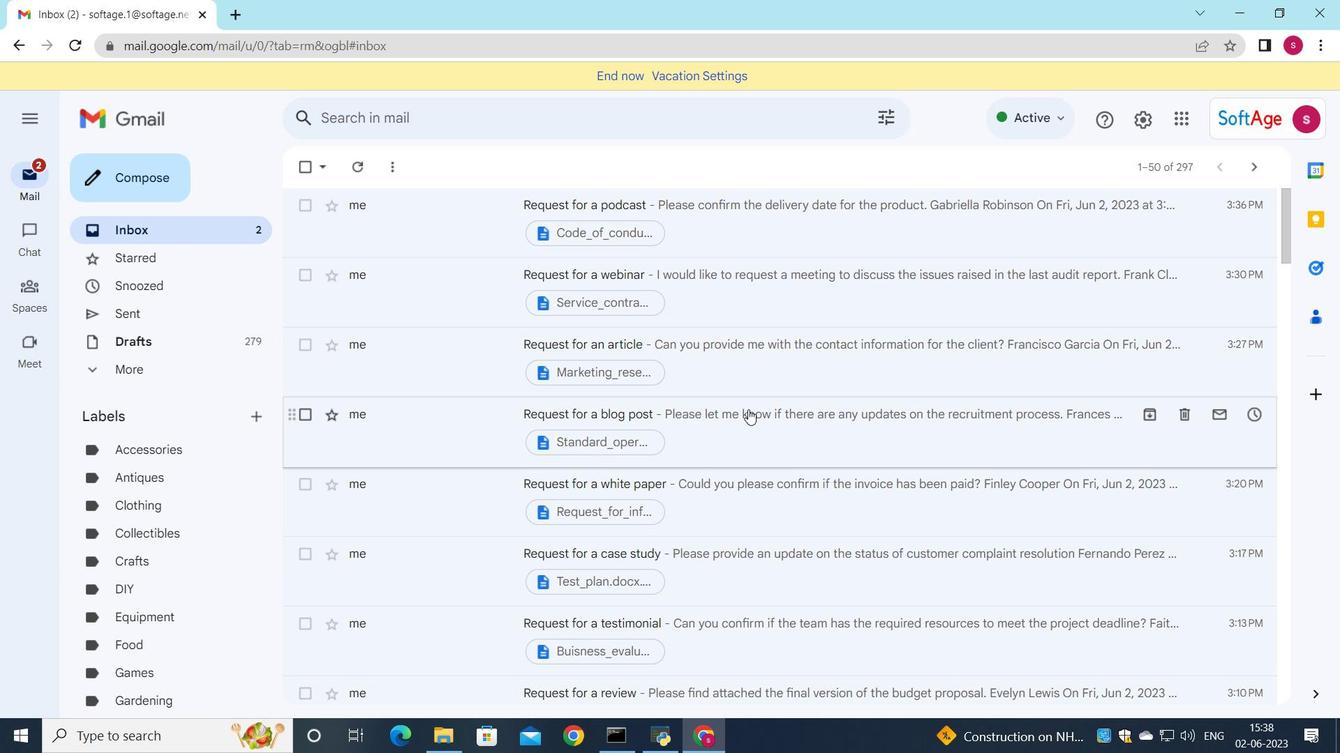 
Action: Mouse moved to (592, 572)
Screenshot: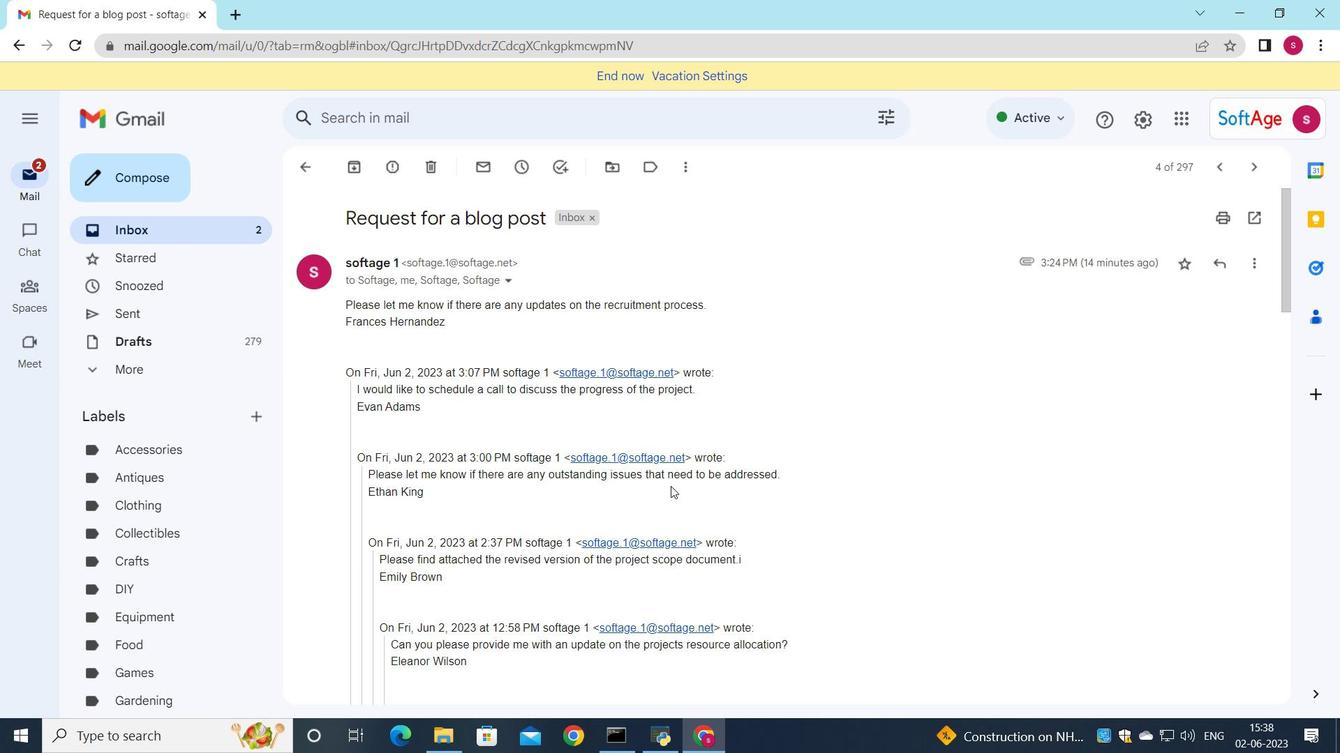 
Action: Mouse scrolled (592, 570) with delta (0, 0)
Screenshot: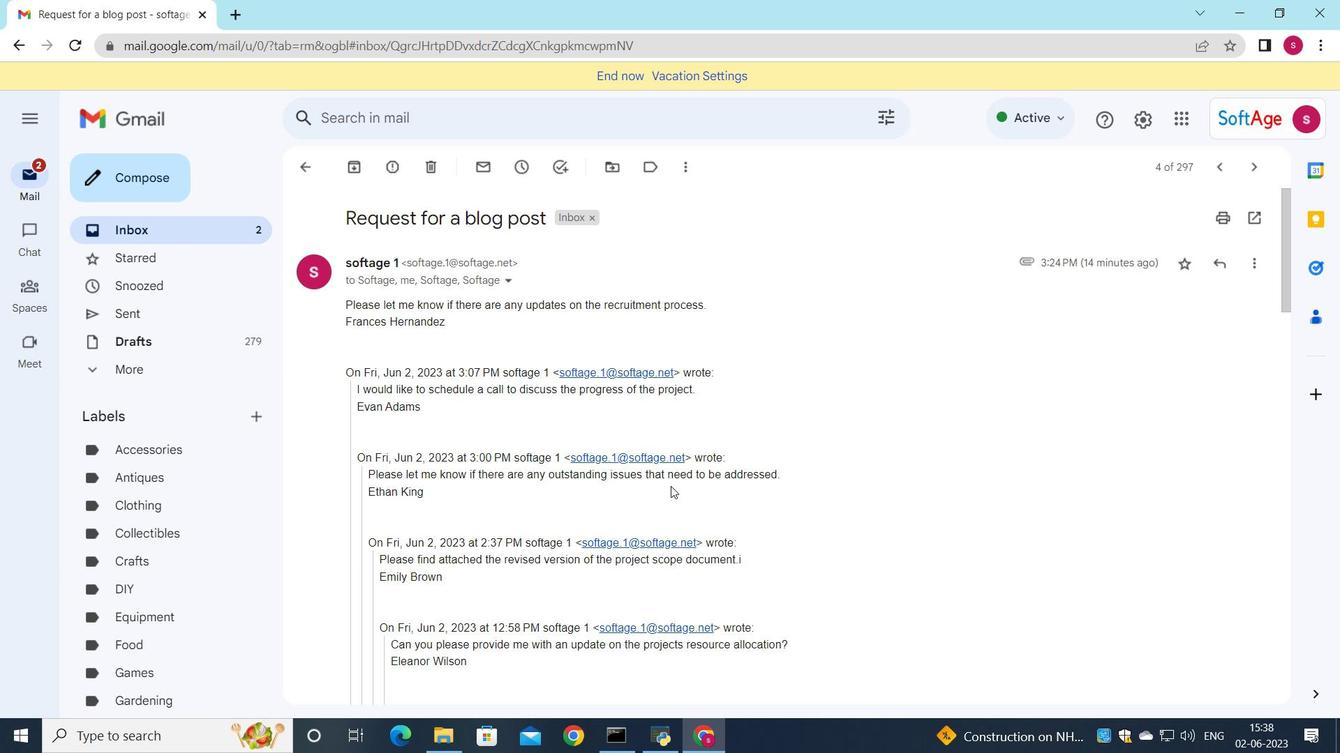 
Action: Mouse moved to (591, 573)
Screenshot: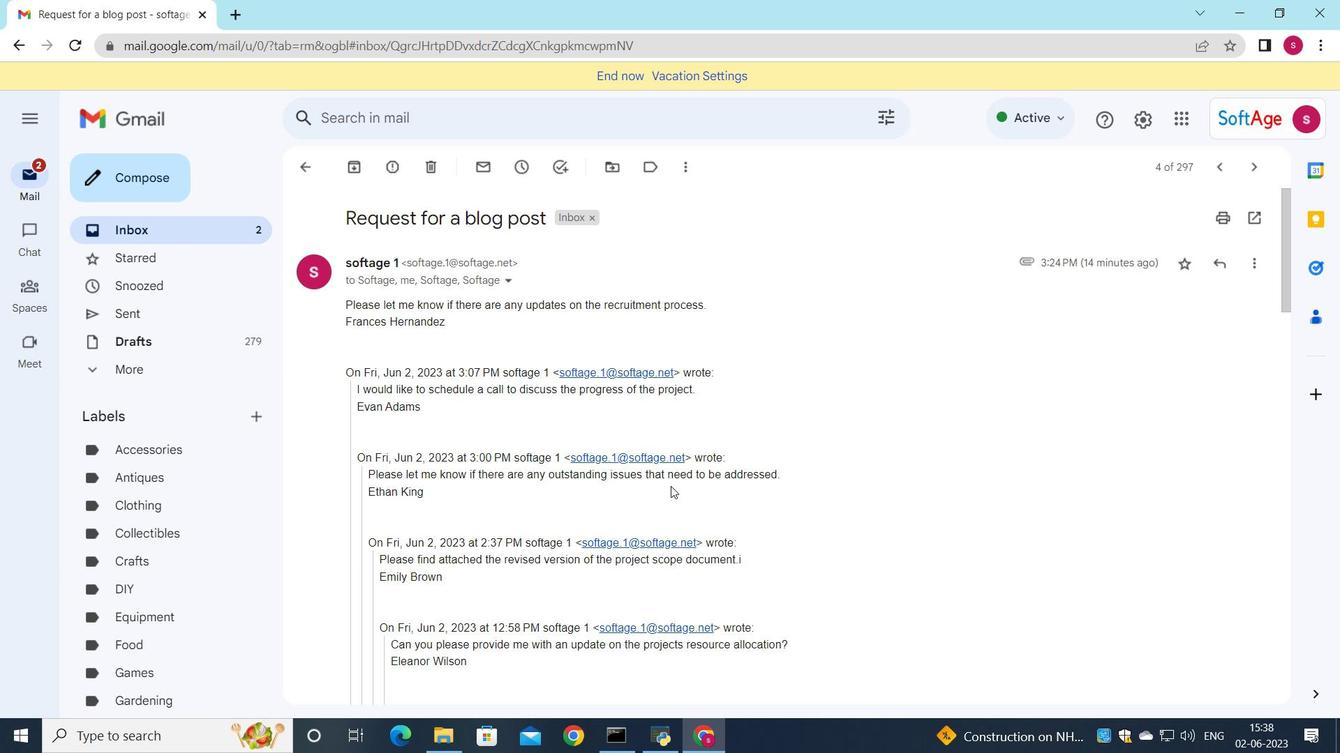 
Action: Mouse scrolled (592, 571) with delta (0, 0)
Screenshot: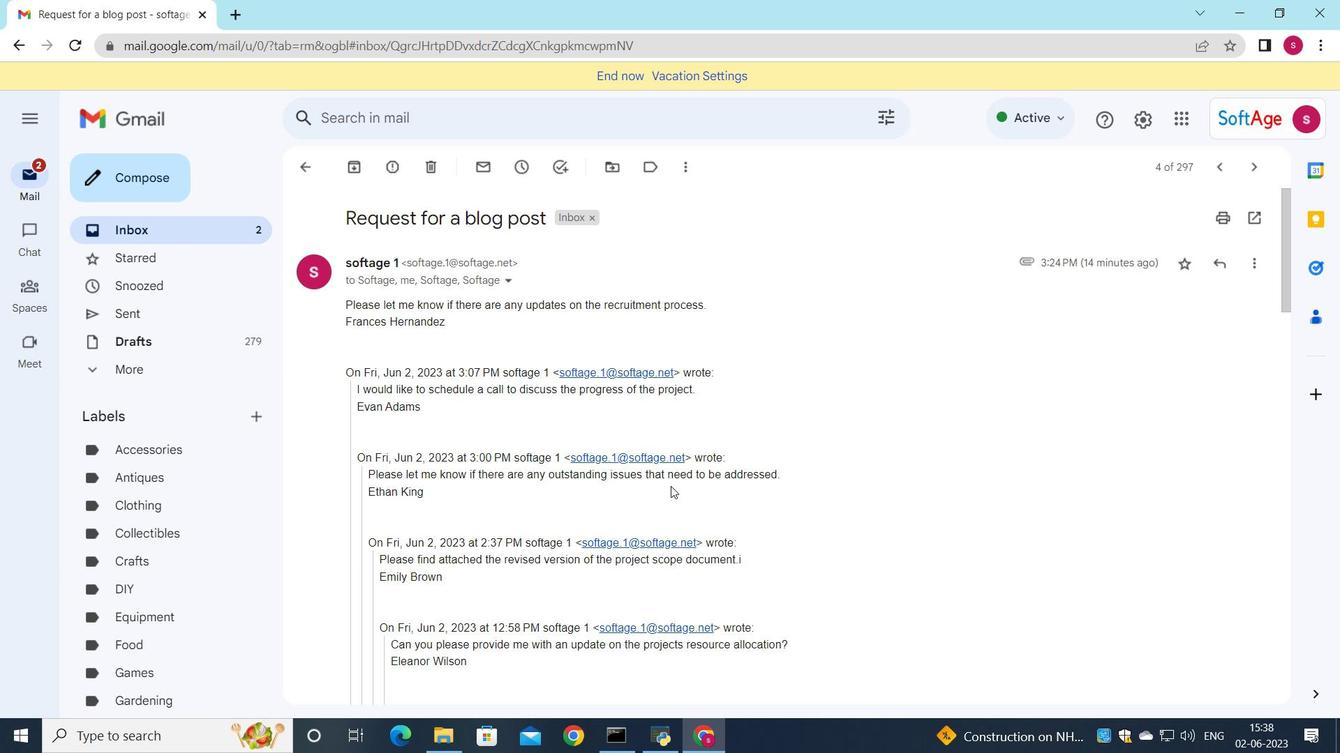 
Action: Mouse moved to (591, 573)
Screenshot: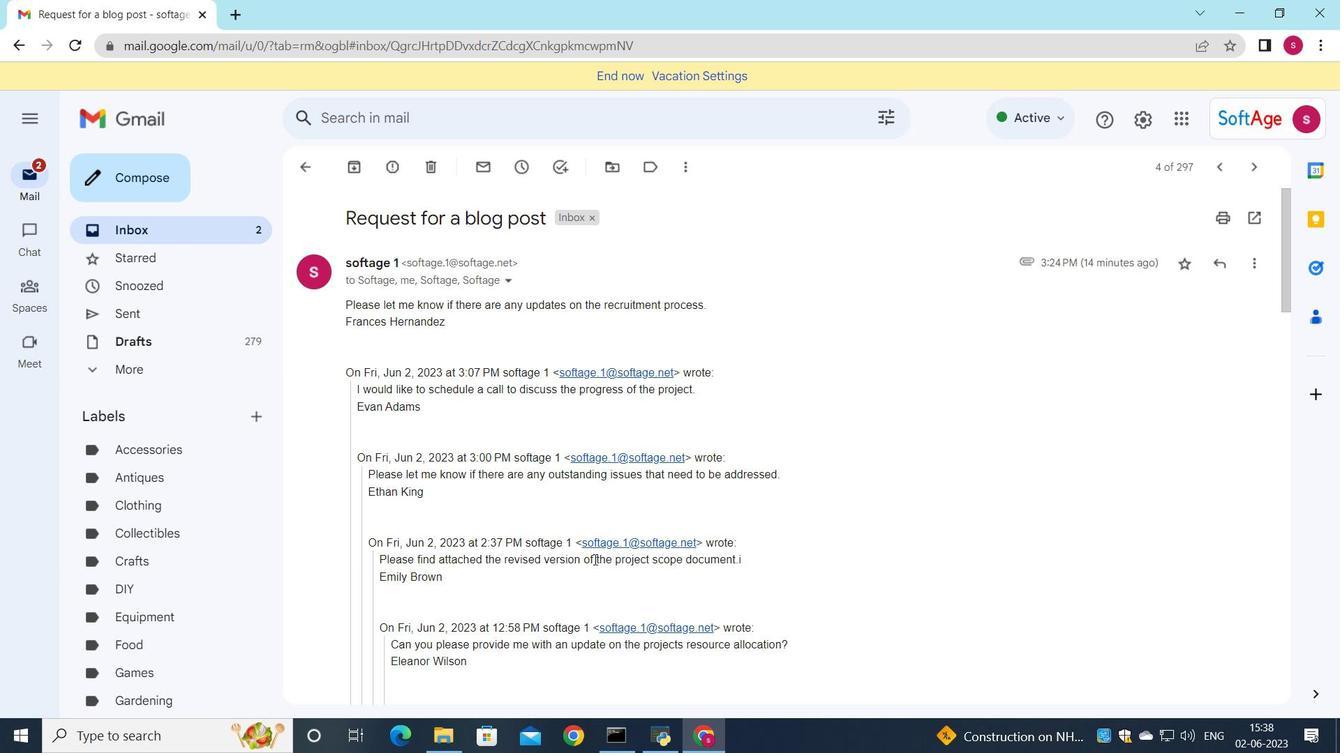 
Action: Mouse scrolled (591, 572) with delta (0, 0)
Screenshot: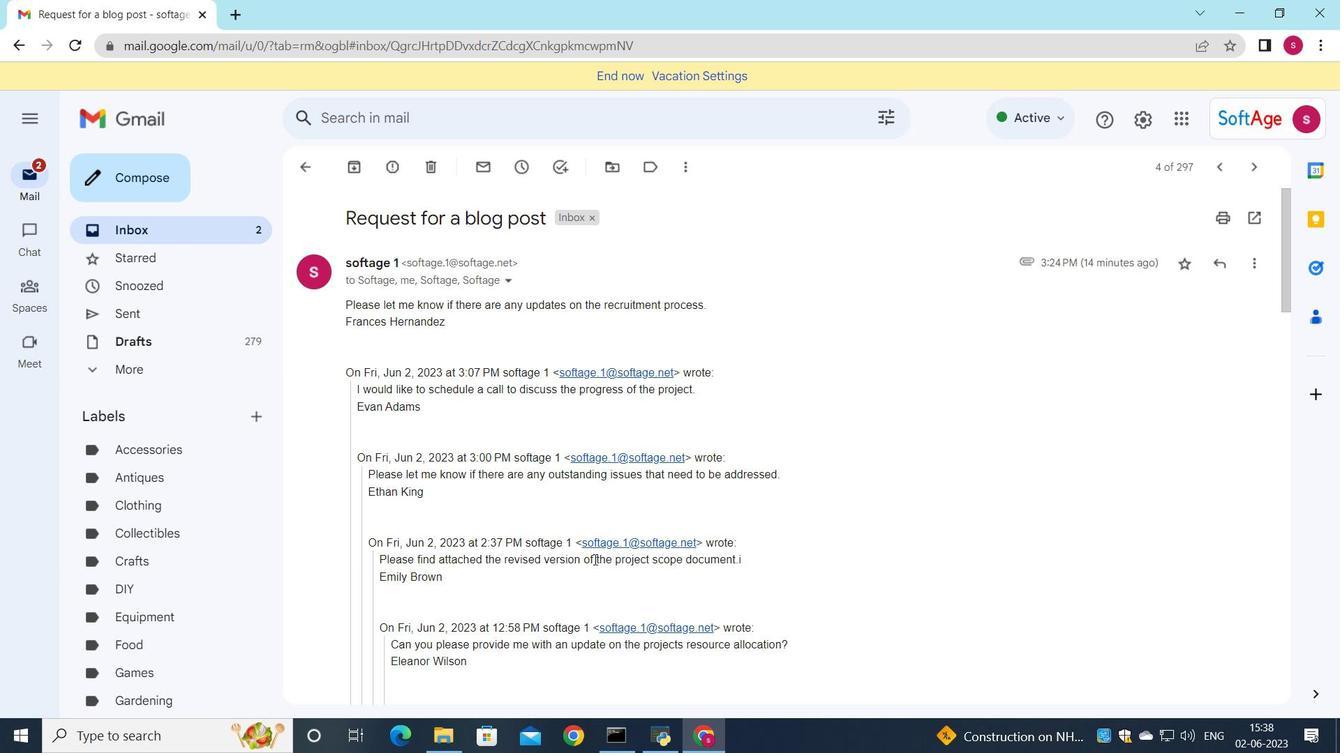 
Action: Mouse scrolled (591, 573) with delta (0, 0)
Screenshot: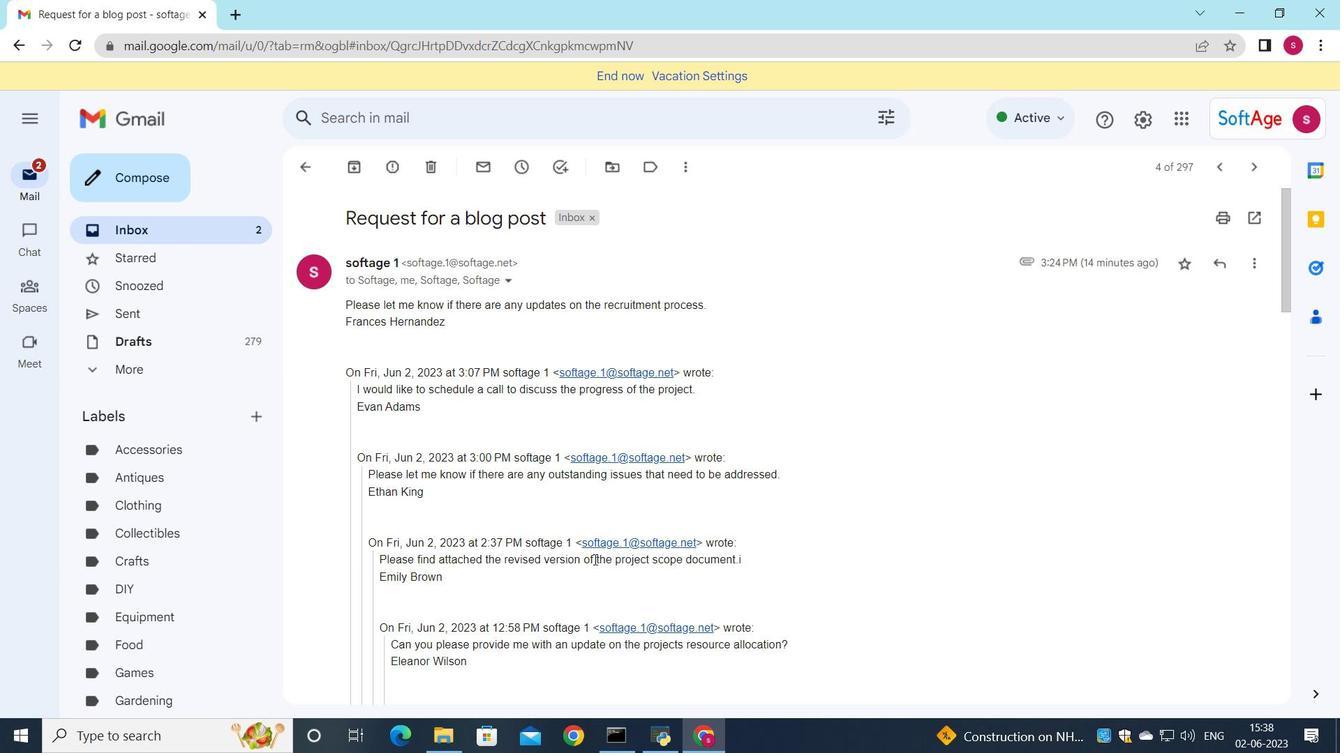 
Action: Mouse scrolled (591, 573) with delta (0, 0)
Screenshot: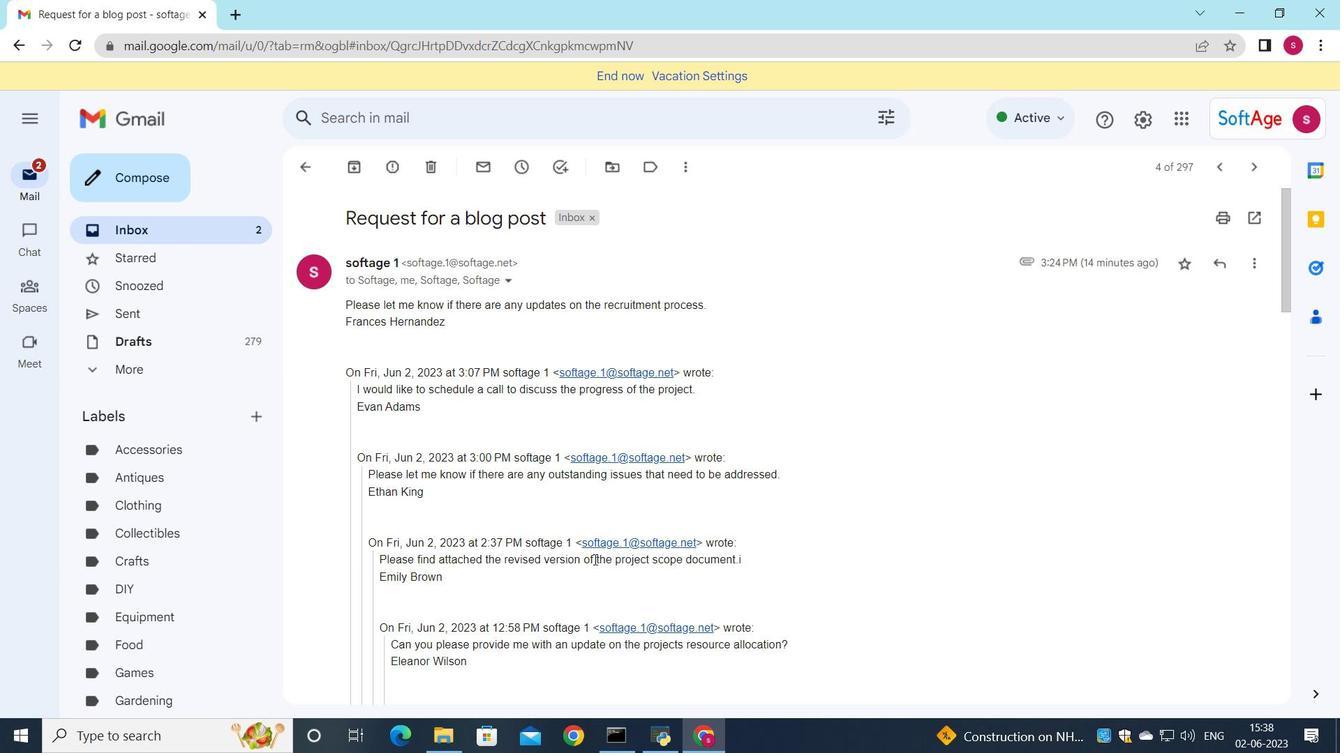 
Action: Mouse moved to (575, 582)
Screenshot: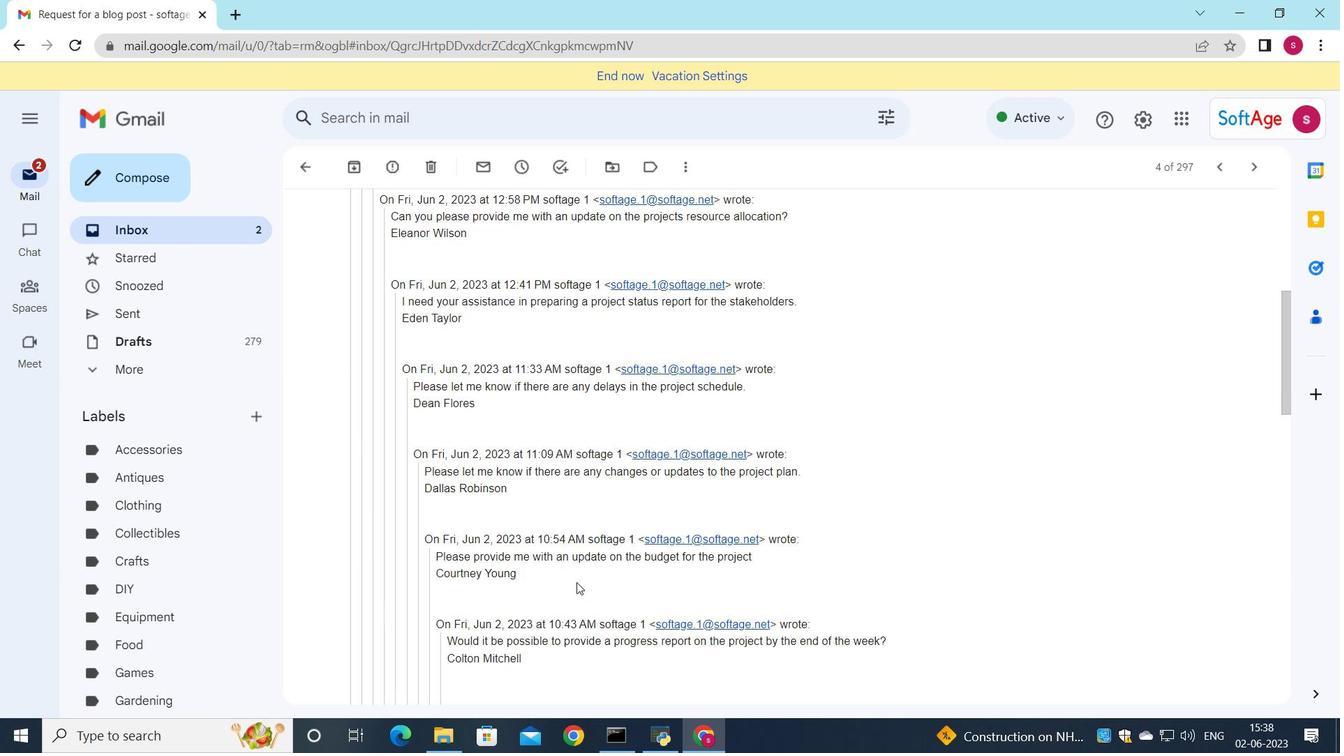 
Action: Mouse scrolled (575, 582) with delta (0, 0)
Screenshot: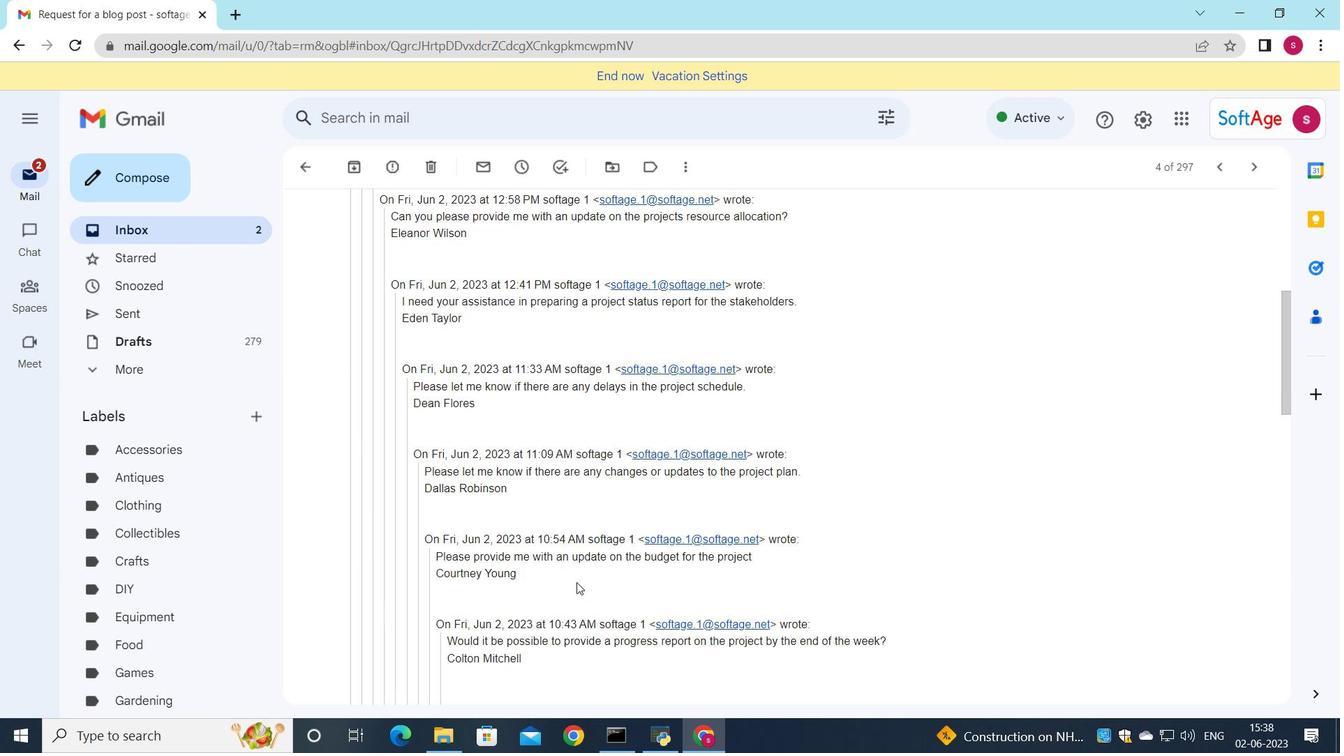 
Action: Mouse moved to (573, 585)
Screenshot: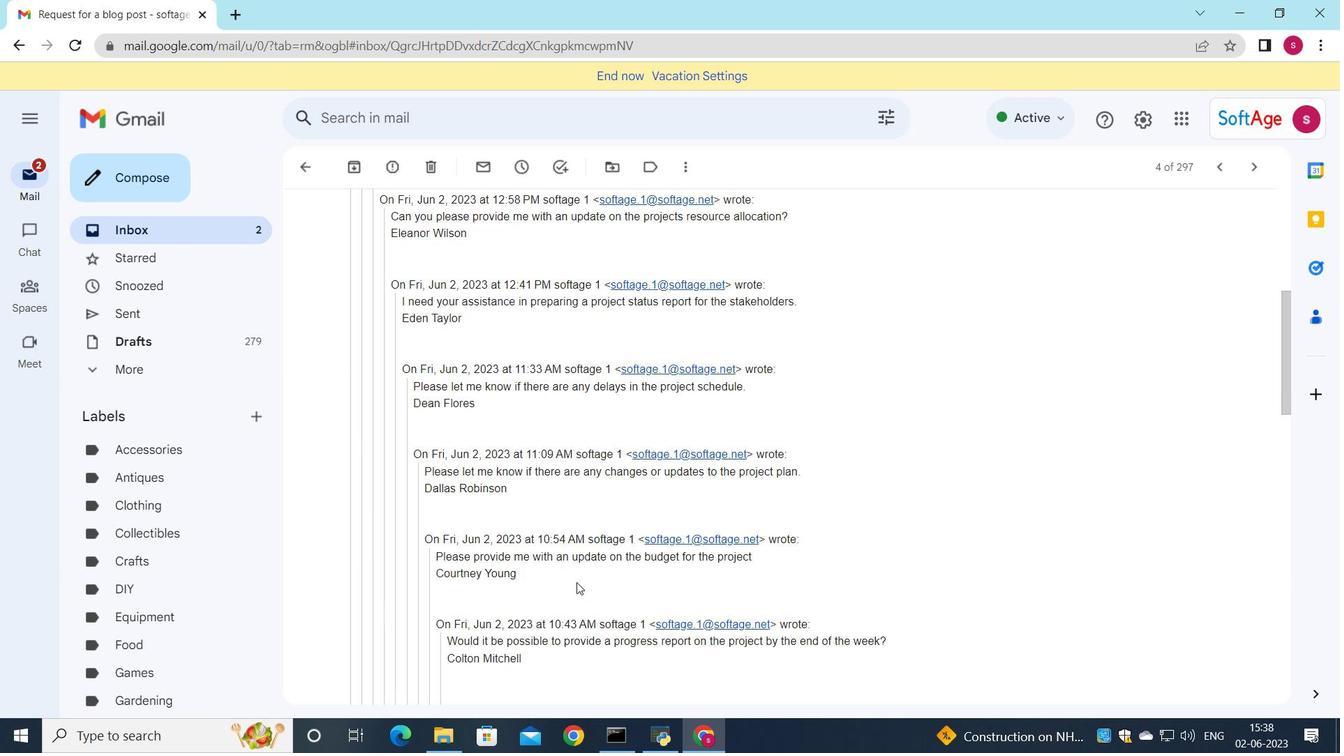 
Action: Mouse scrolled (573, 584) with delta (0, 0)
Screenshot: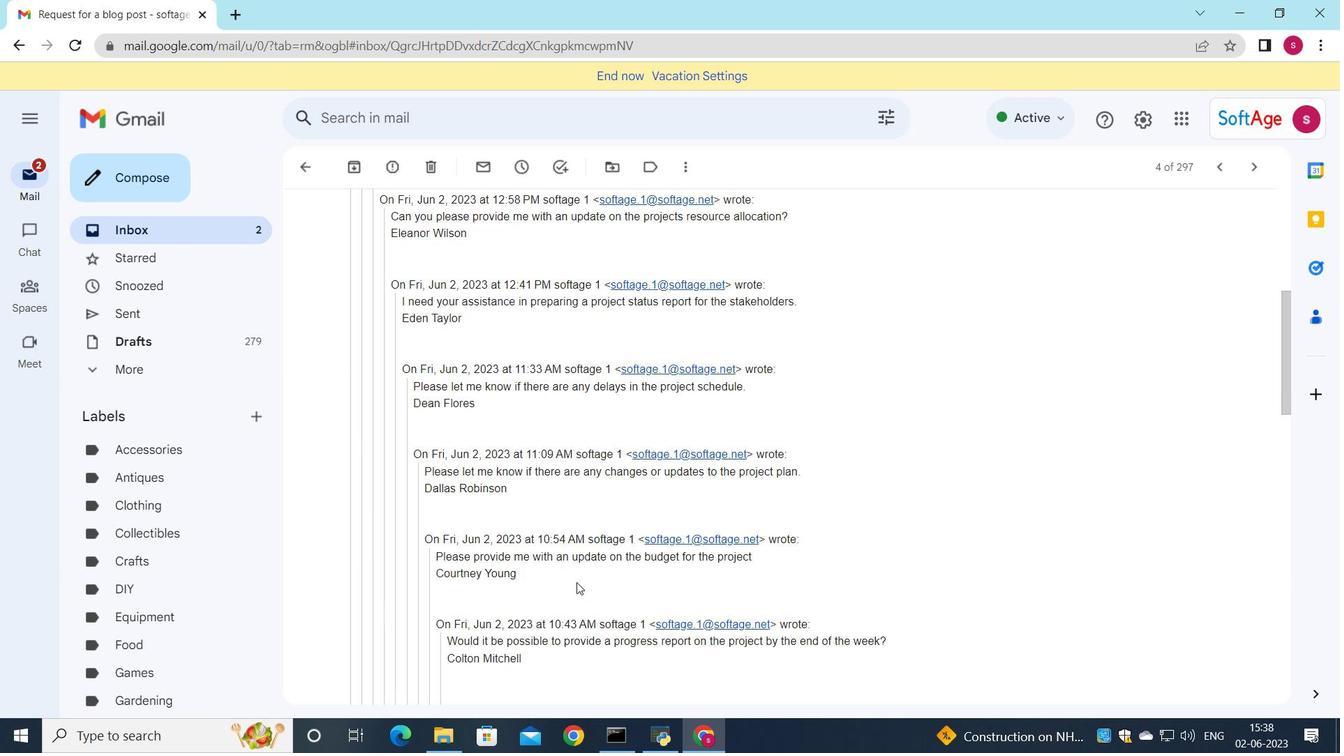 
Action: Mouse moved to (572, 587)
Screenshot: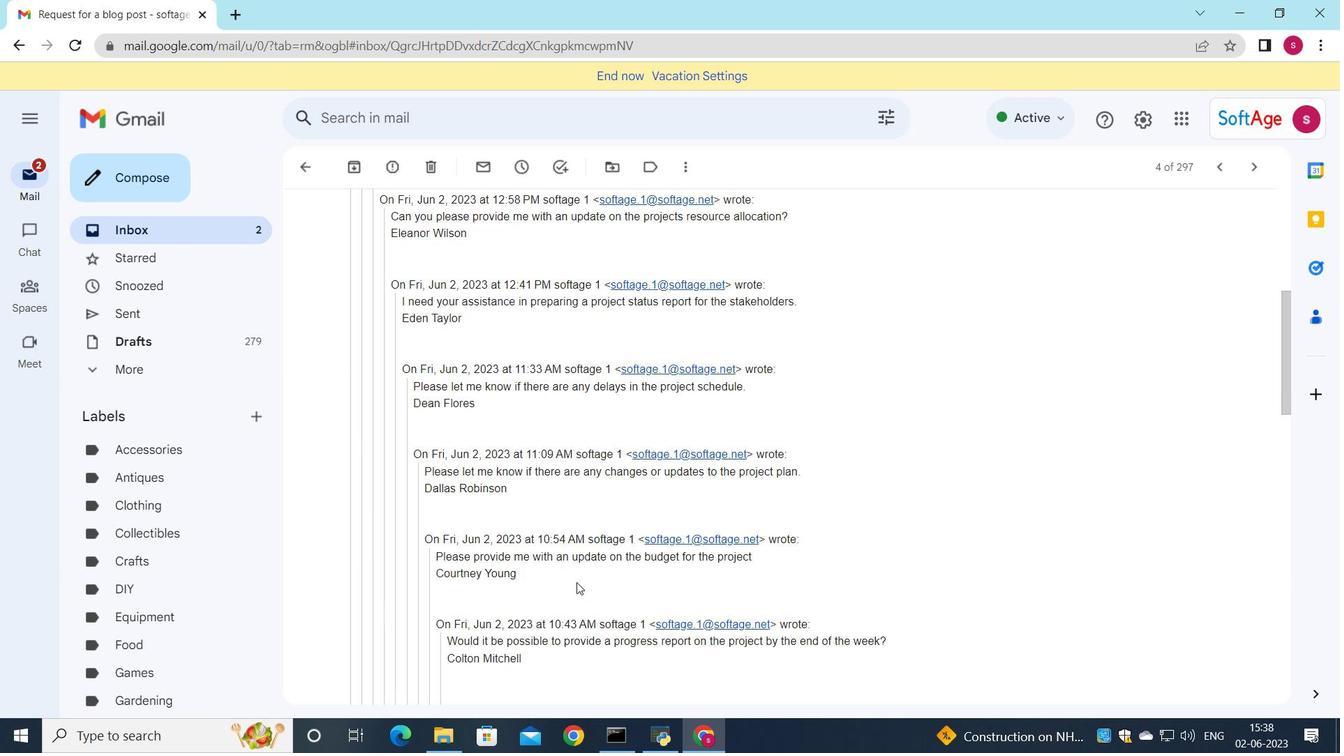 
Action: Mouse scrolled (572, 587) with delta (0, 0)
Screenshot: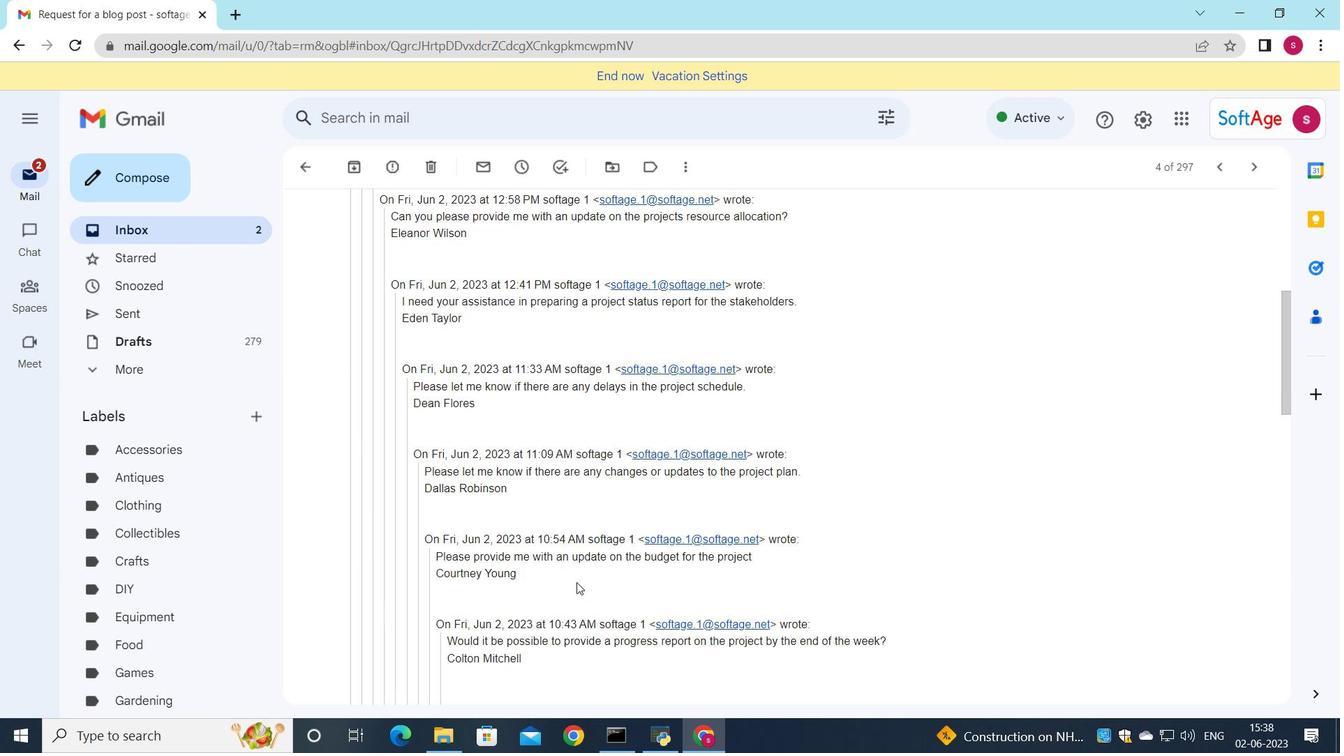 
Action: Mouse moved to (570, 589)
Screenshot: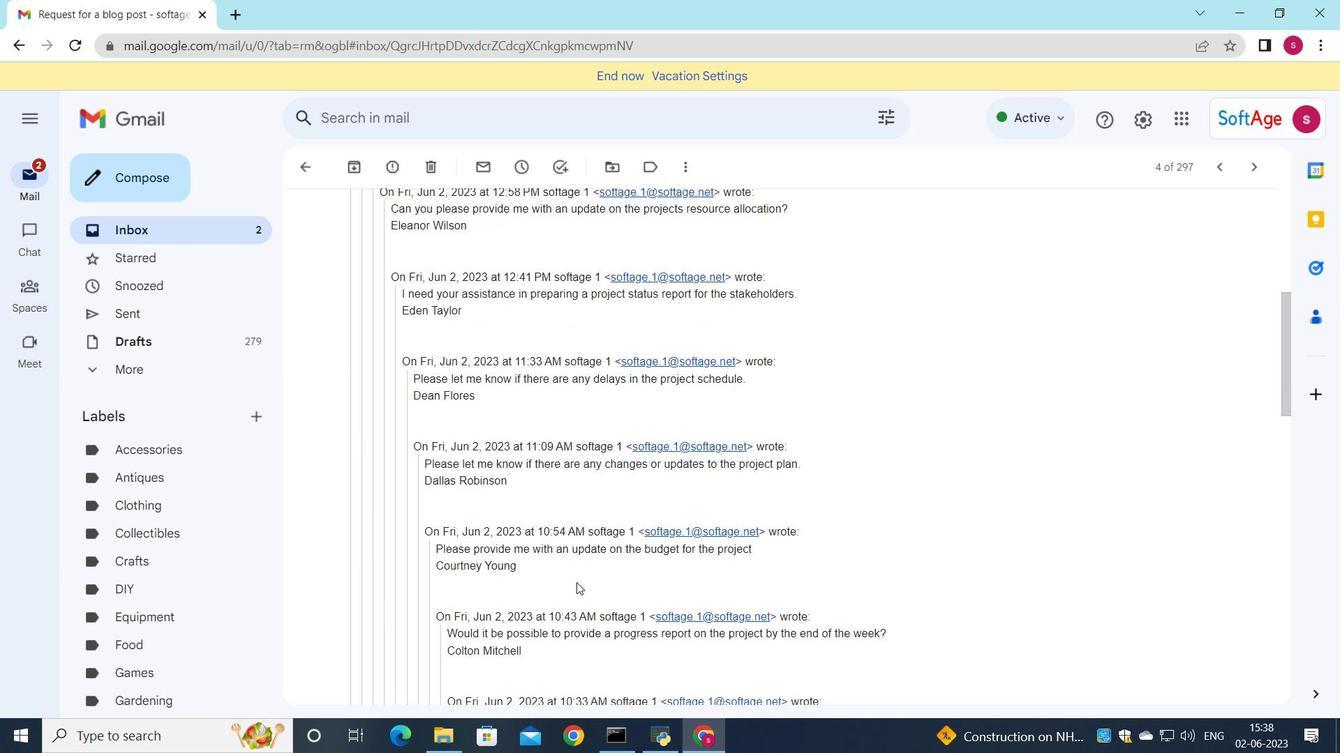 
Action: Mouse scrolled (571, 587) with delta (0, 0)
Screenshot: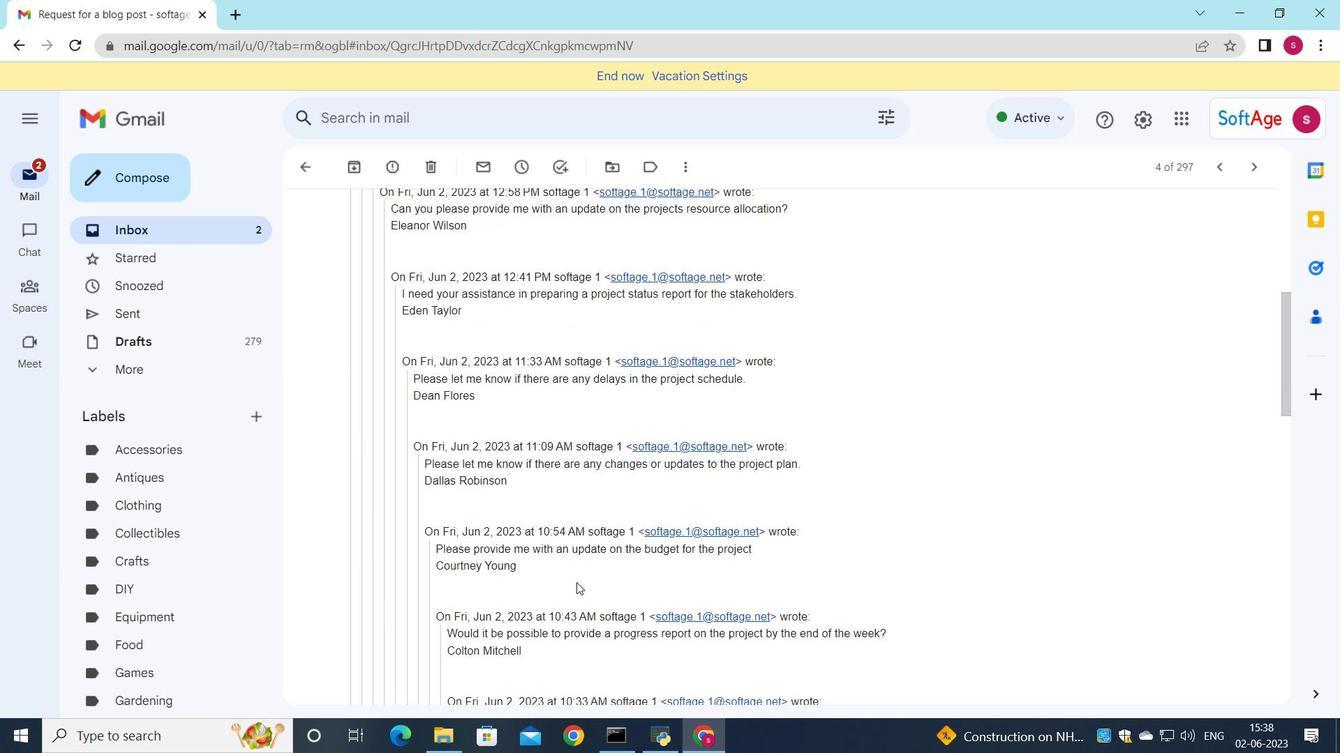
Action: Mouse moved to (569, 591)
Screenshot: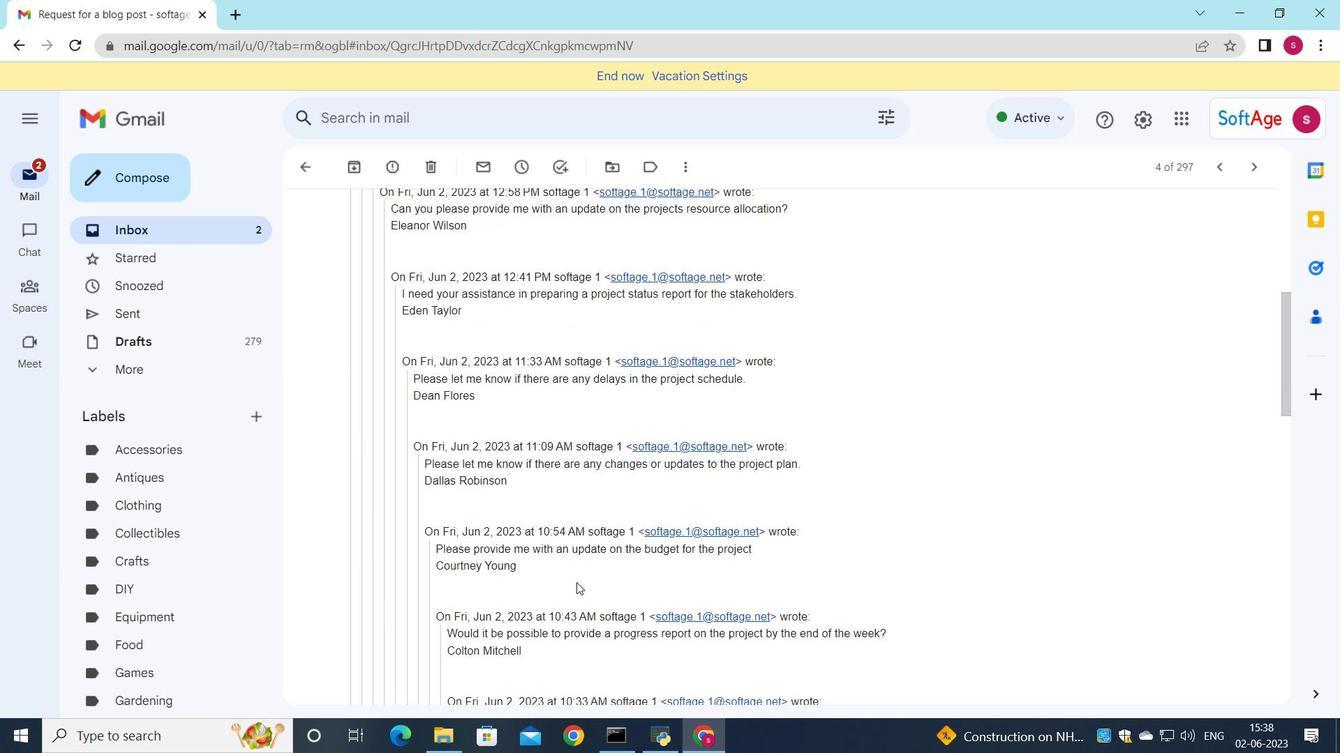 
Action: Mouse scrolled (570, 589) with delta (0, 0)
Screenshot: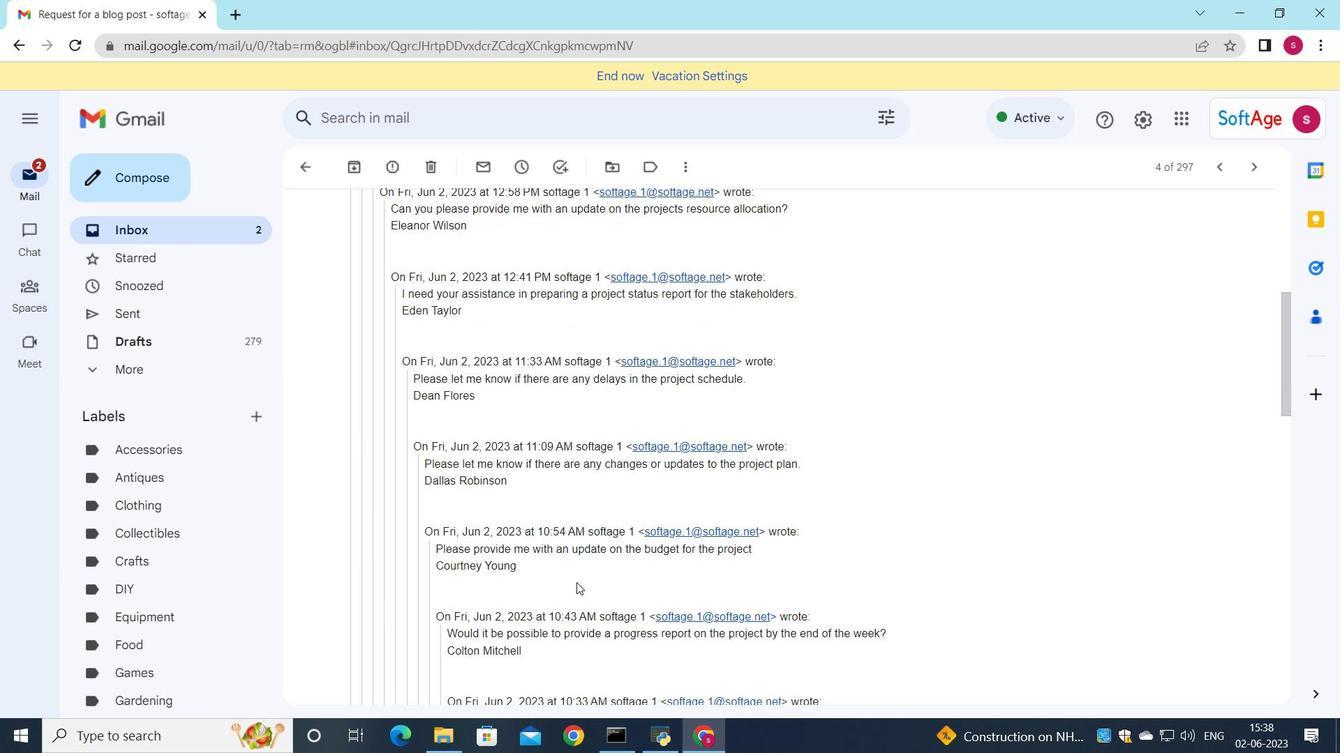 
Action: Mouse moved to (565, 603)
Screenshot: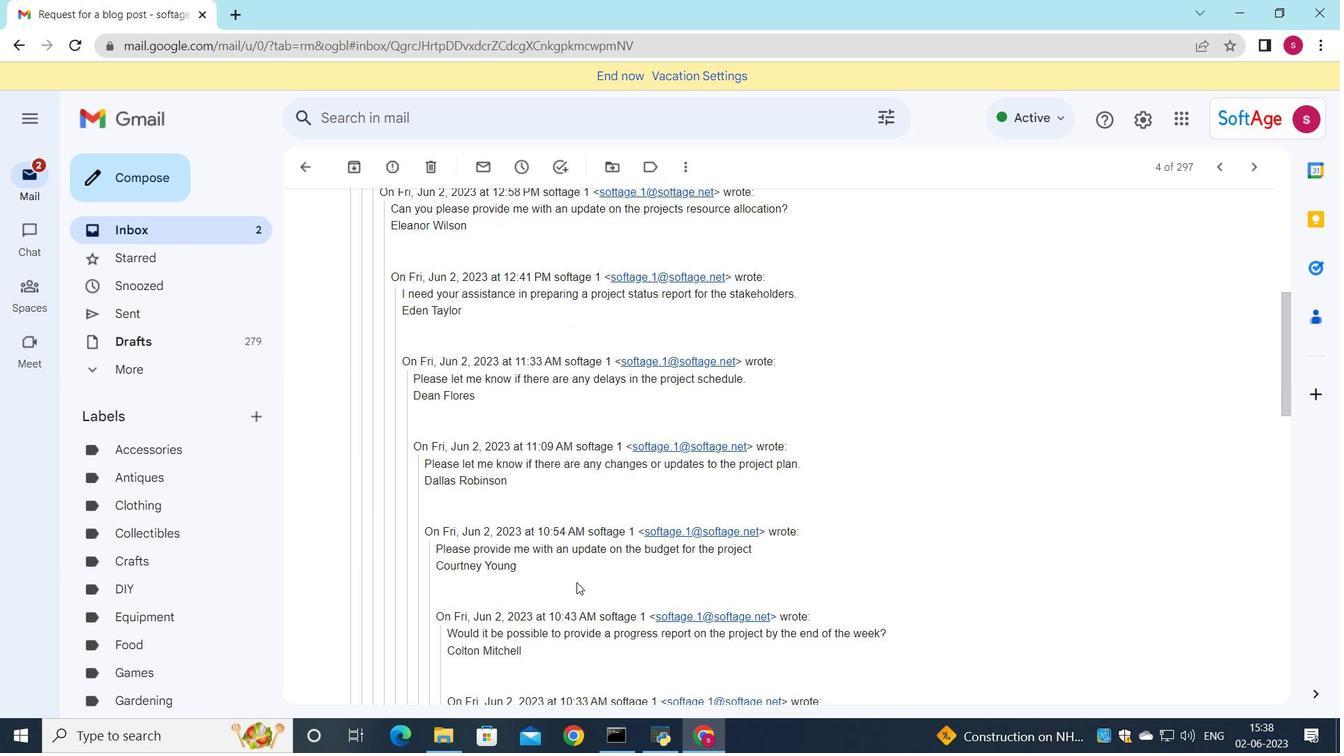 
Action: Mouse scrolled (565, 602) with delta (0, 0)
Screenshot: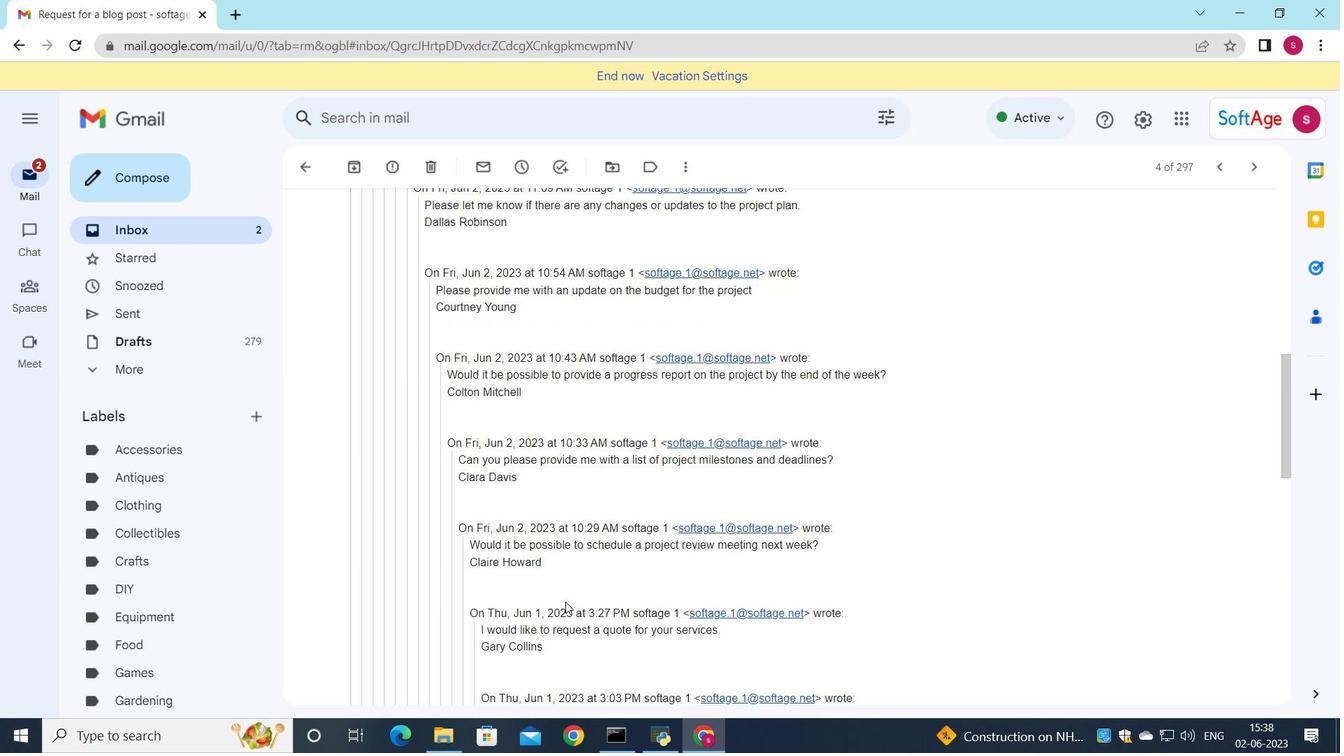 
Action: Mouse scrolled (565, 602) with delta (0, 0)
Screenshot: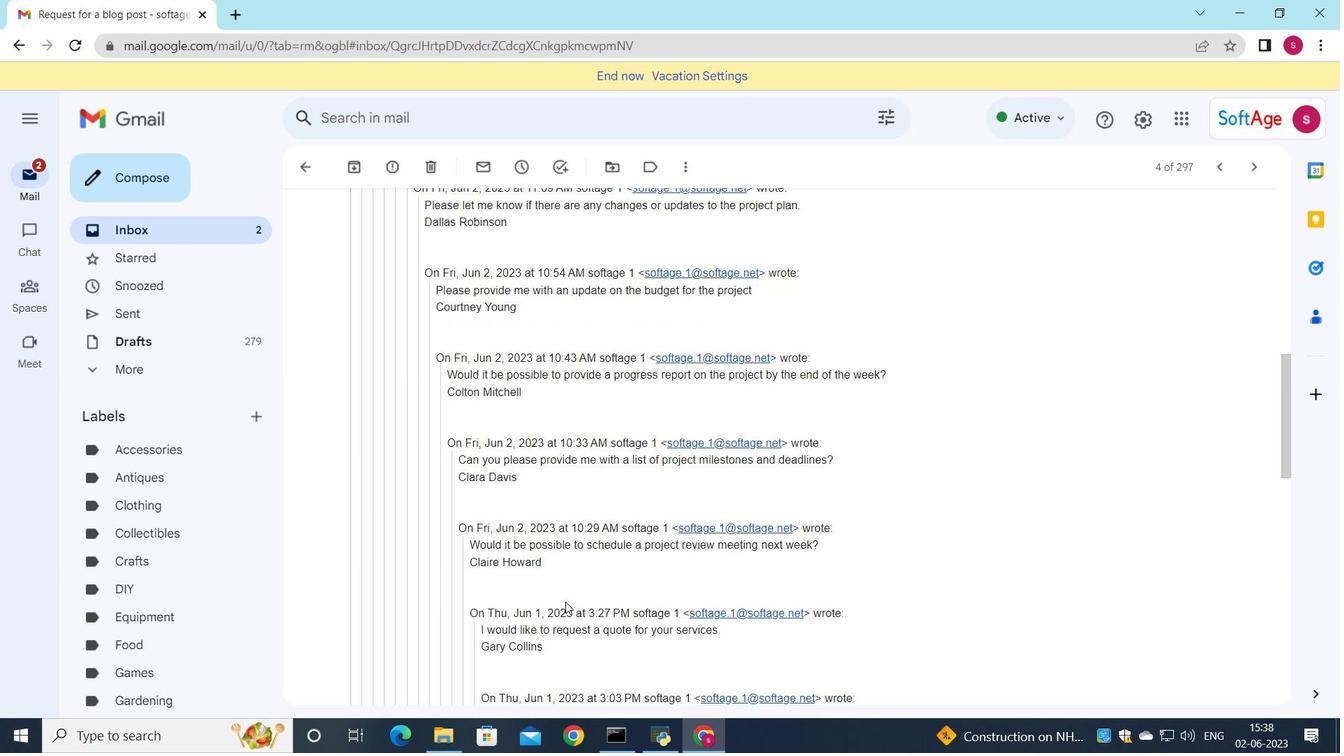 
Action: Mouse scrolled (565, 602) with delta (0, 0)
Screenshot: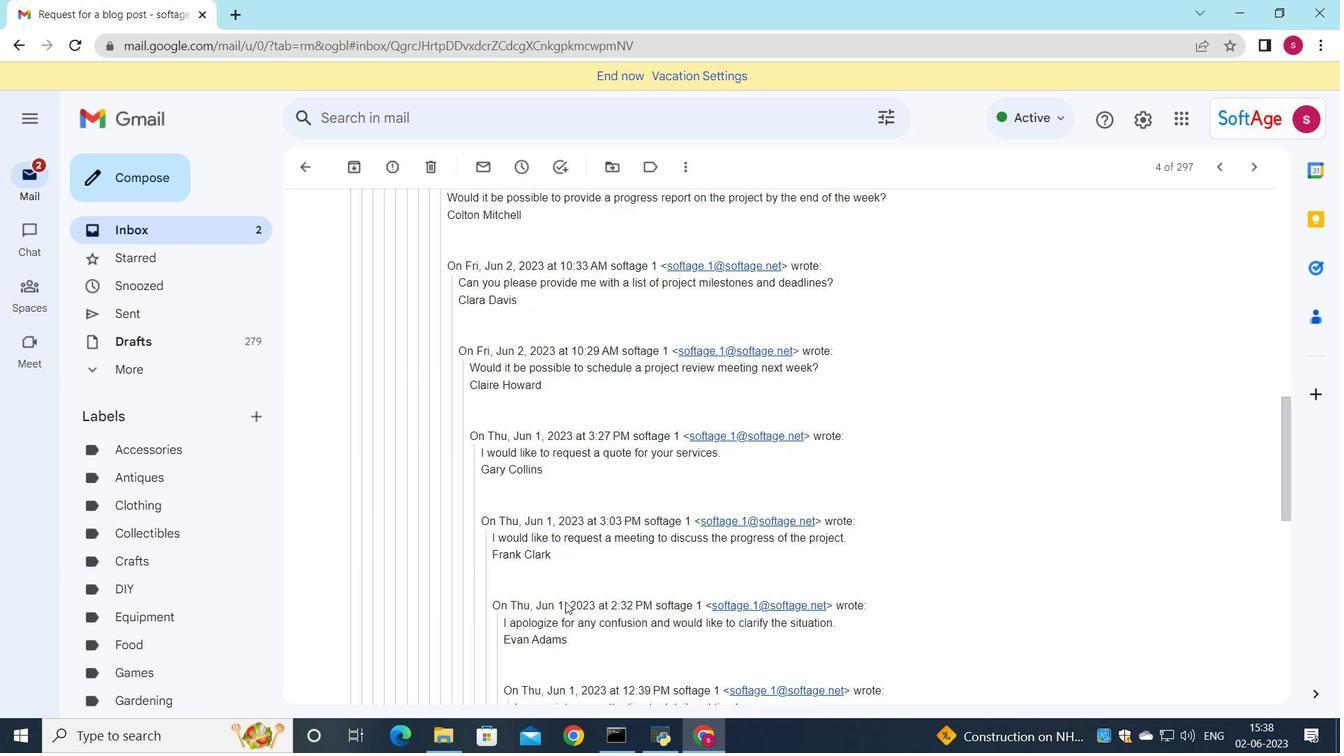 
Action: Mouse scrolled (565, 602) with delta (0, 0)
Screenshot: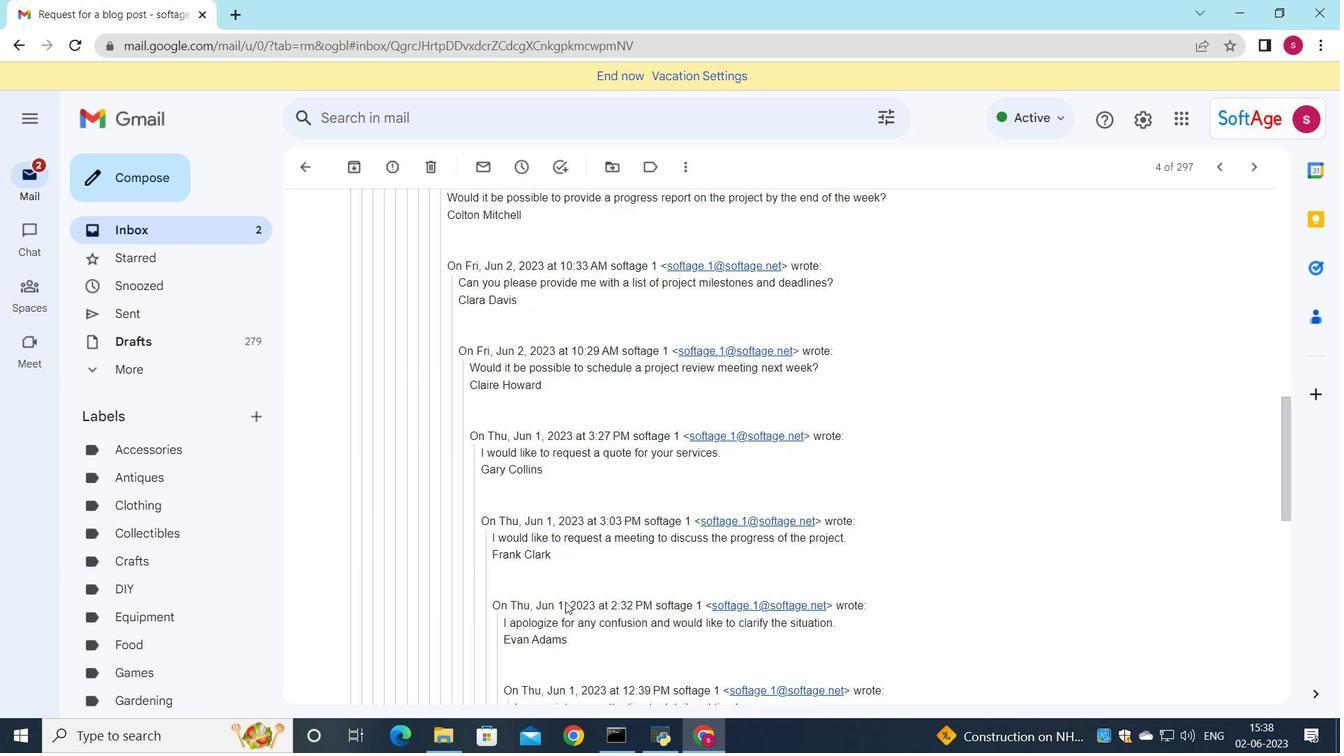 
Action: Mouse scrolled (565, 602) with delta (0, 0)
Screenshot: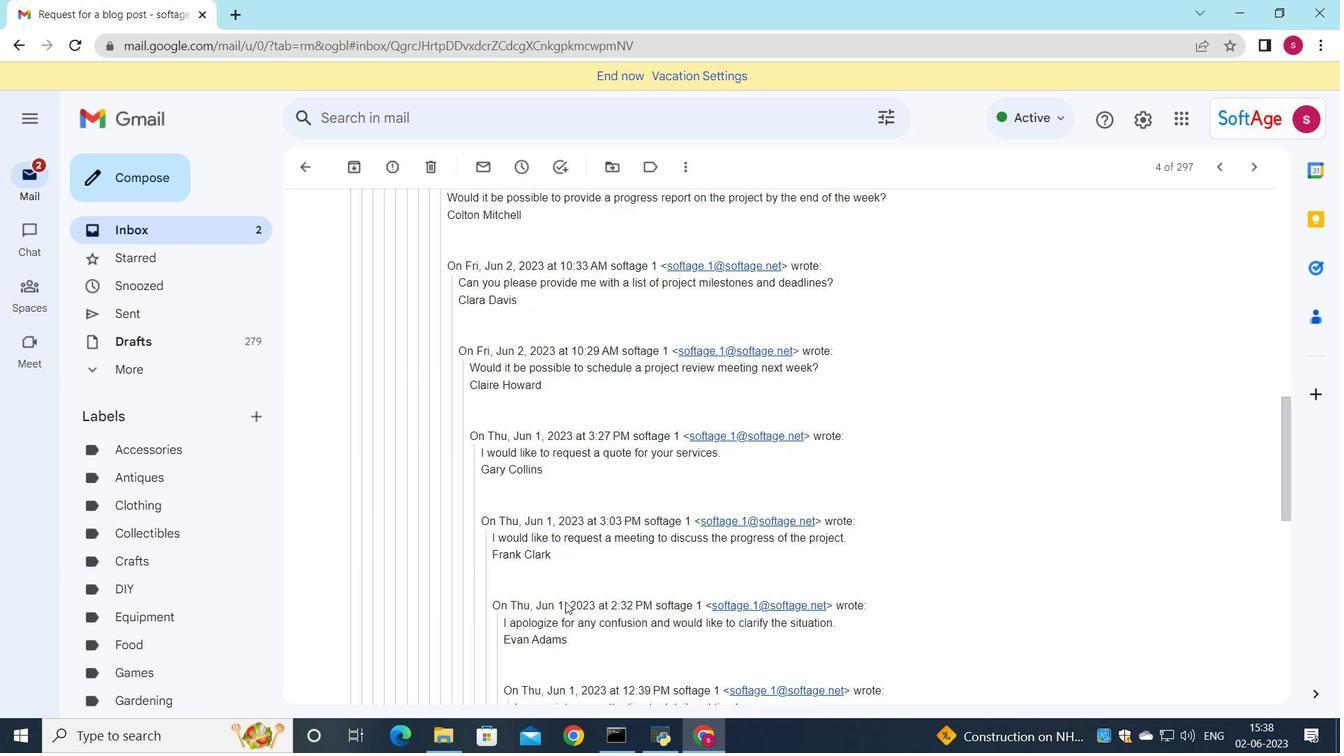 
Action: Mouse scrolled (565, 602) with delta (0, 0)
Screenshot: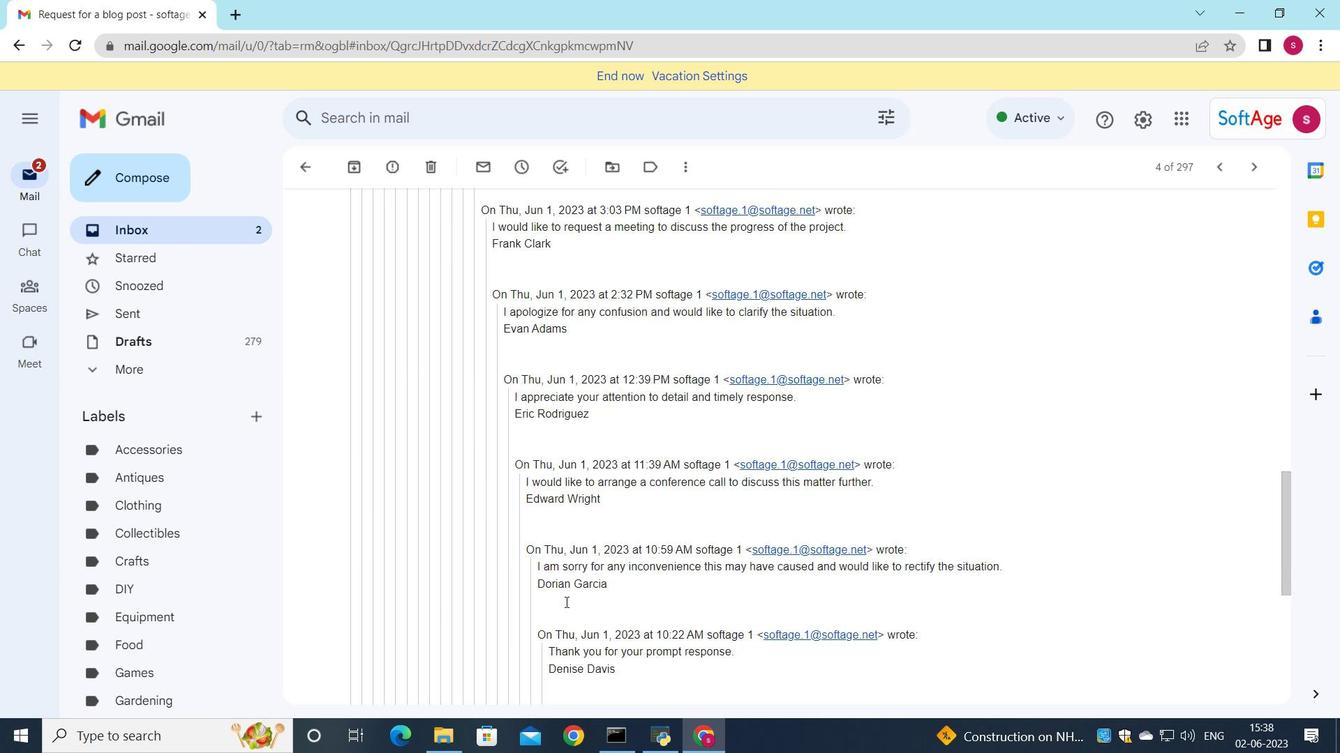 
Action: Mouse scrolled (565, 602) with delta (0, 0)
Screenshot: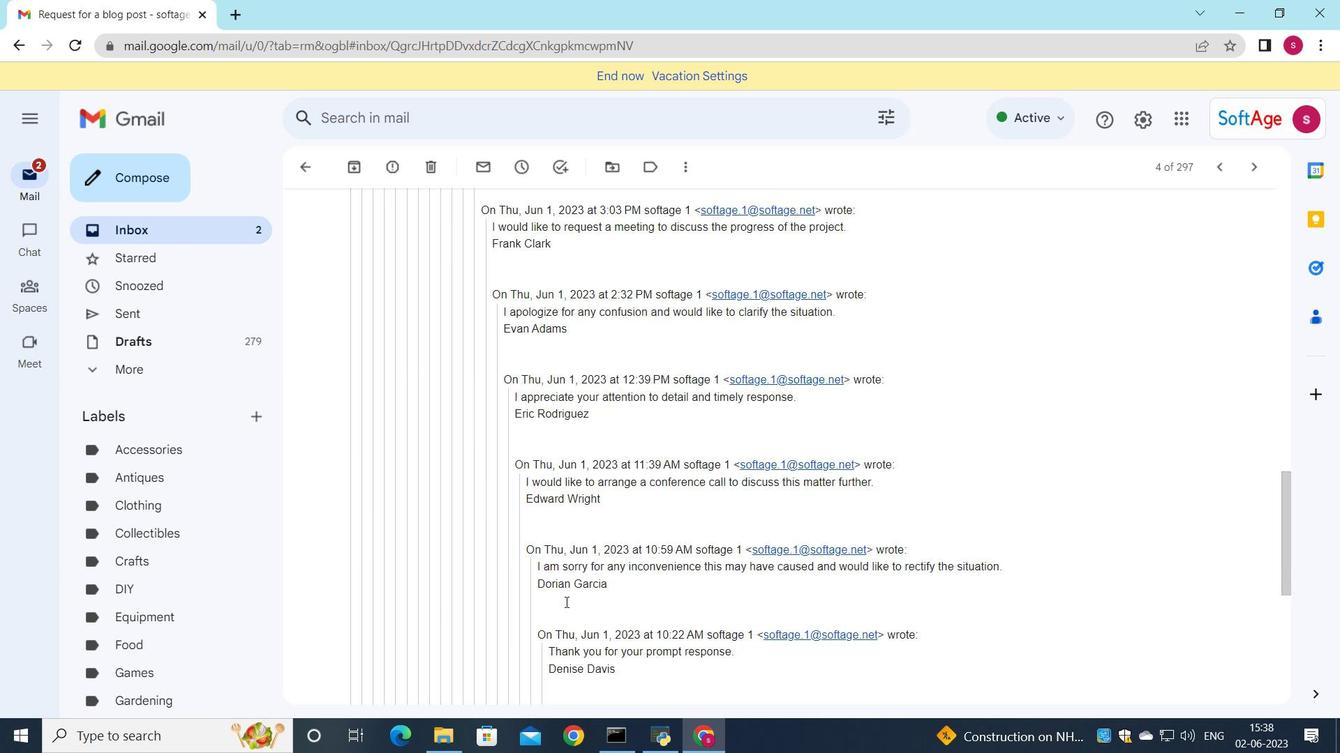 
Action: Mouse scrolled (565, 602) with delta (0, 0)
Screenshot: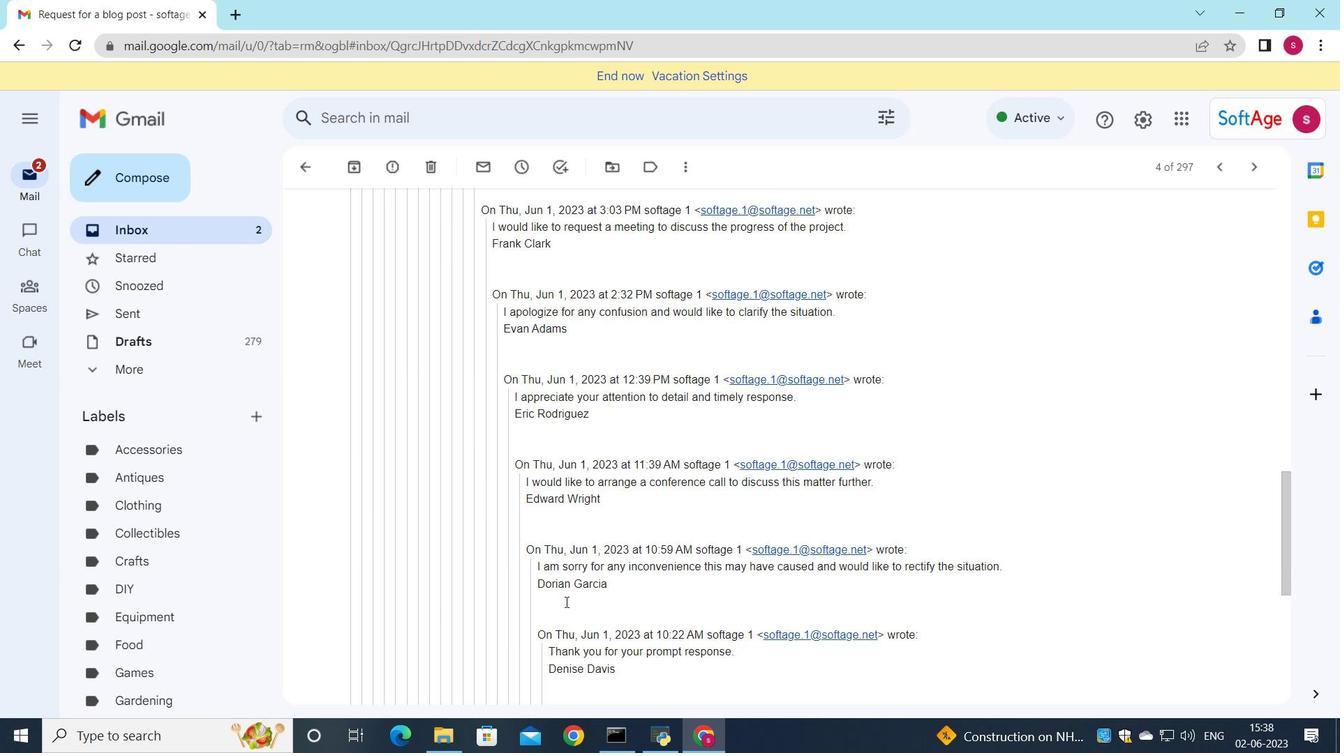 
Action: Mouse scrolled (565, 602) with delta (0, 0)
Screenshot: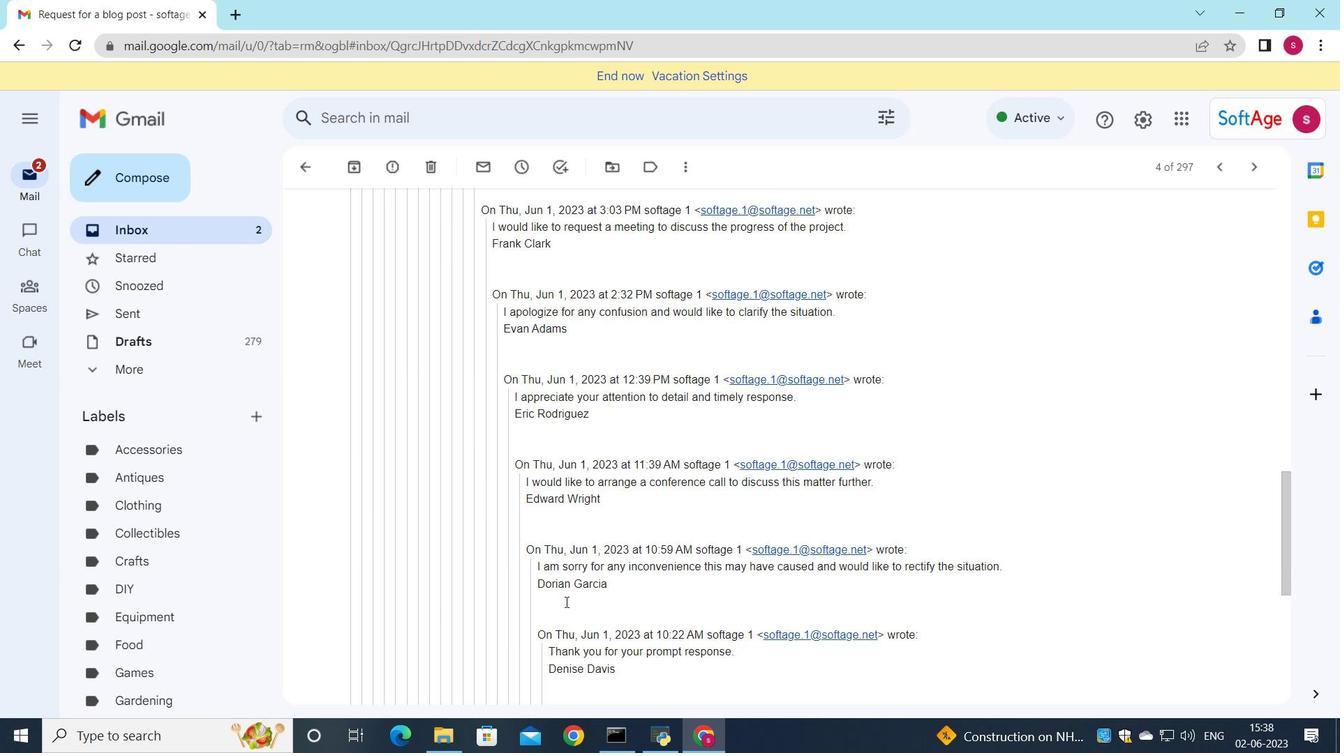 
Action: Mouse moved to (550, 603)
Screenshot: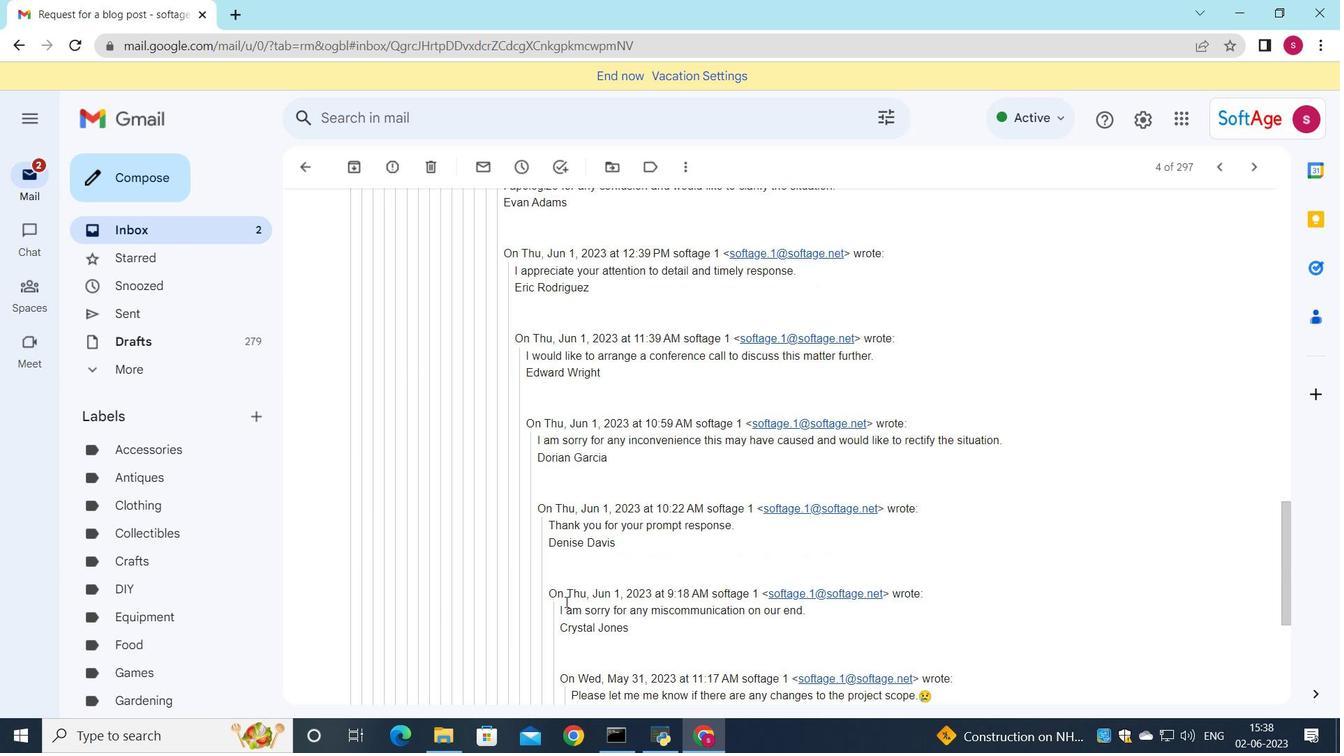 
Action: Mouse scrolled (550, 602) with delta (0, 0)
Screenshot: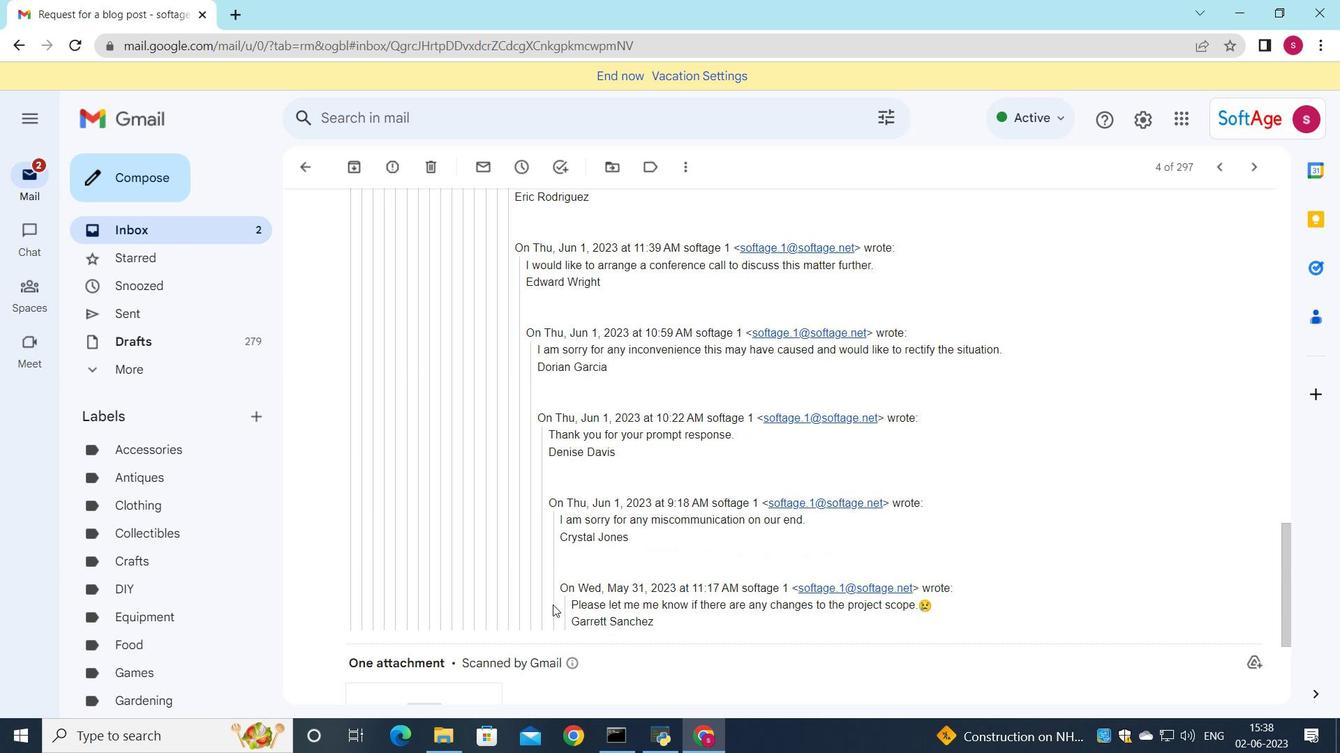 
Action: Mouse scrolled (550, 602) with delta (0, 0)
Screenshot: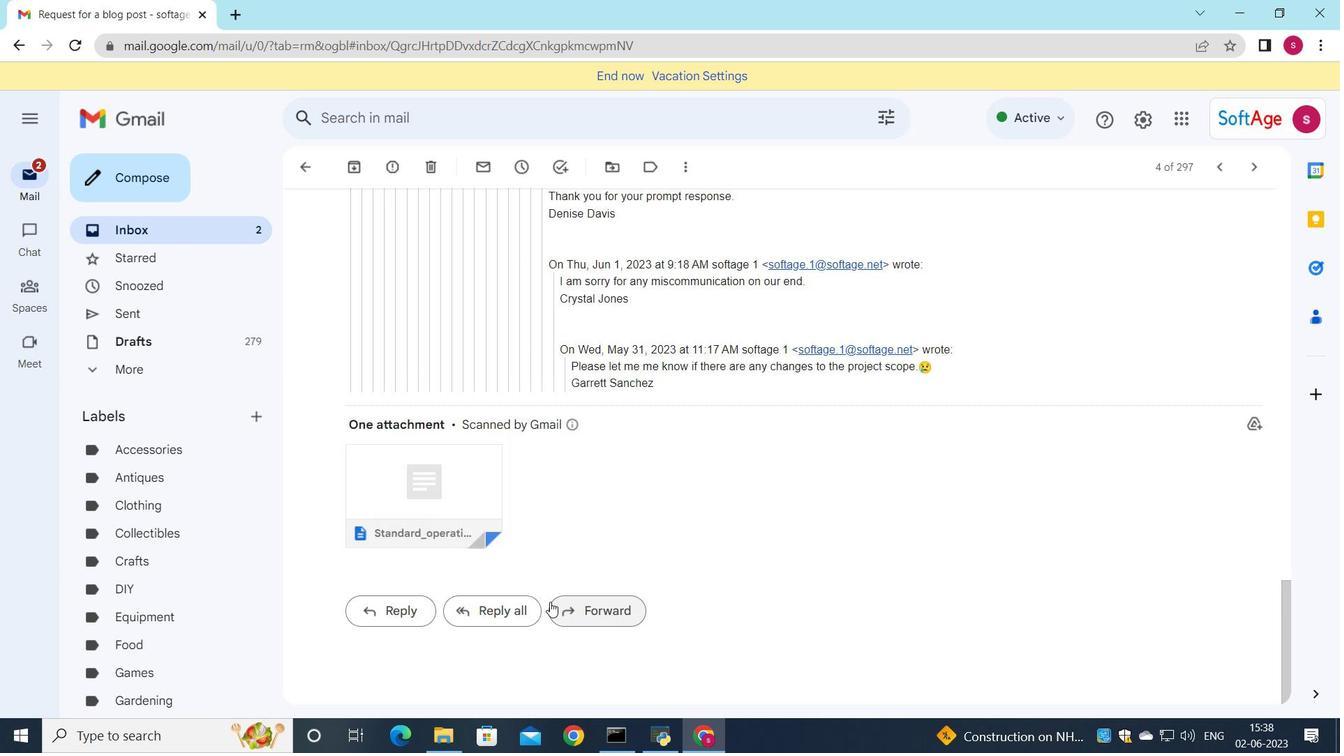 
Action: Mouse scrolled (550, 602) with delta (0, 0)
Screenshot: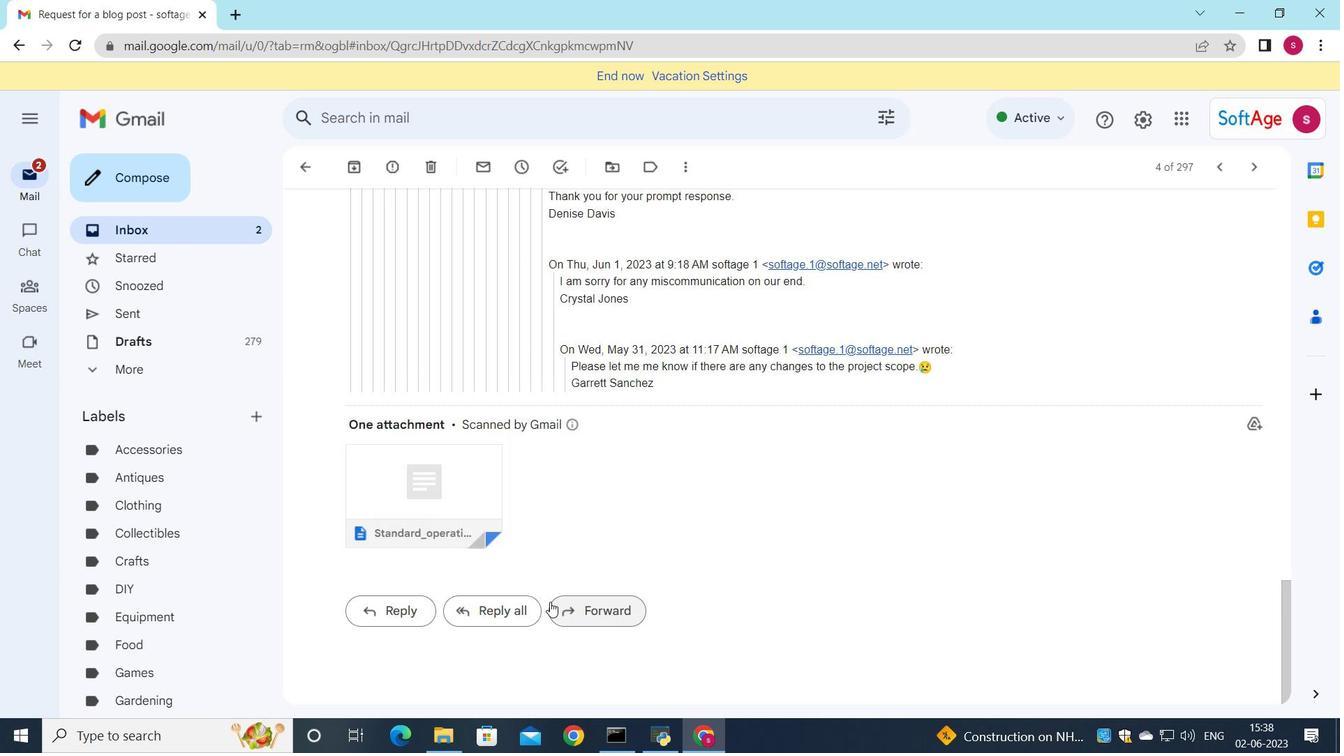 
Action: Mouse scrolled (550, 602) with delta (0, 0)
Screenshot: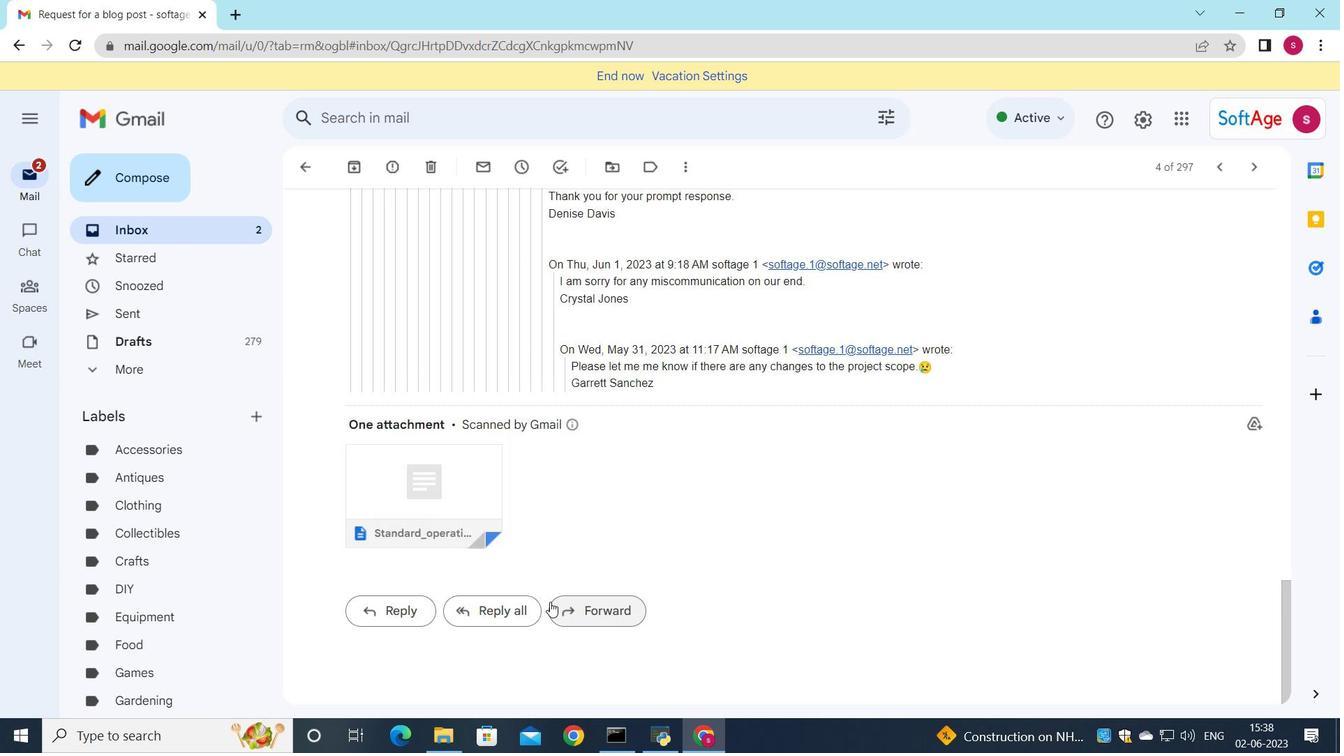 
Action: Mouse moved to (406, 621)
Screenshot: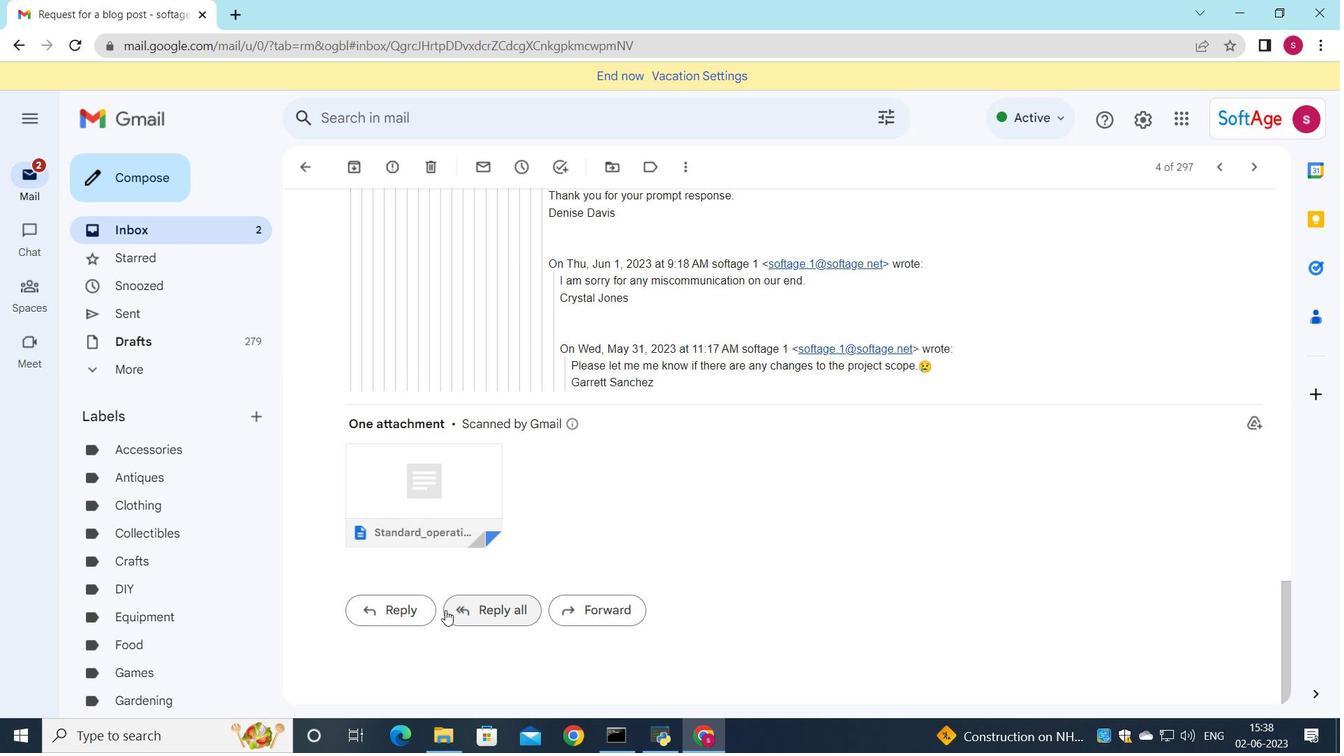 
Action: Mouse pressed left at (406, 621)
Screenshot: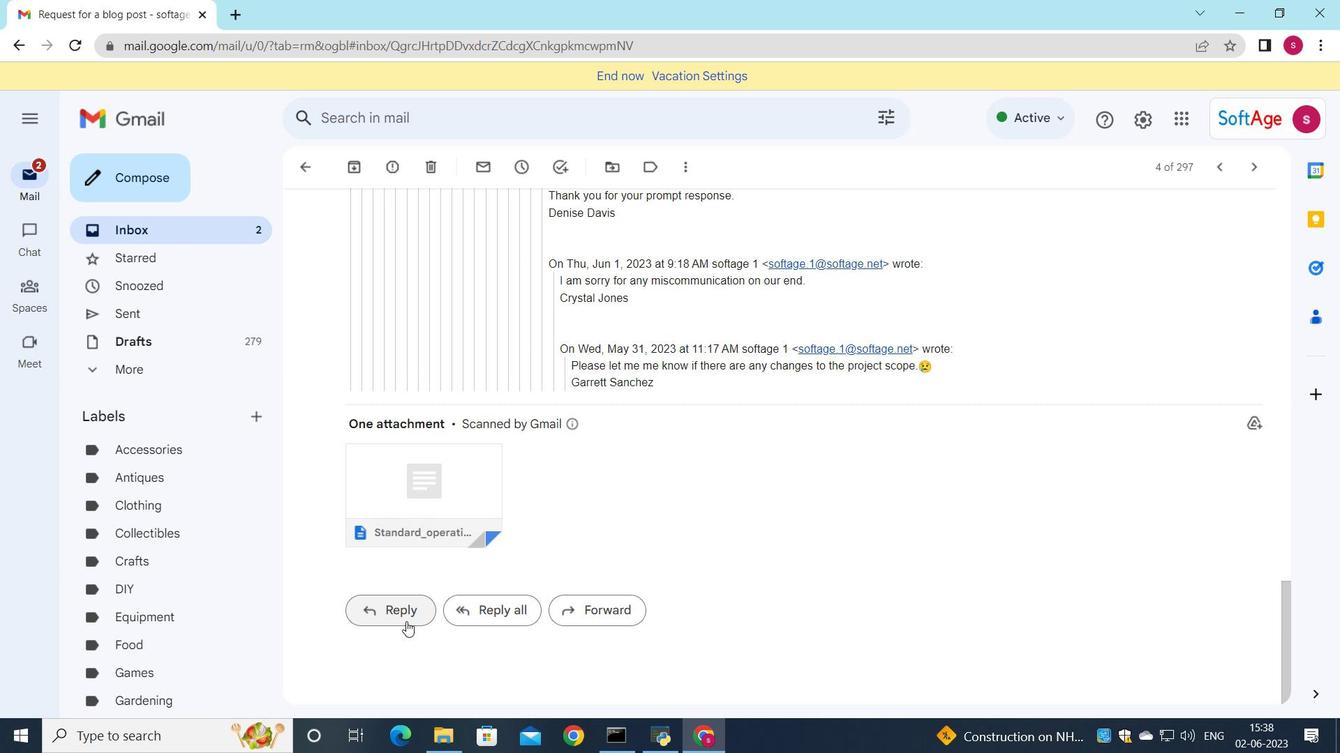 
Action: Mouse moved to (374, 506)
Screenshot: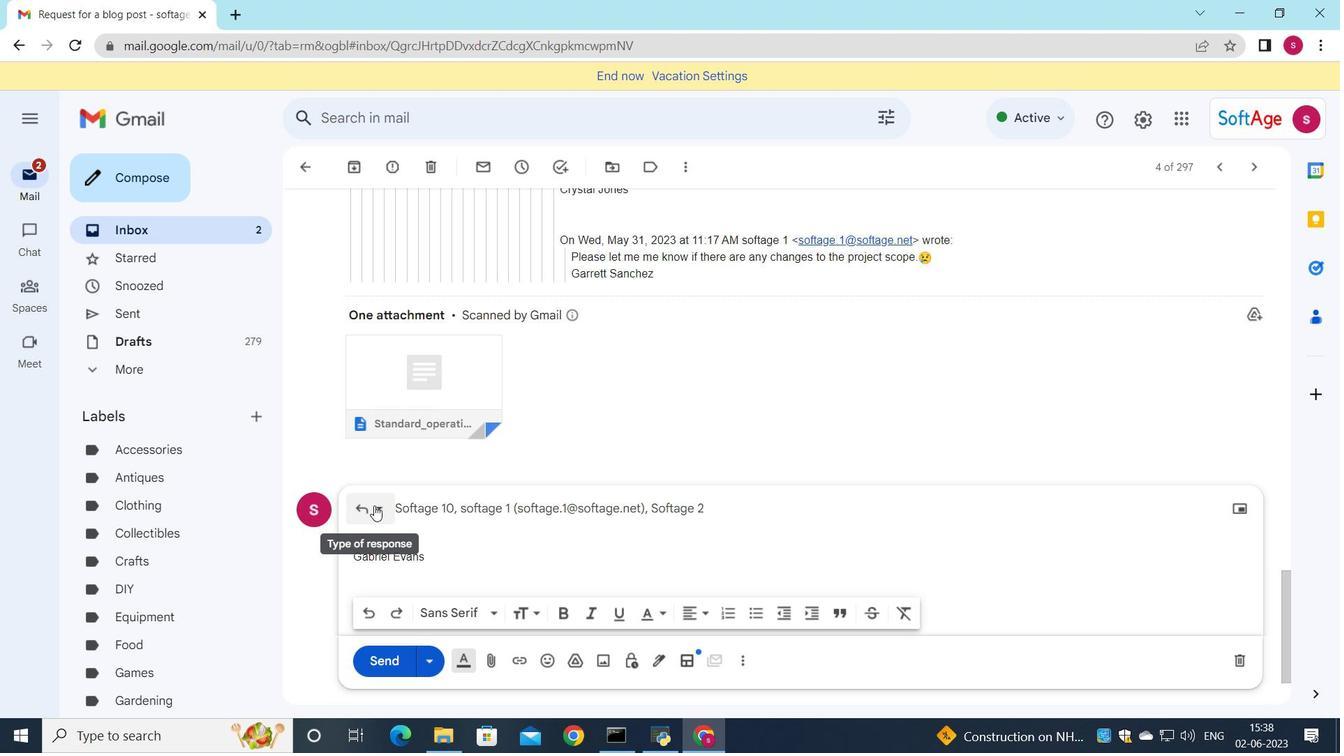 
Action: Mouse pressed left at (374, 506)
Screenshot: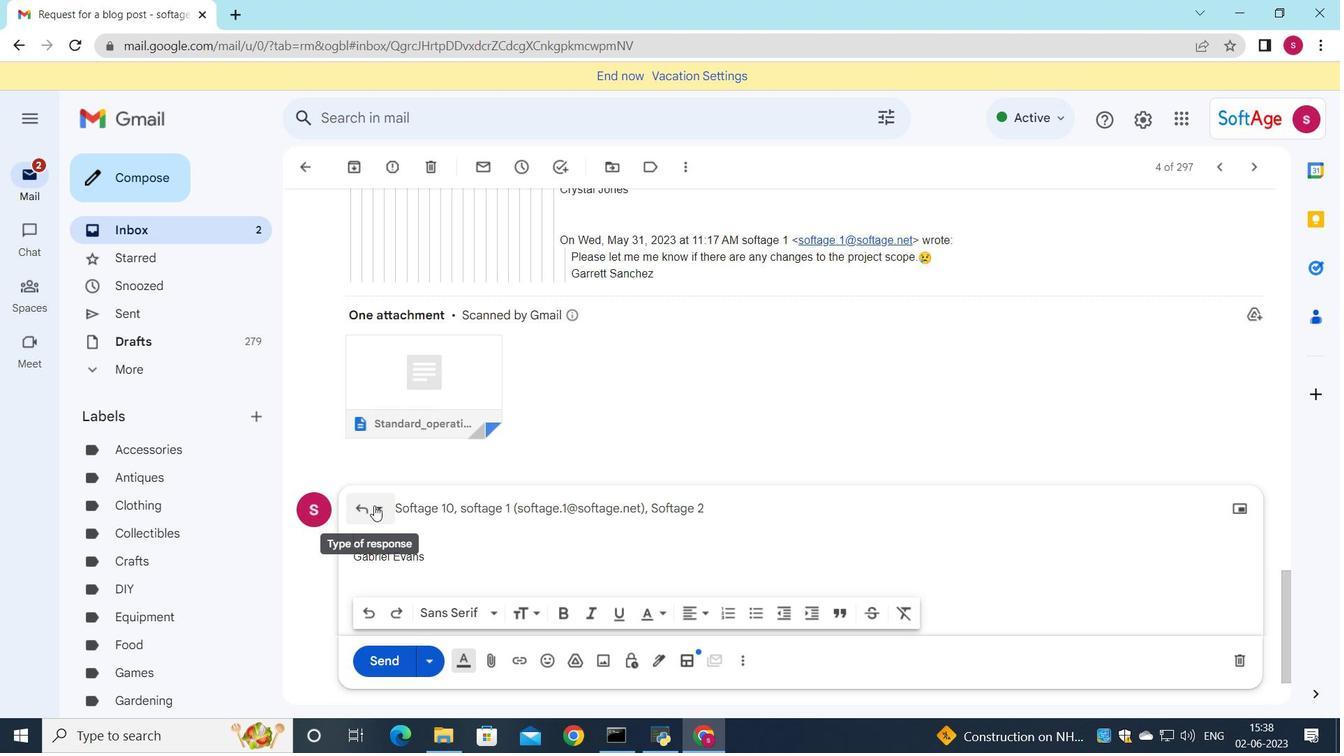 
Action: Mouse moved to (418, 642)
Screenshot: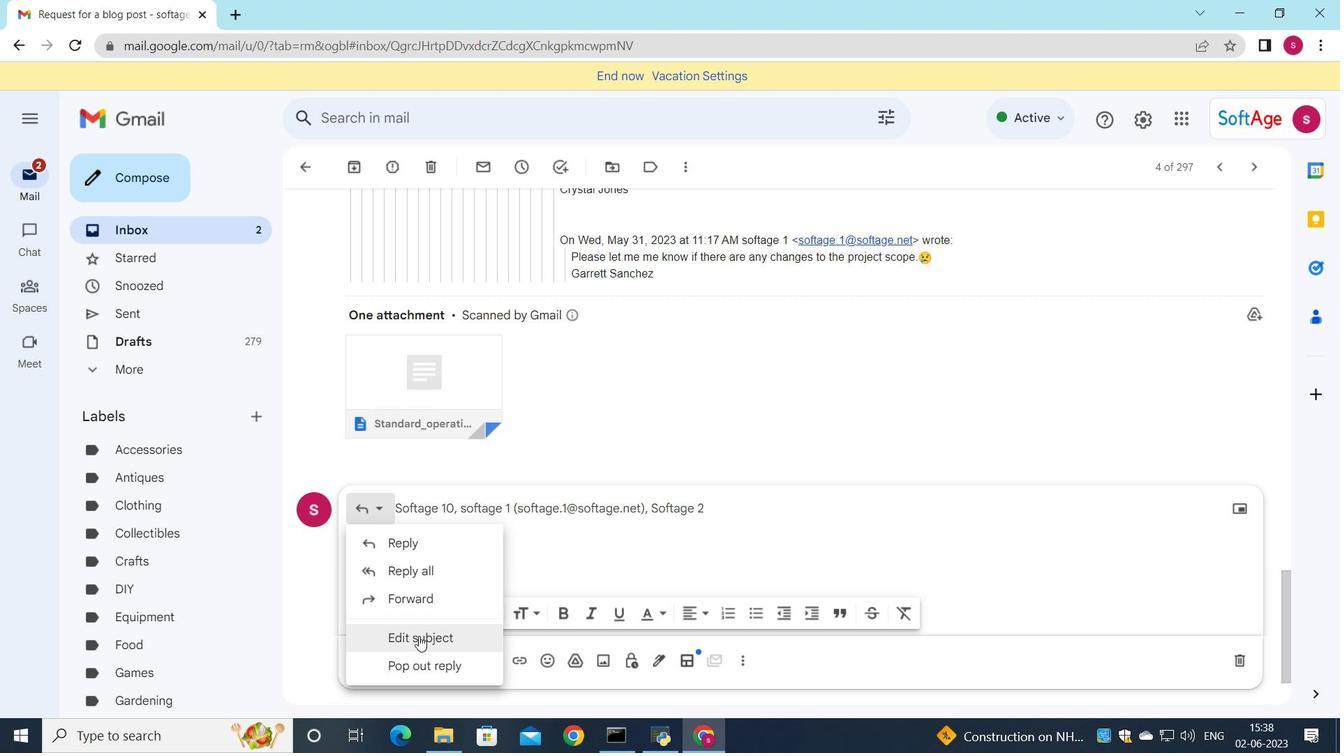 
Action: Mouse pressed left at (418, 642)
Screenshot: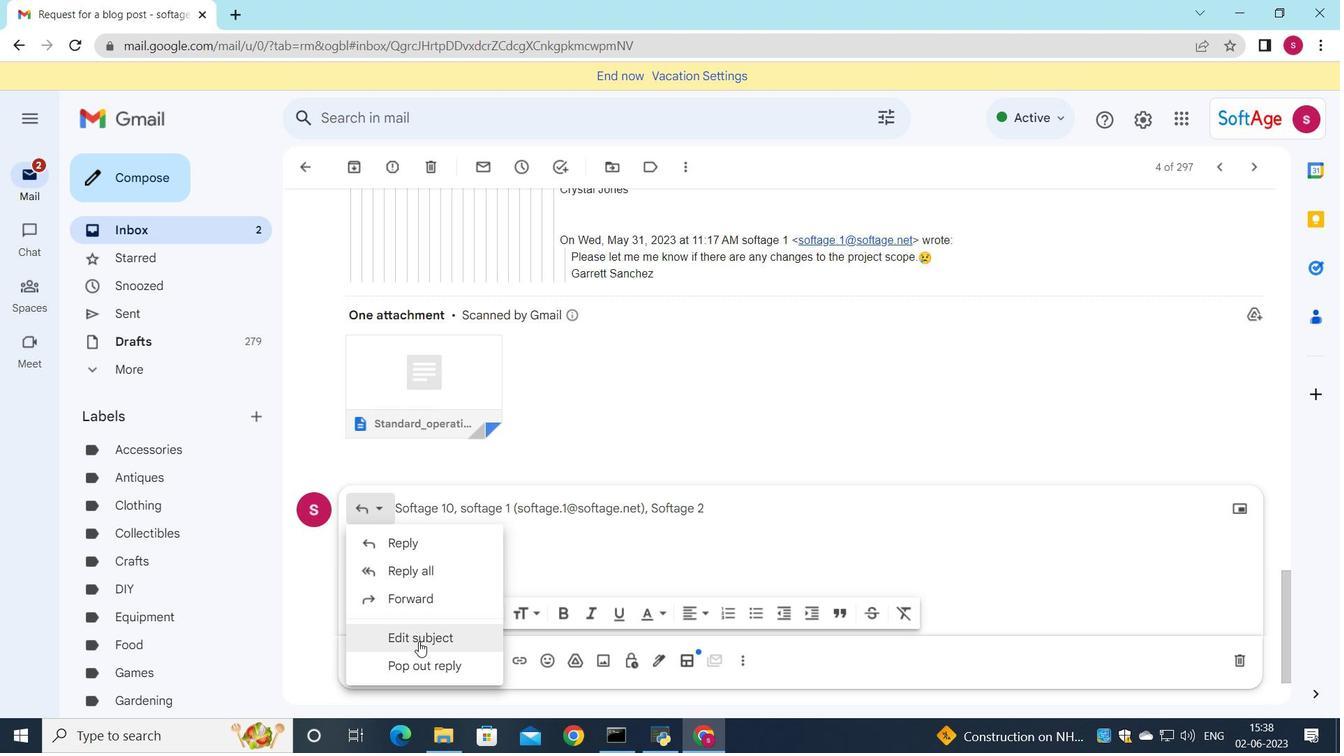 
Action: Mouse moved to (990, 365)
Screenshot: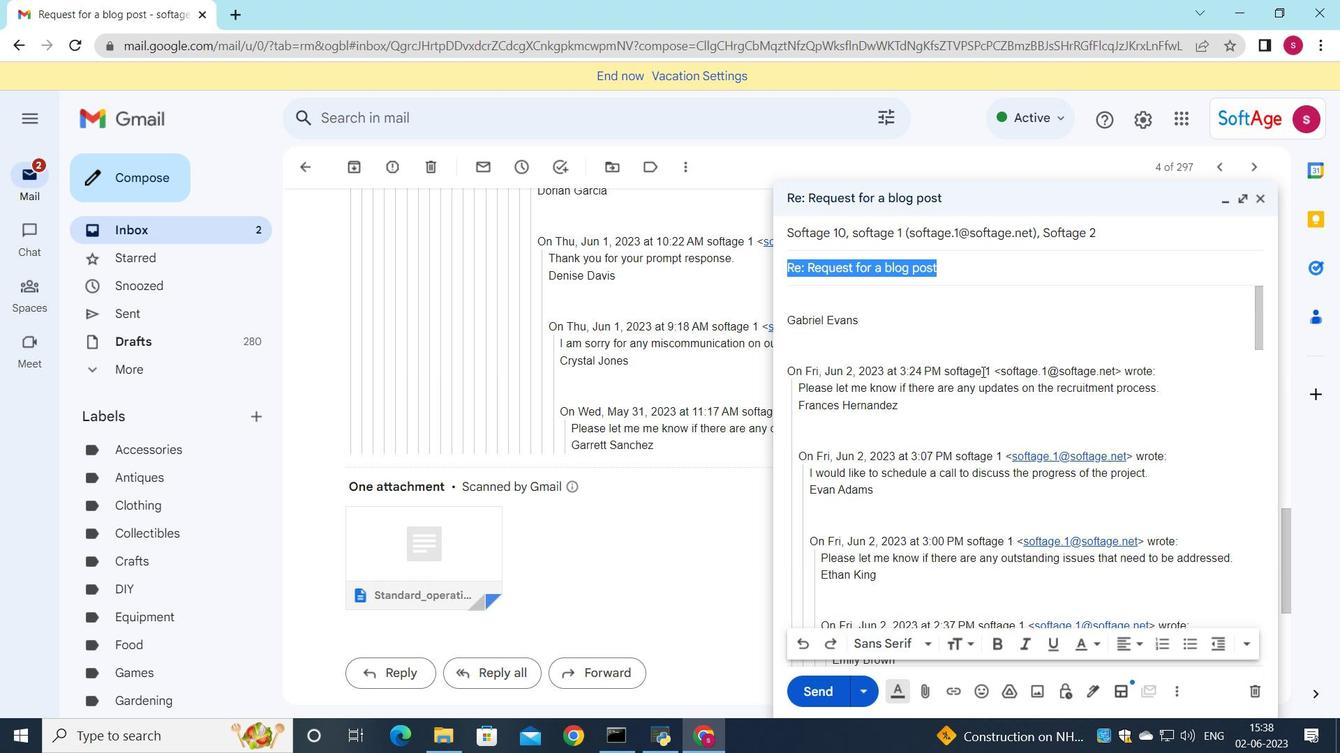 
Action: Key pressed <Key.shift>Request<Key.space>for<Key.space>a<Key.space>video
Screenshot: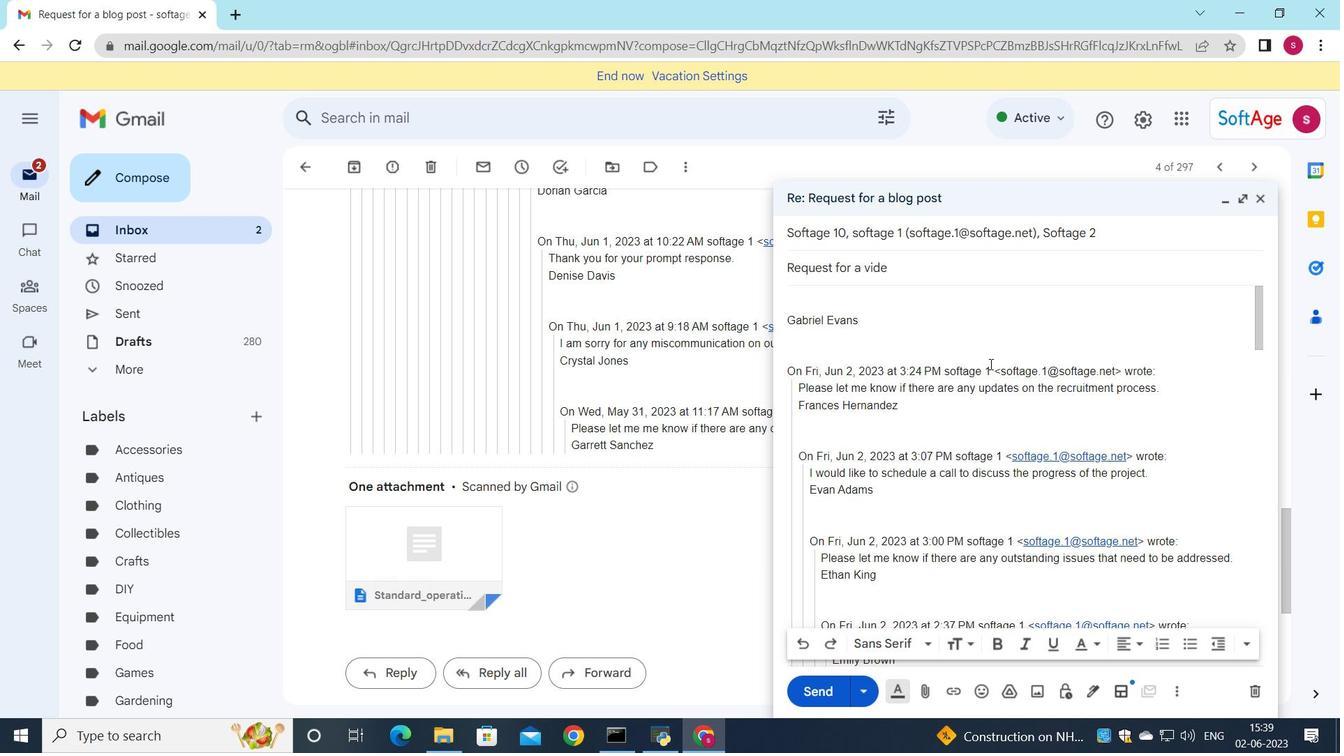 
Action: Mouse moved to (1128, 237)
Screenshot: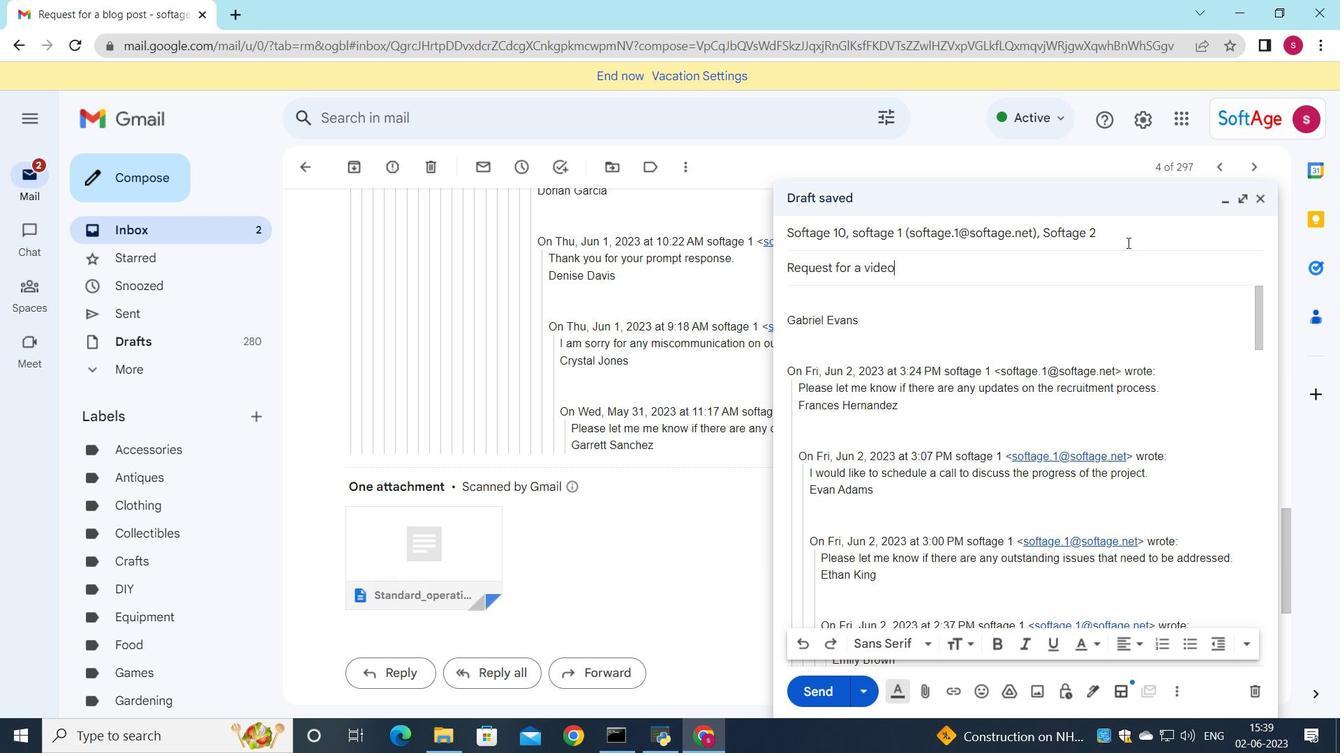 
Action: Mouse pressed left at (1128, 237)
Screenshot: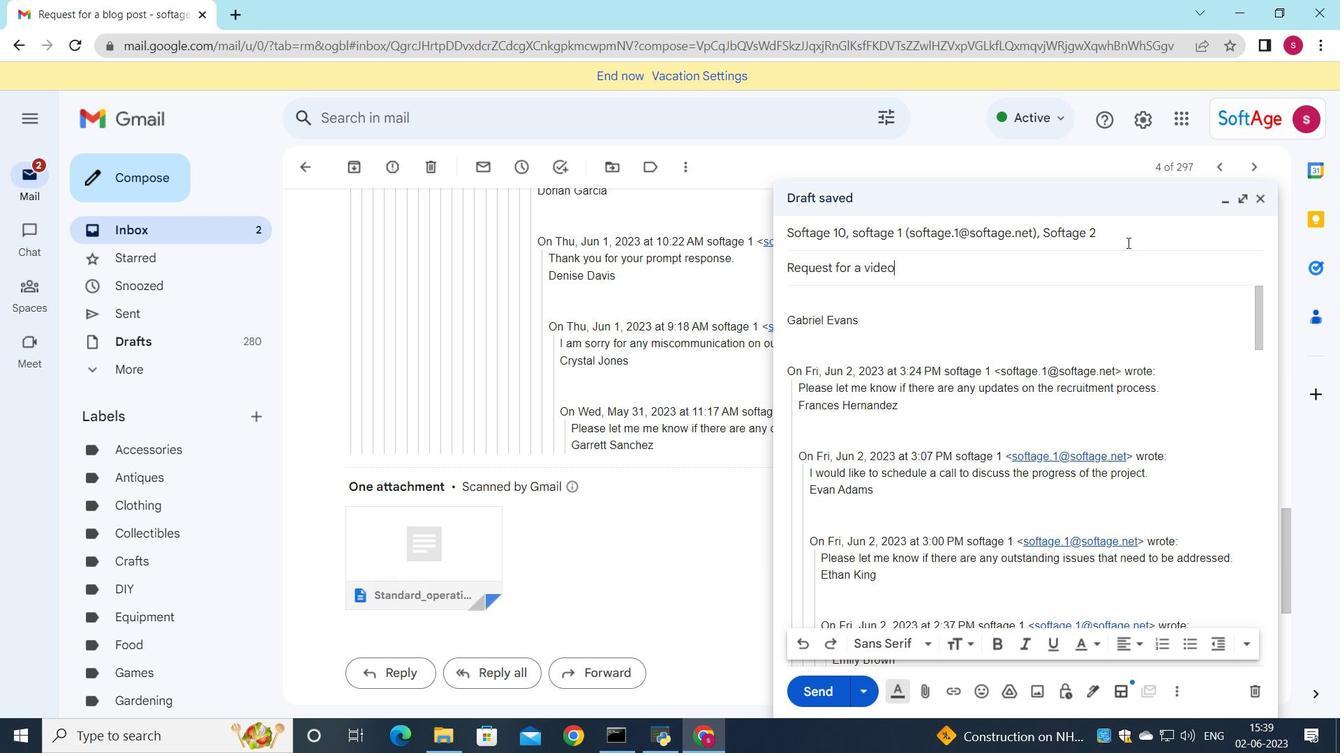 
Action: Mouse moved to (1230, 256)
Screenshot: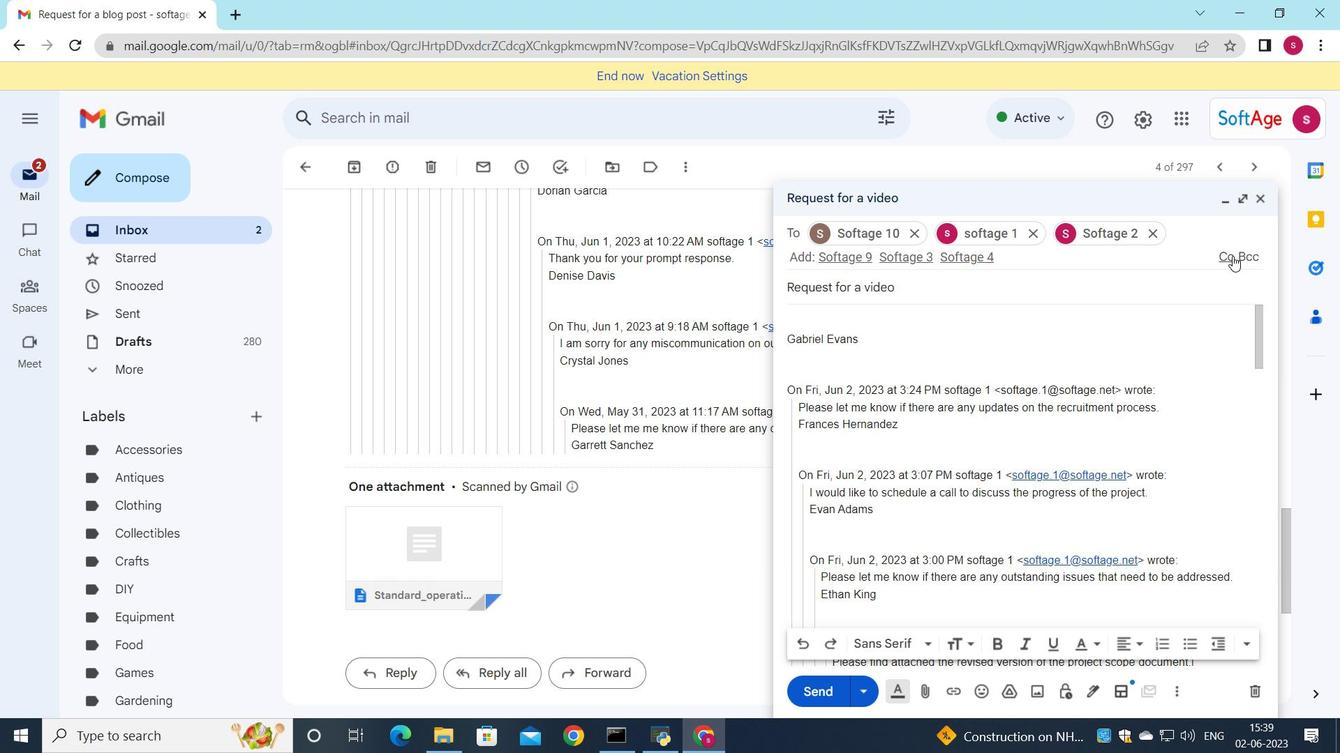 
Action: Mouse pressed left at (1230, 256)
Screenshot: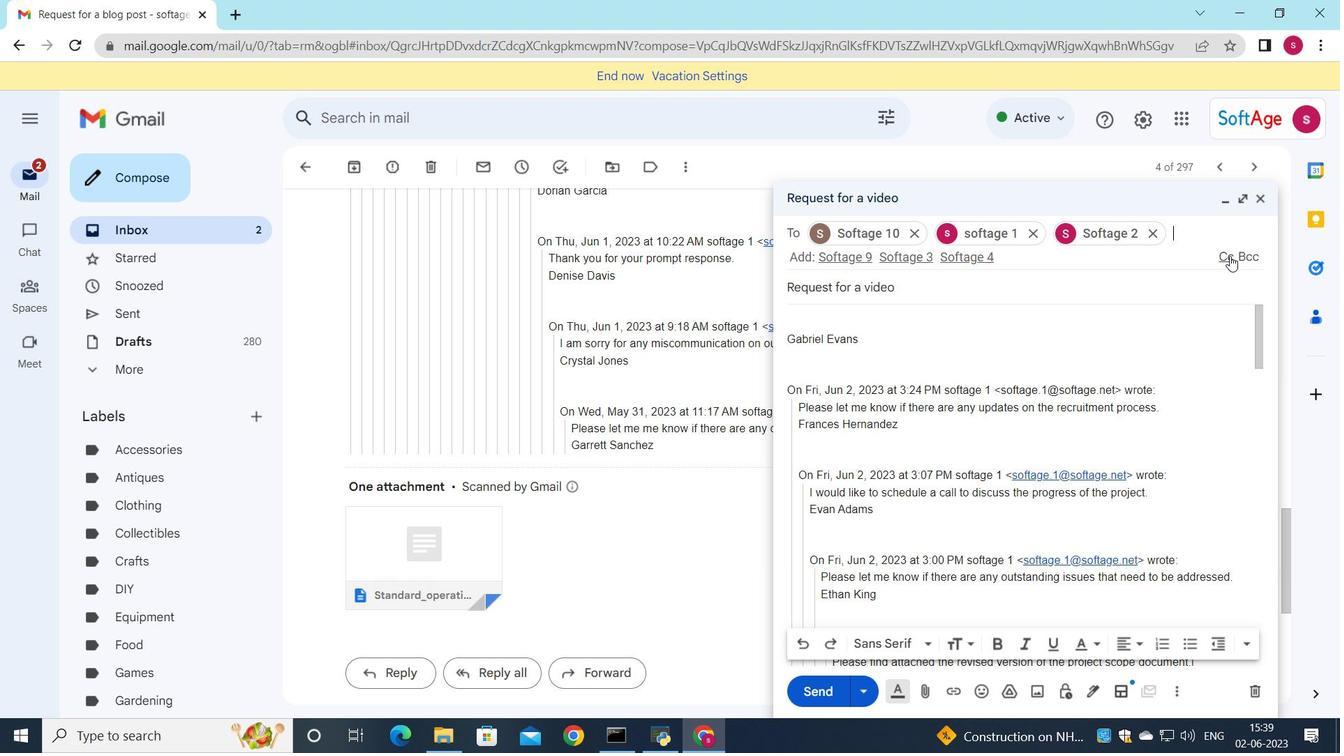 
Action: Mouse moved to (1046, 333)
Screenshot: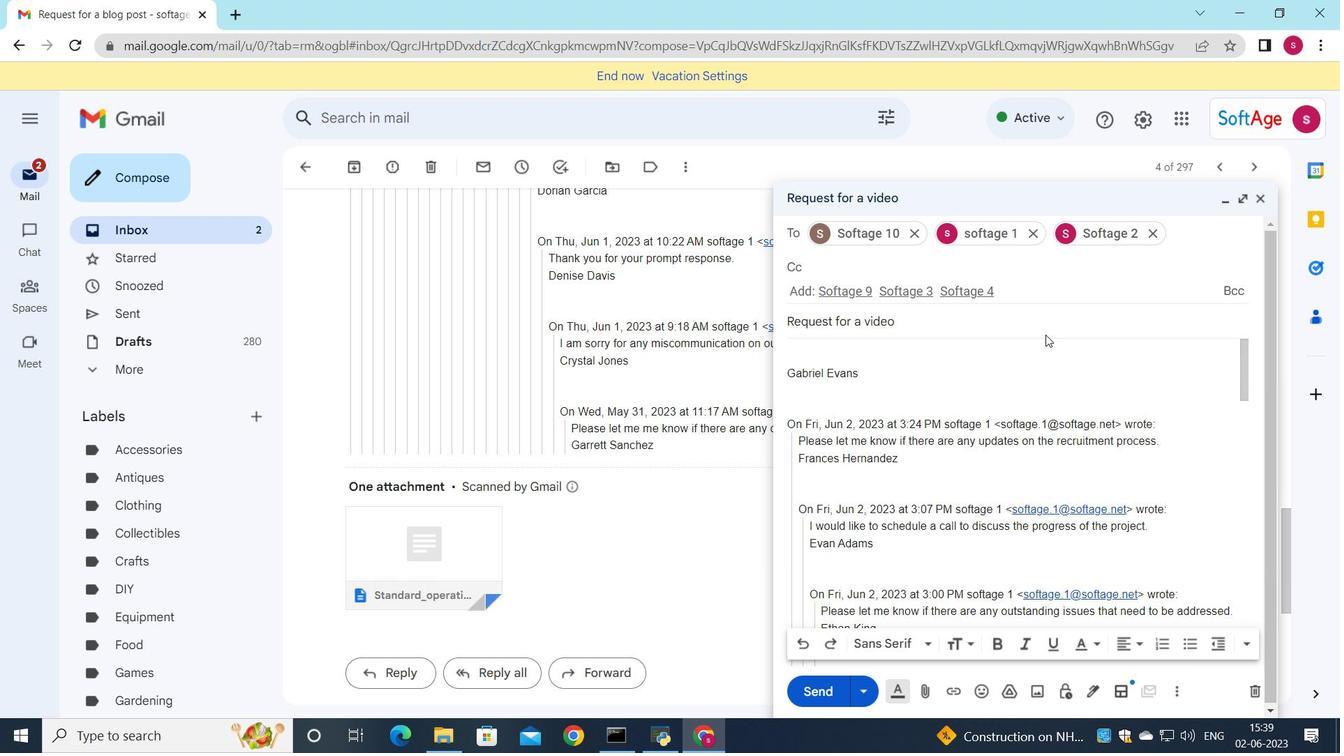 
Action: Key pressed s
Screenshot: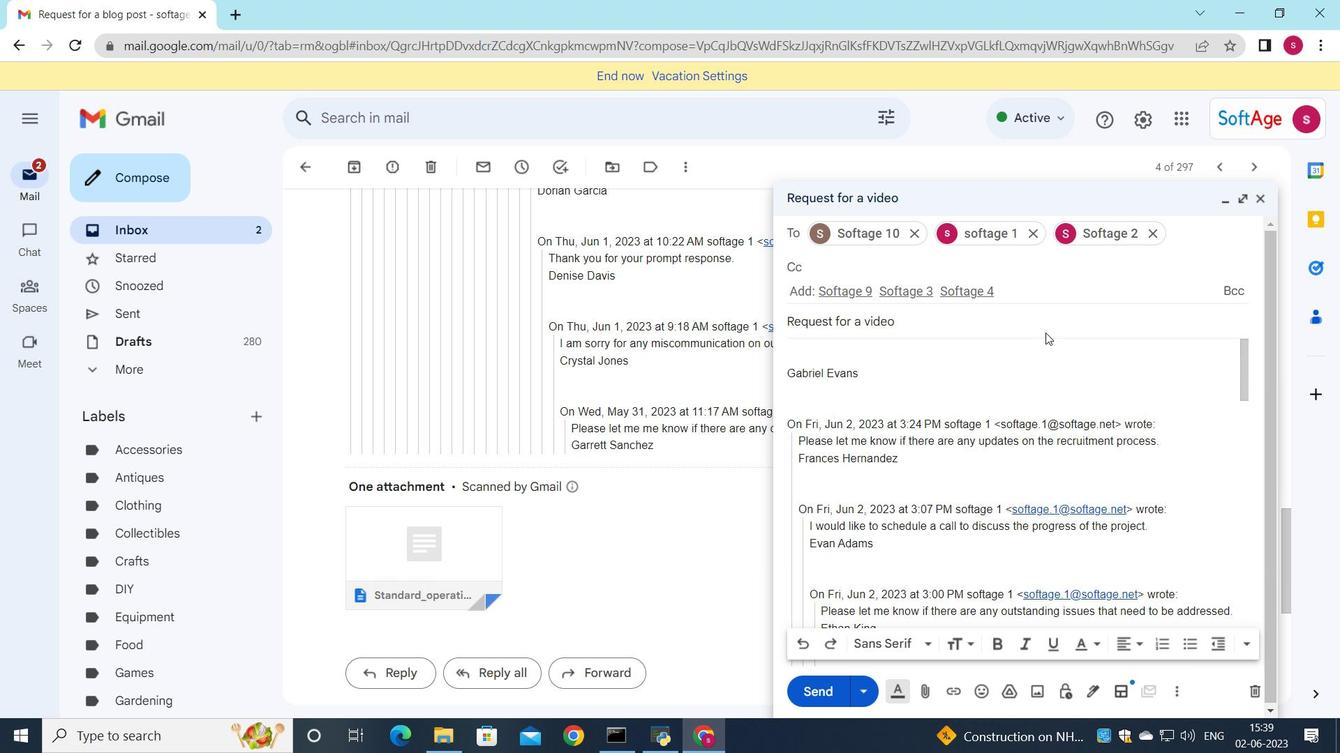 
Action: Mouse moved to (979, 310)
Screenshot: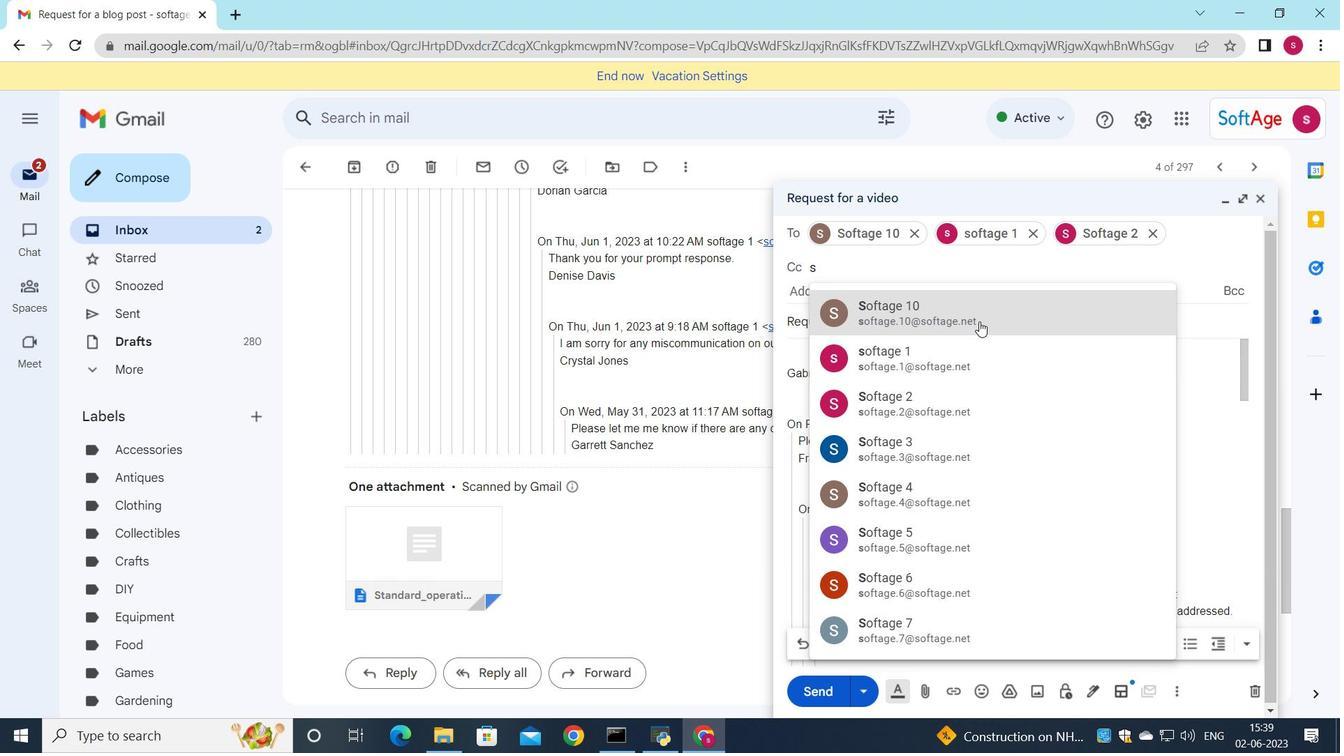 
Action: Mouse pressed left at (979, 310)
Screenshot: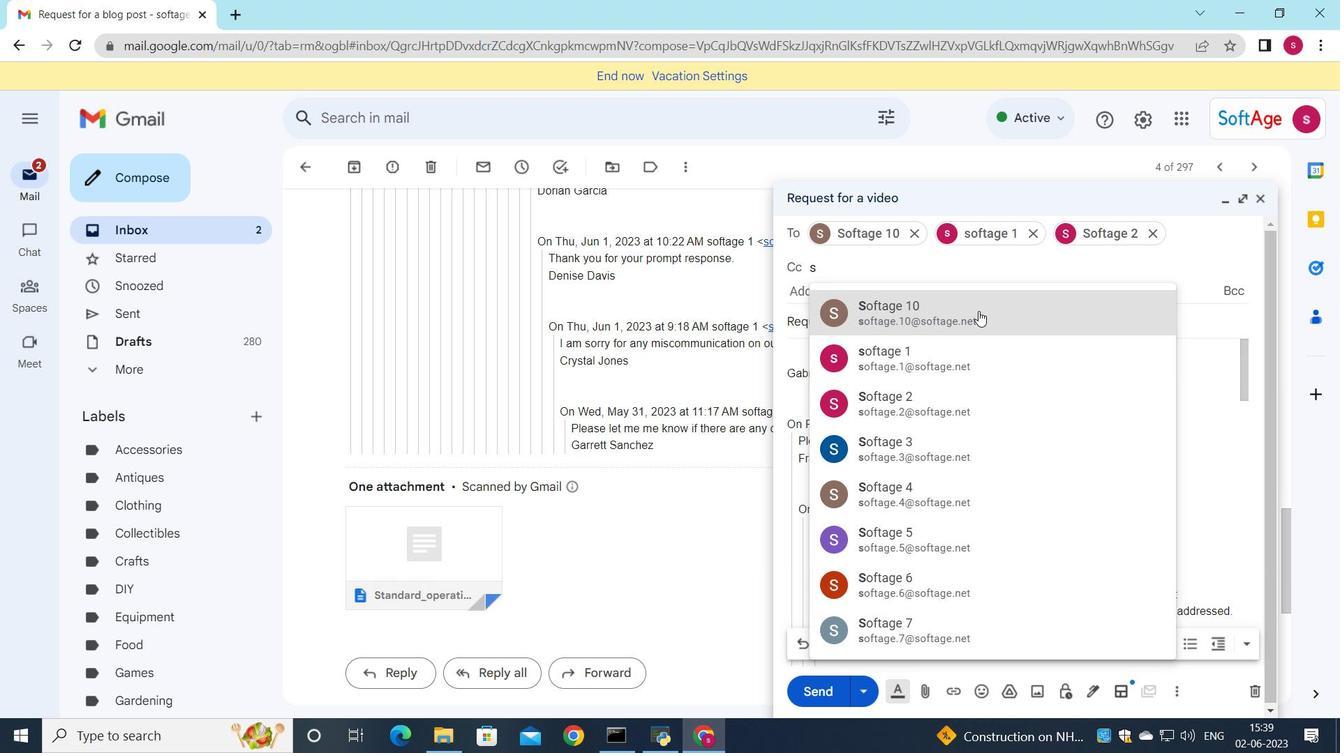 
Action: Mouse moved to (866, 360)
Screenshot: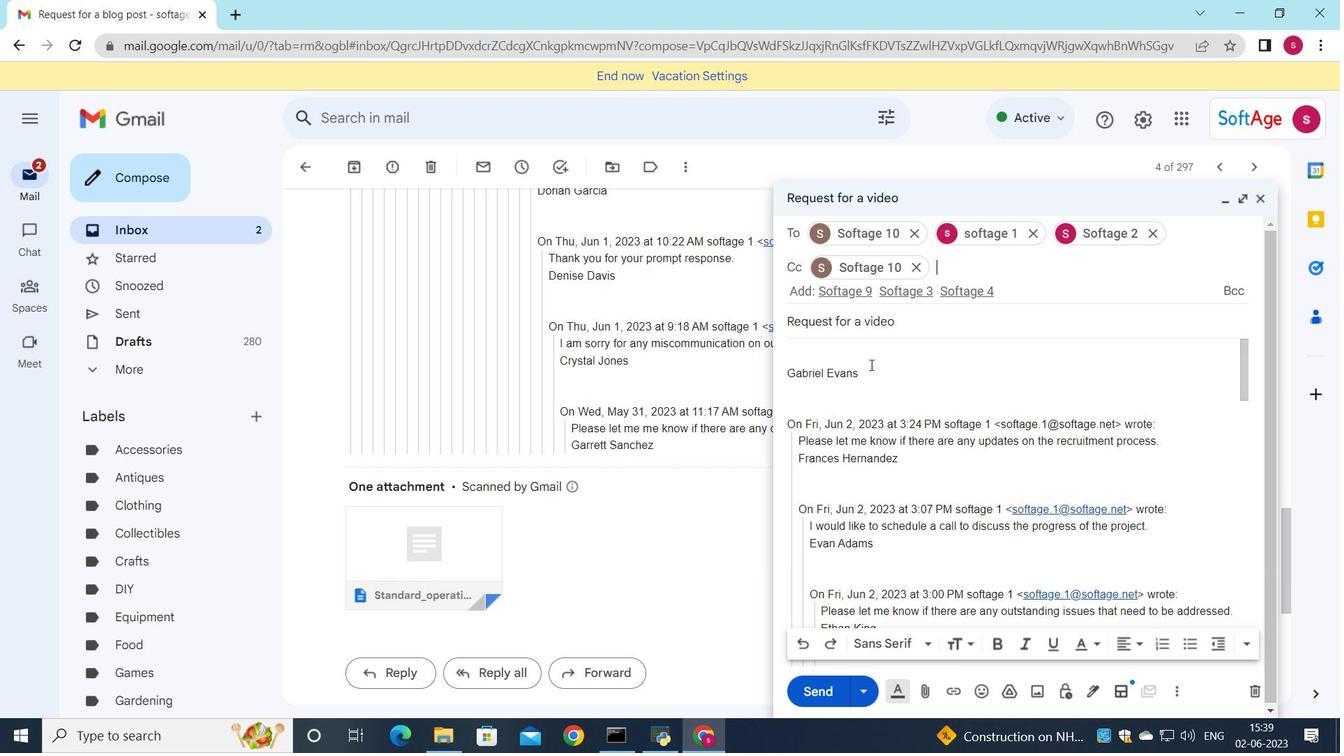
Action: Mouse pressed left at (866, 360)
Screenshot: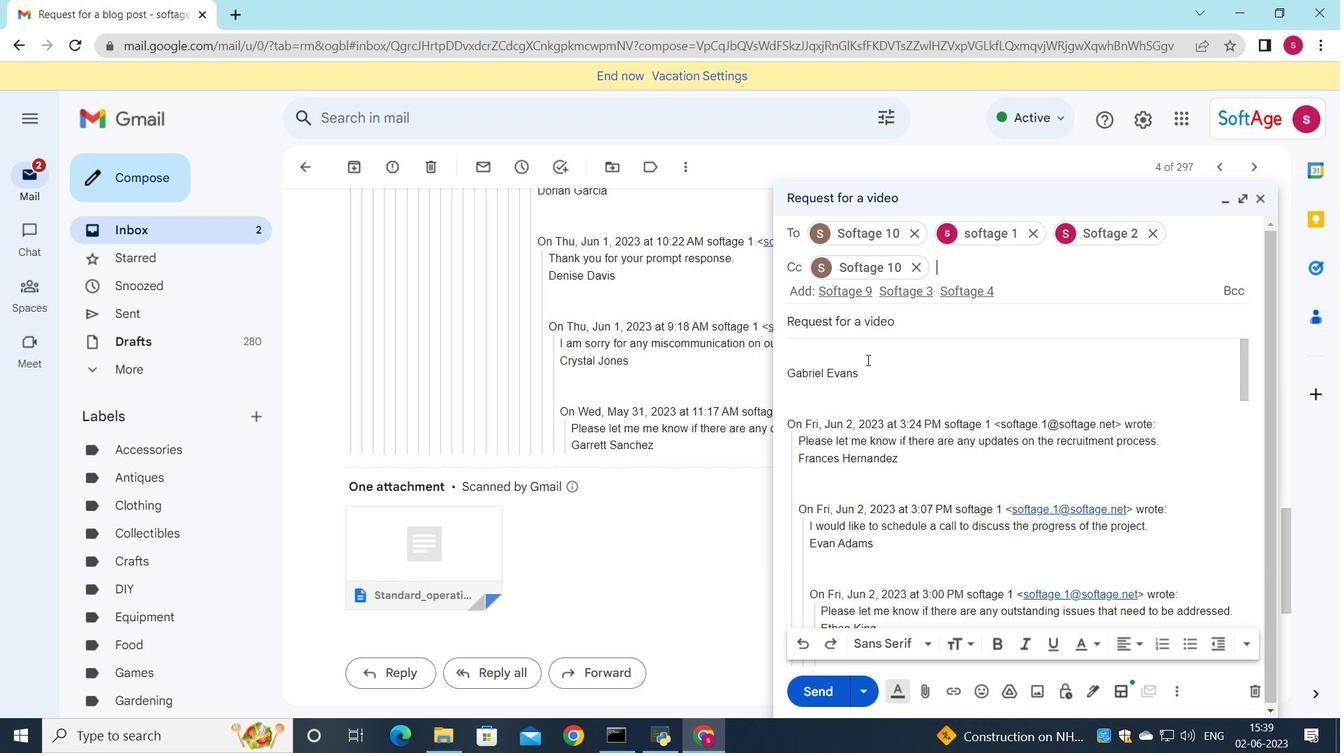 
Action: Mouse moved to (917, 363)
Screenshot: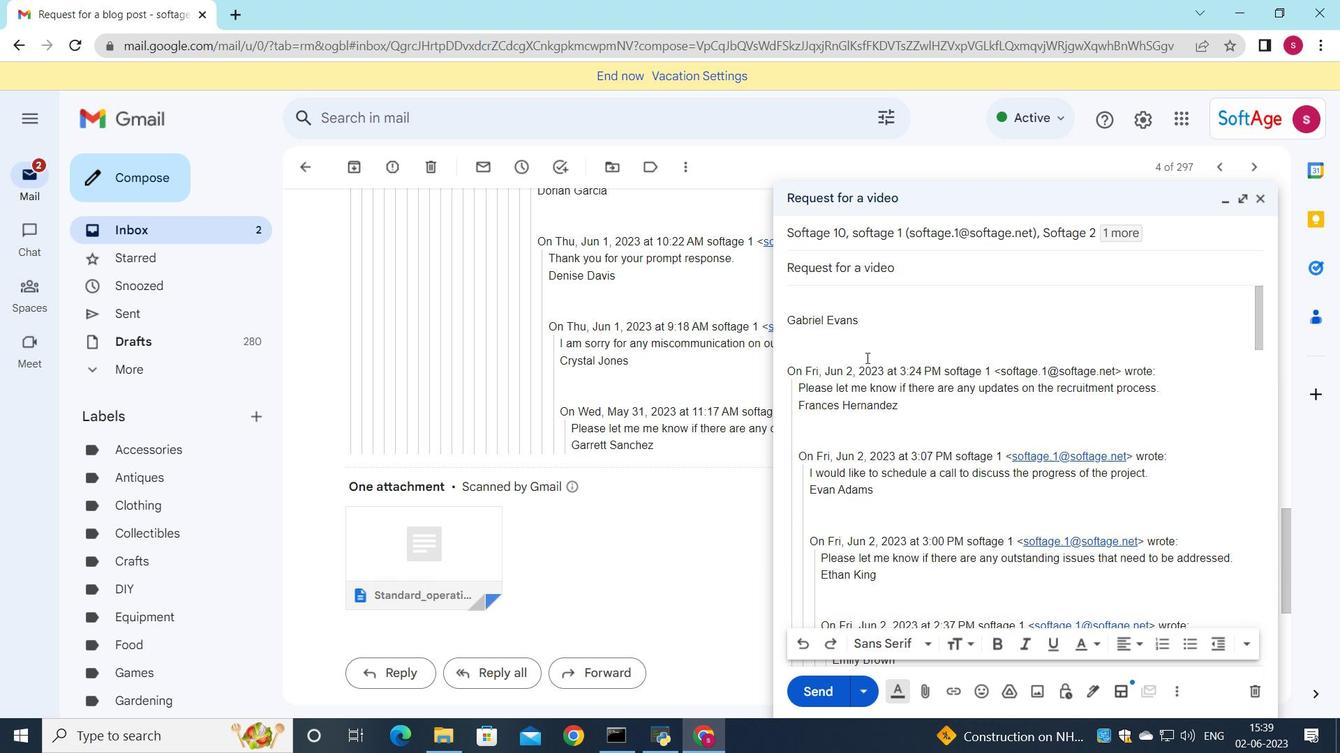
Action: Key pressed <Key.shift>Could<Key.space>you<Key.space>please<Key.space>provis<Key.backspace>de<Key.space>a<Key.space>summary<Key.space>of<Key.space>the<Key.space>customer<Key.space>feedback<Key.space>received<Key.shift_r>?
Screenshot: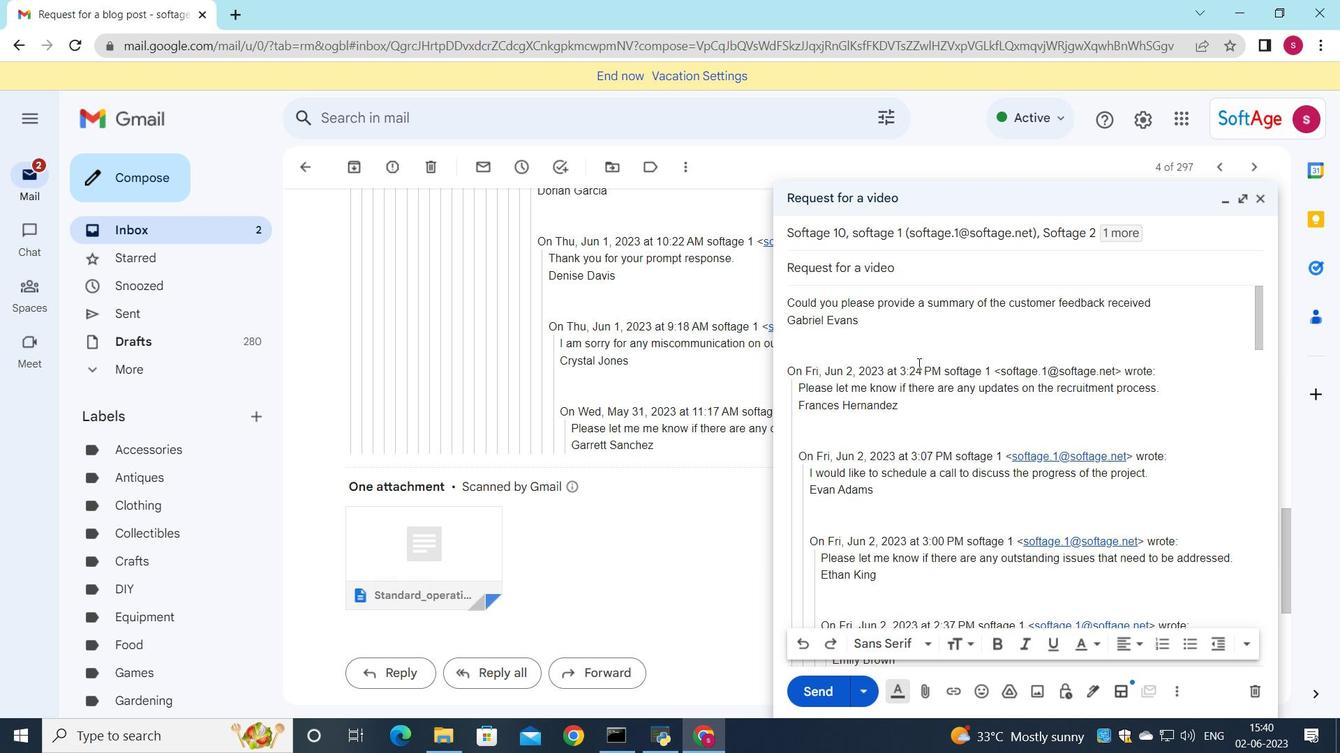 
Action: Mouse moved to (918, 689)
Screenshot: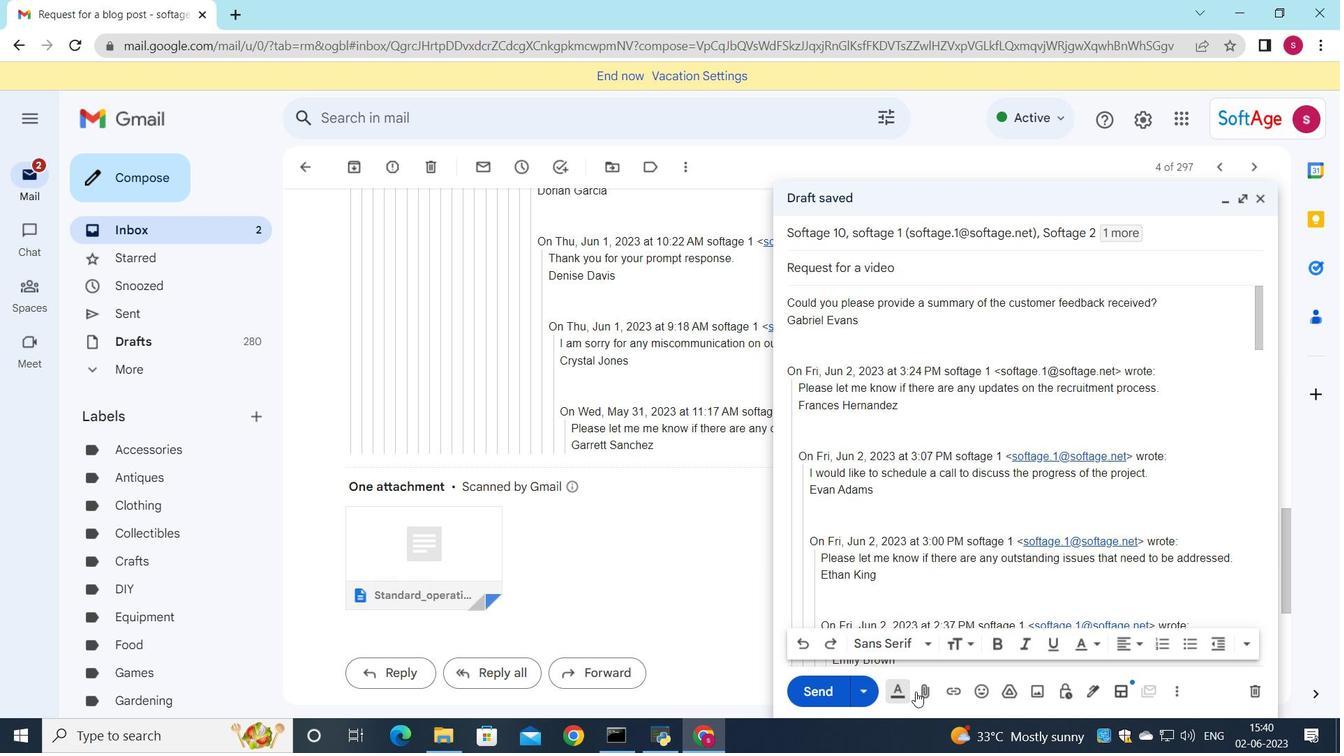
Action: Mouse pressed left at (918, 689)
Screenshot: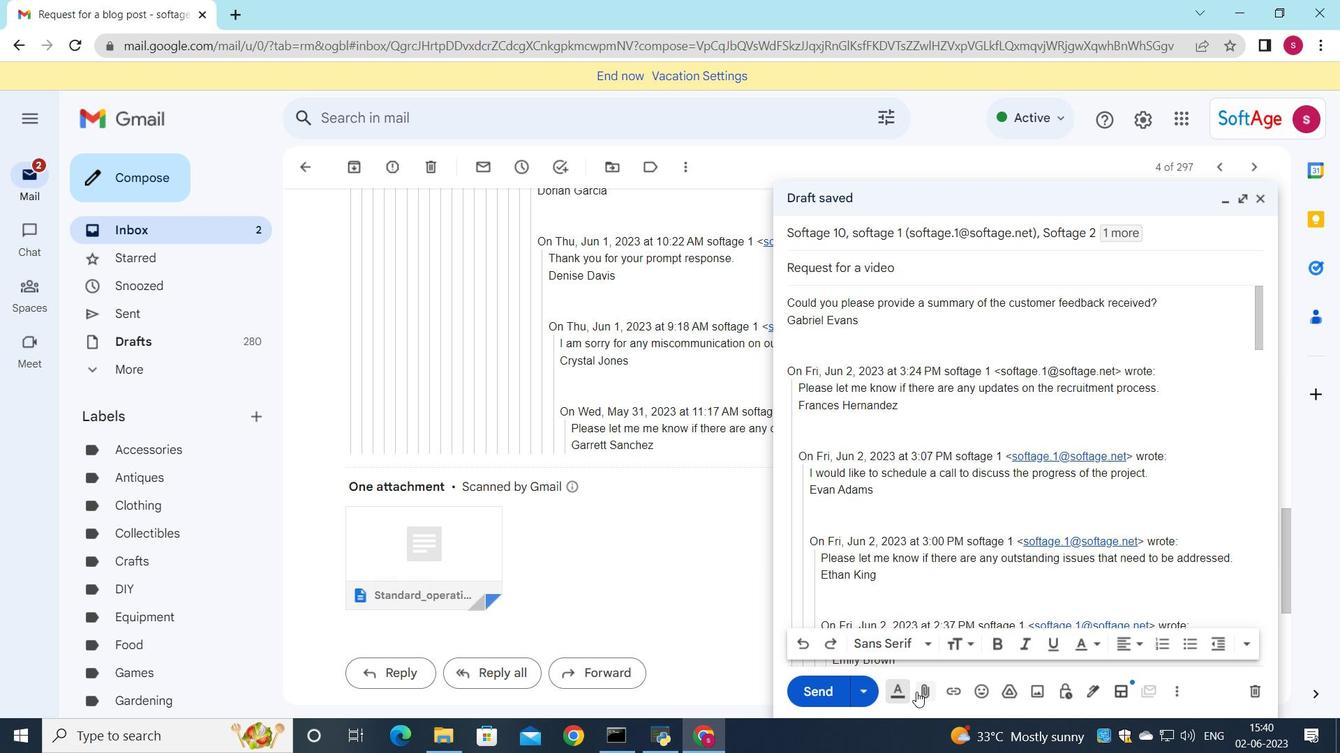 
Action: Mouse moved to (268, 125)
Screenshot: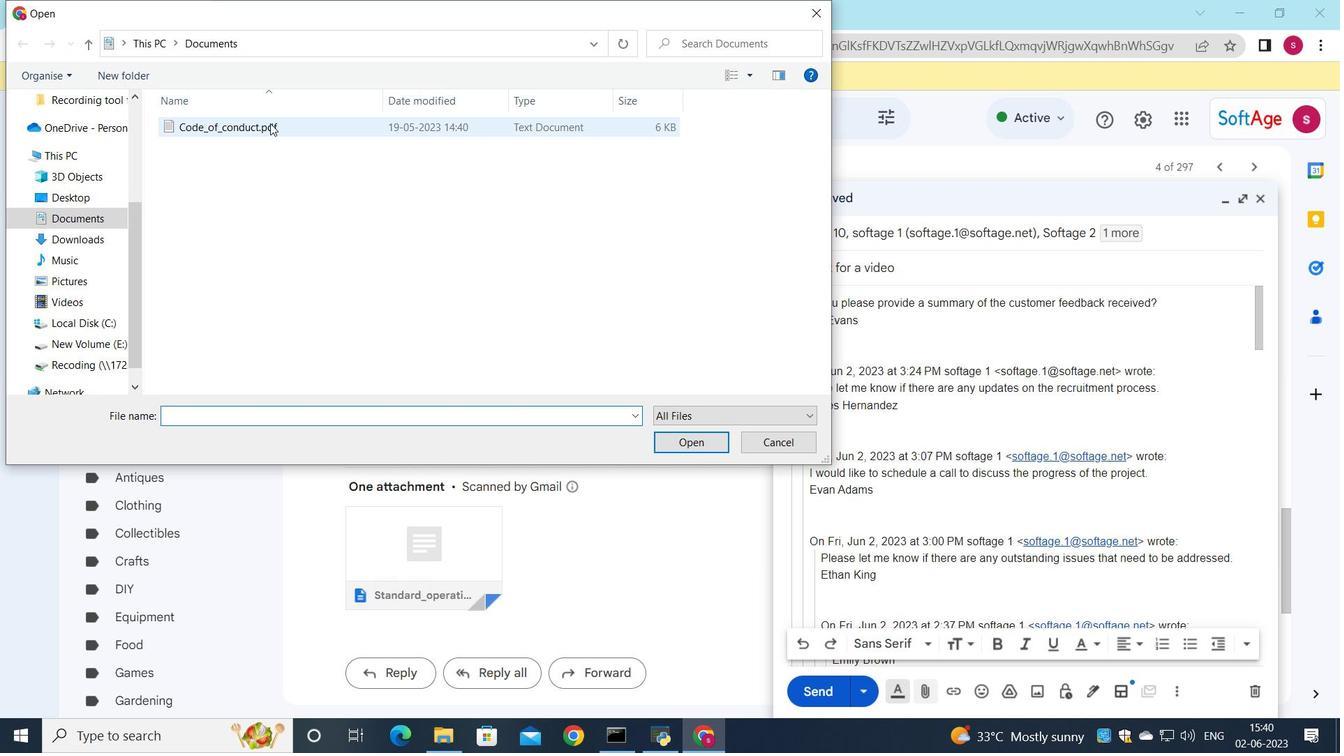 
Action: Mouse pressed left at (268, 125)
Screenshot: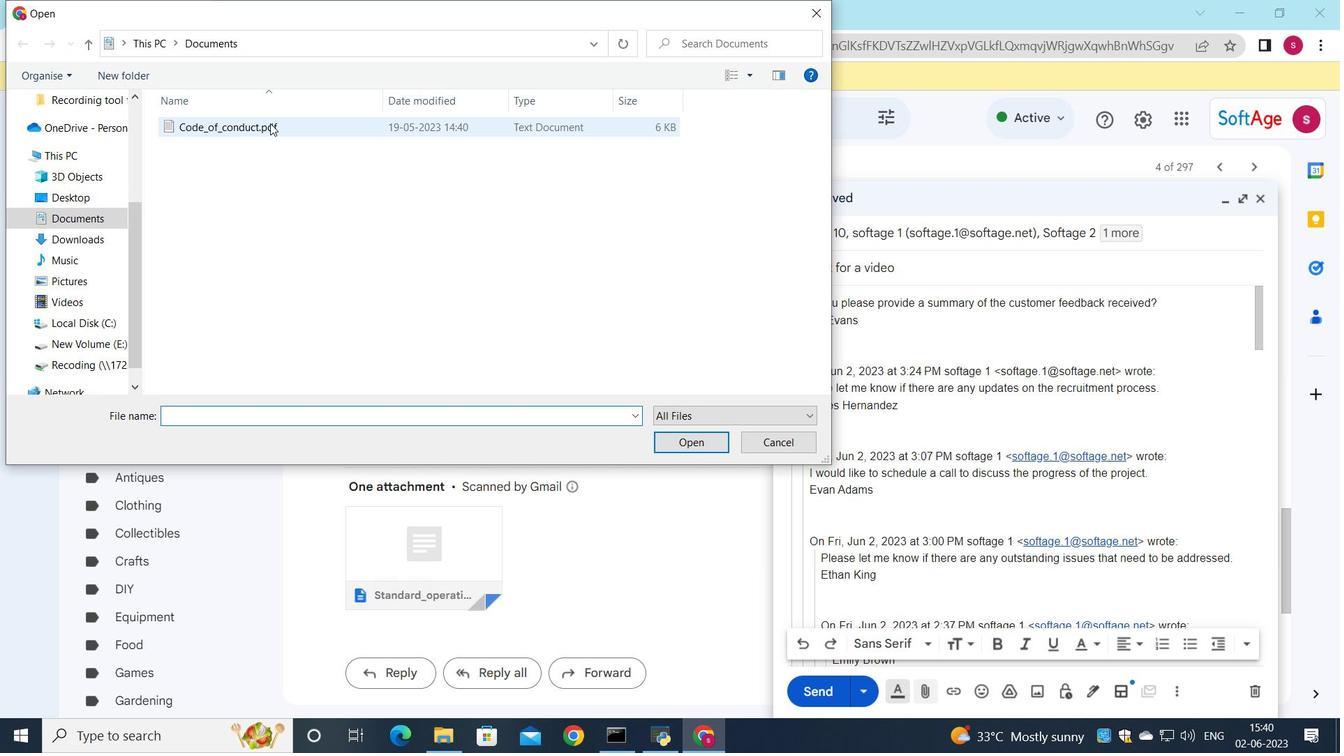 
Action: Mouse moved to (312, 126)
Screenshot: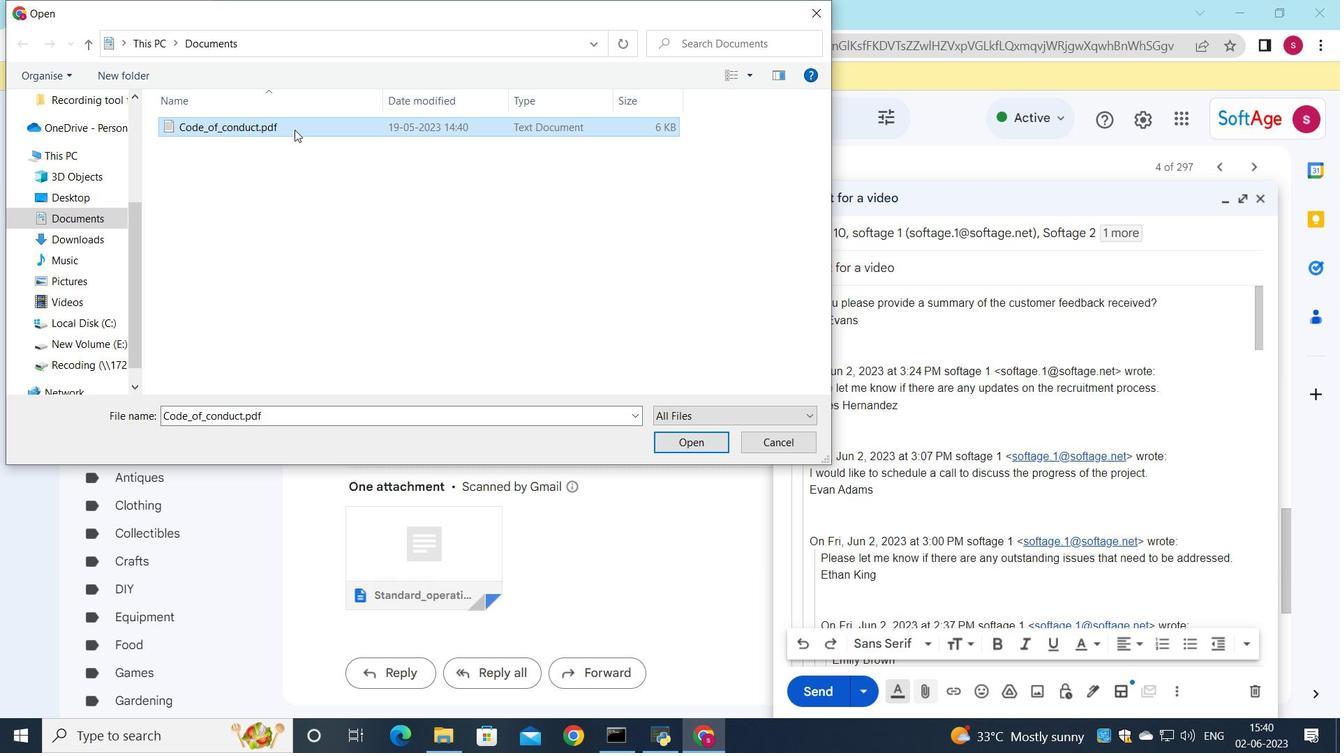 
Action: Mouse pressed left at (312, 126)
Screenshot: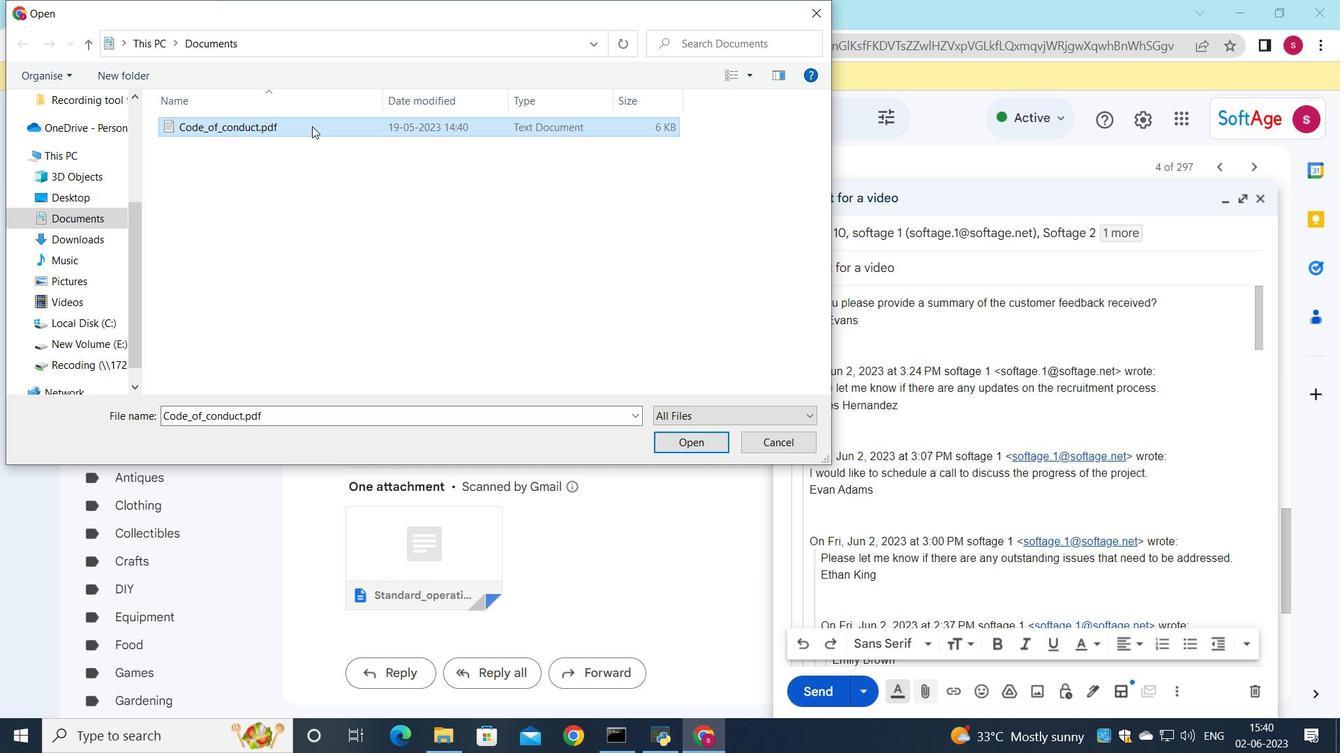
Action: Mouse moved to (543, 238)
Screenshot: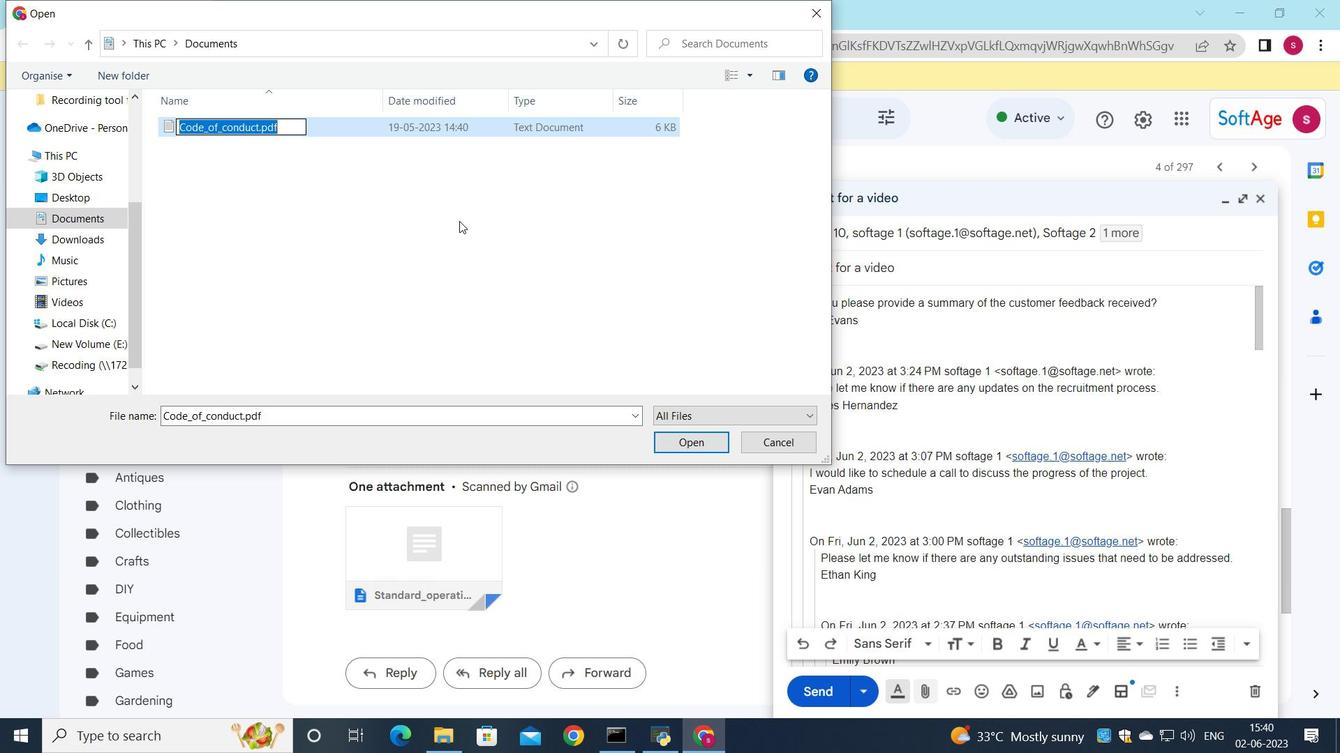 
Action: Key pressed <Key.shift>Branding<Key.shift><Key.shift><Key.shift>_strategy.docx
Screenshot: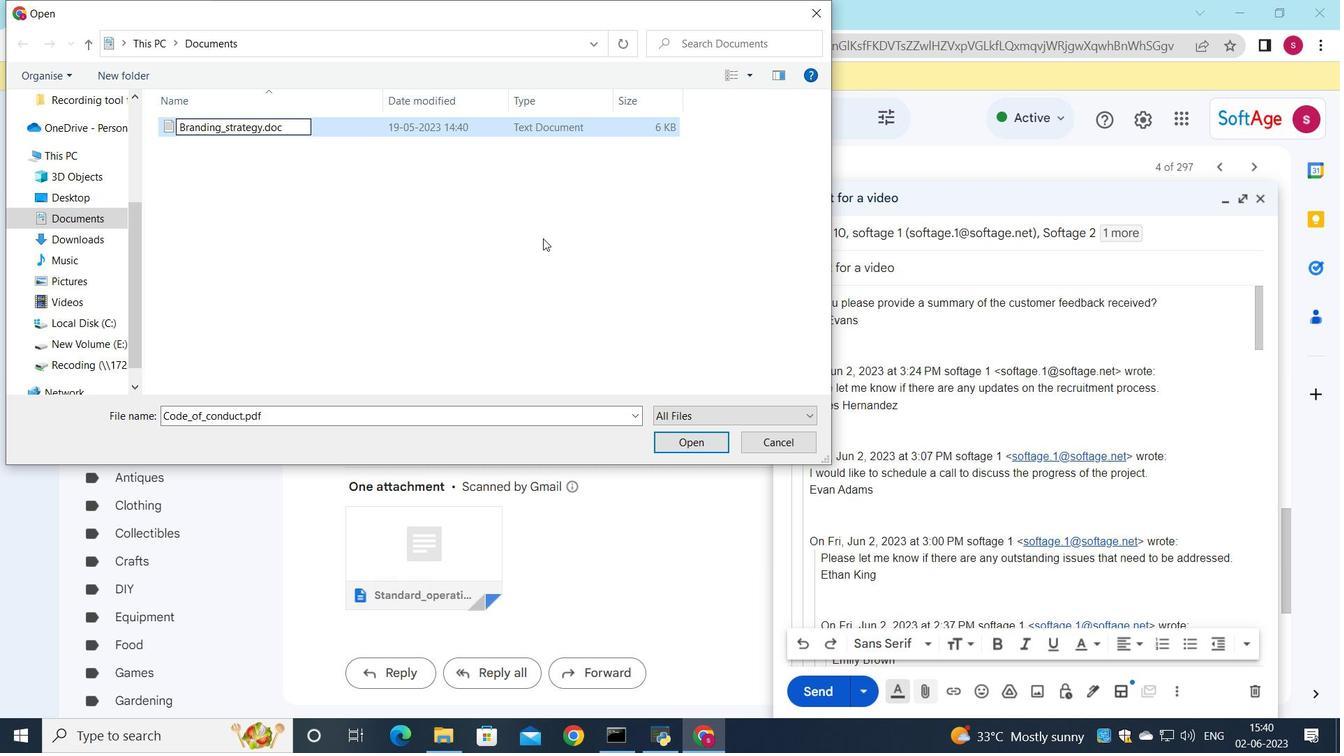 
Action: Mouse moved to (459, 125)
Screenshot: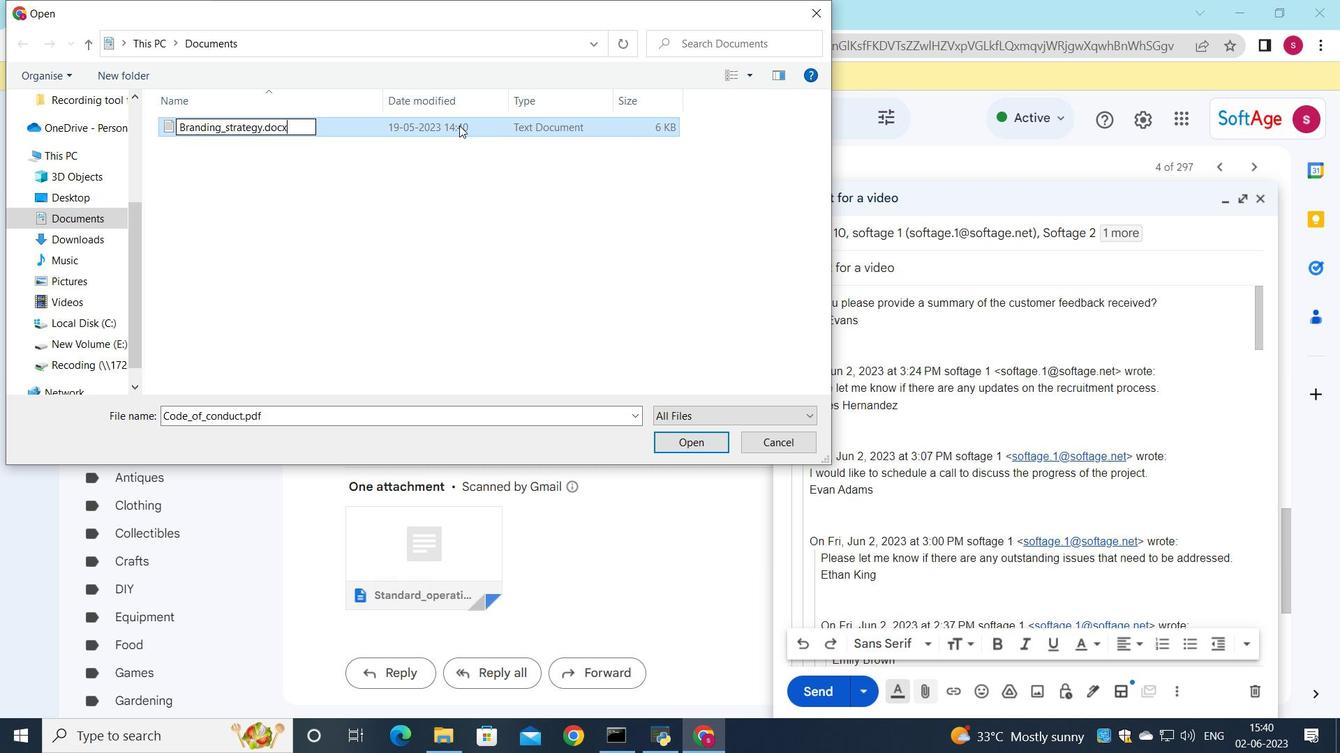 
Action: Mouse pressed left at (459, 125)
Screenshot: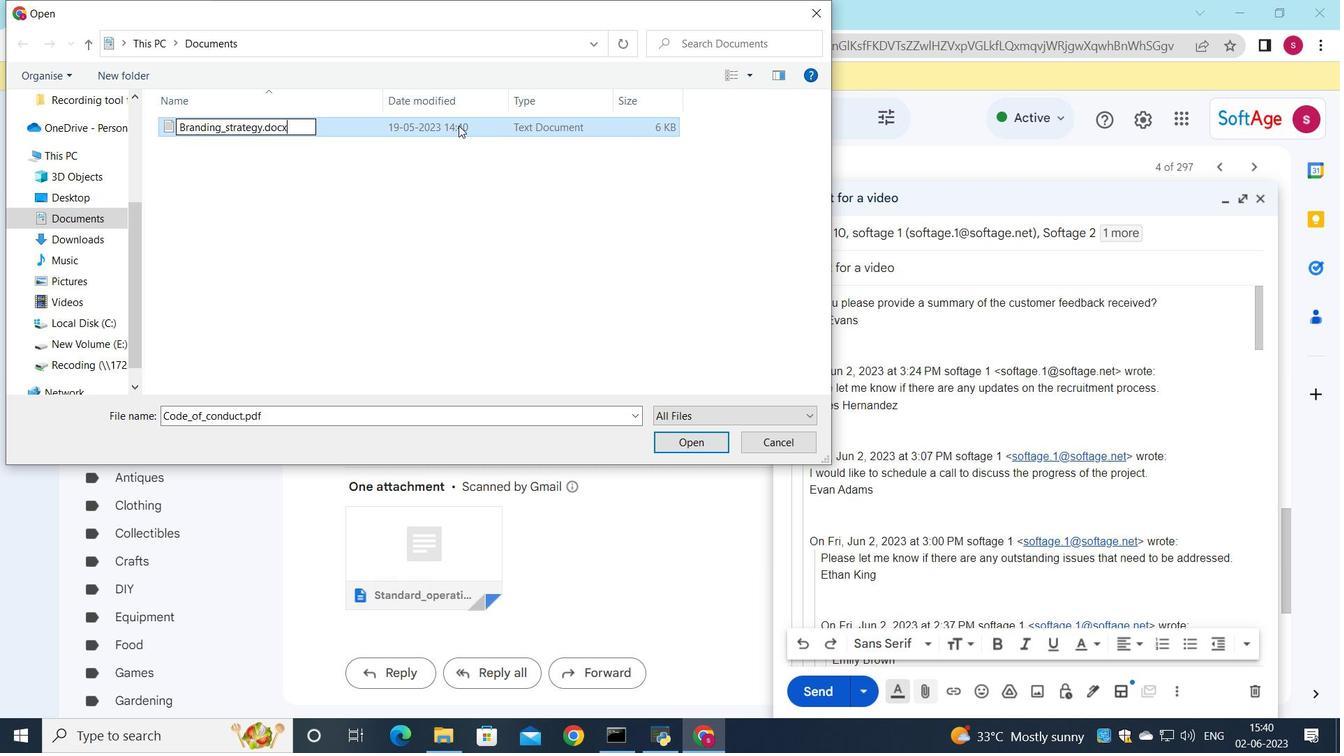 
Action: Mouse moved to (678, 448)
Screenshot: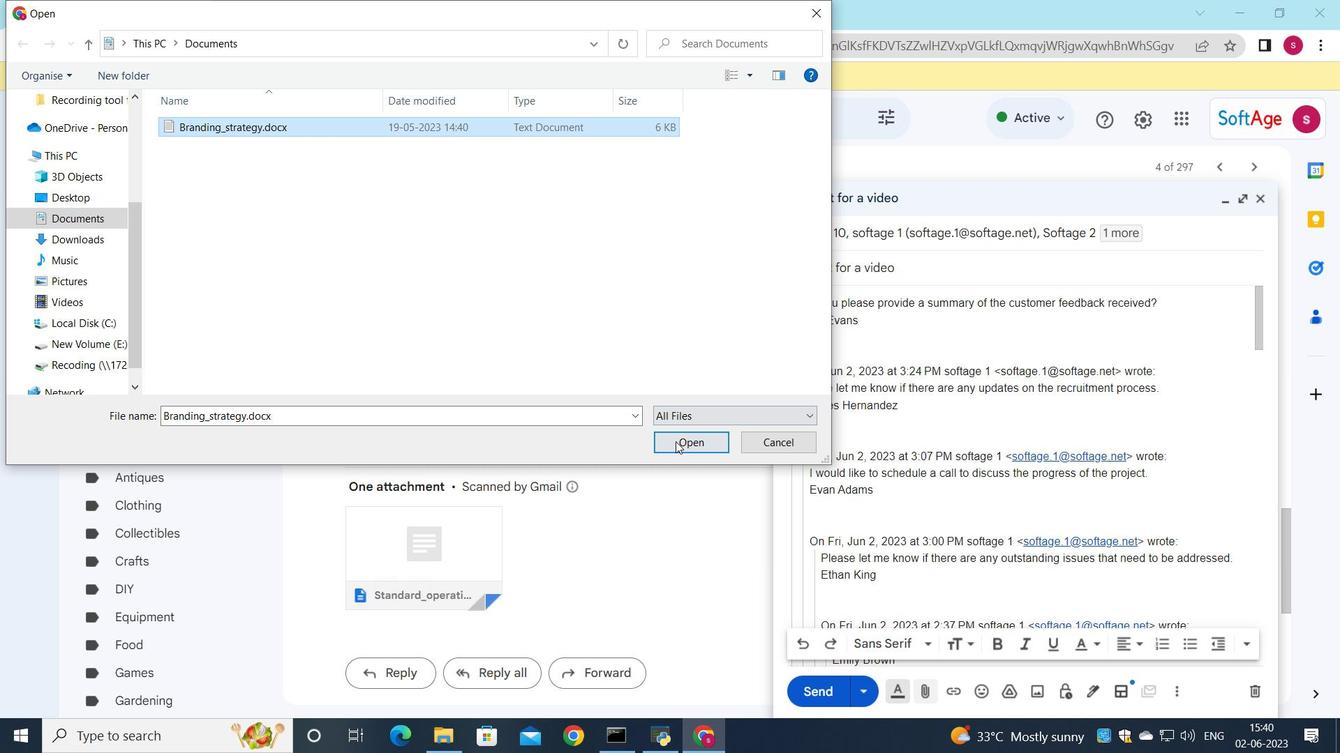 
Action: Mouse pressed left at (678, 448)
Screenshot: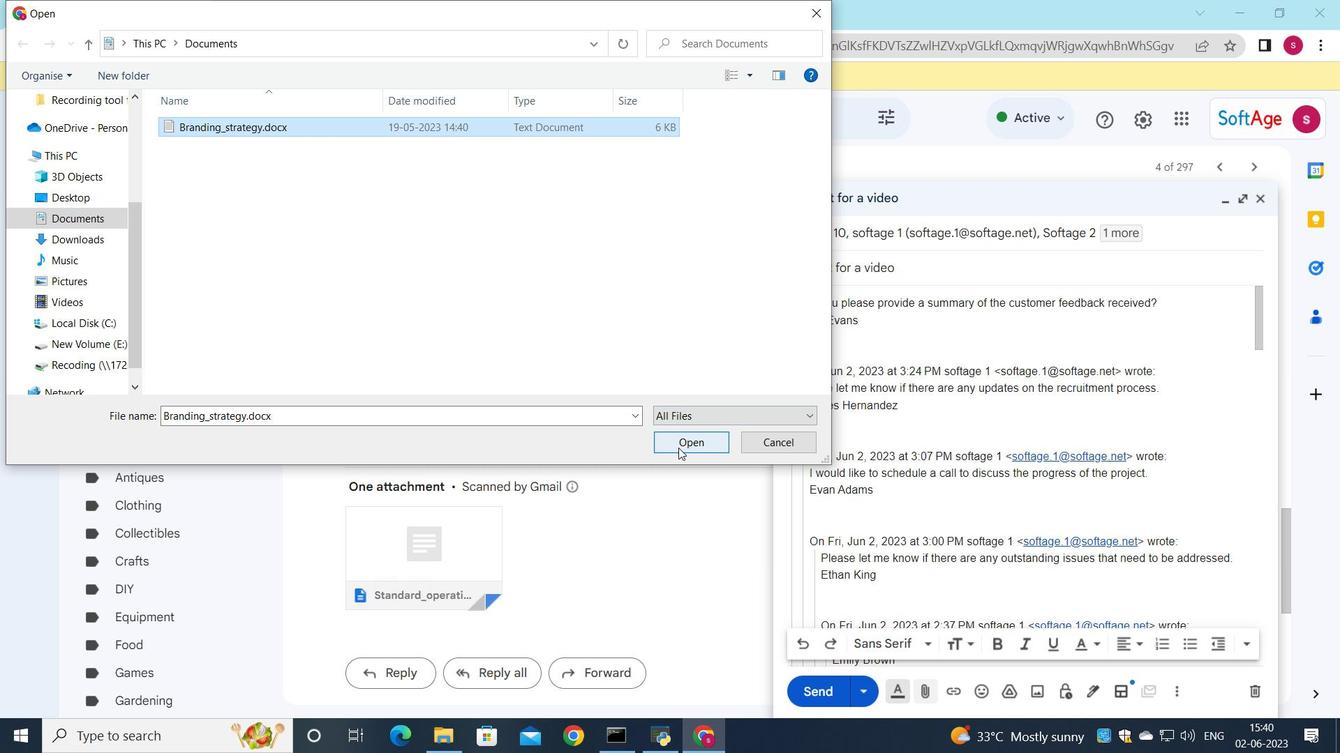 
Action: Mouse moved to (818, 694)
Screenshot: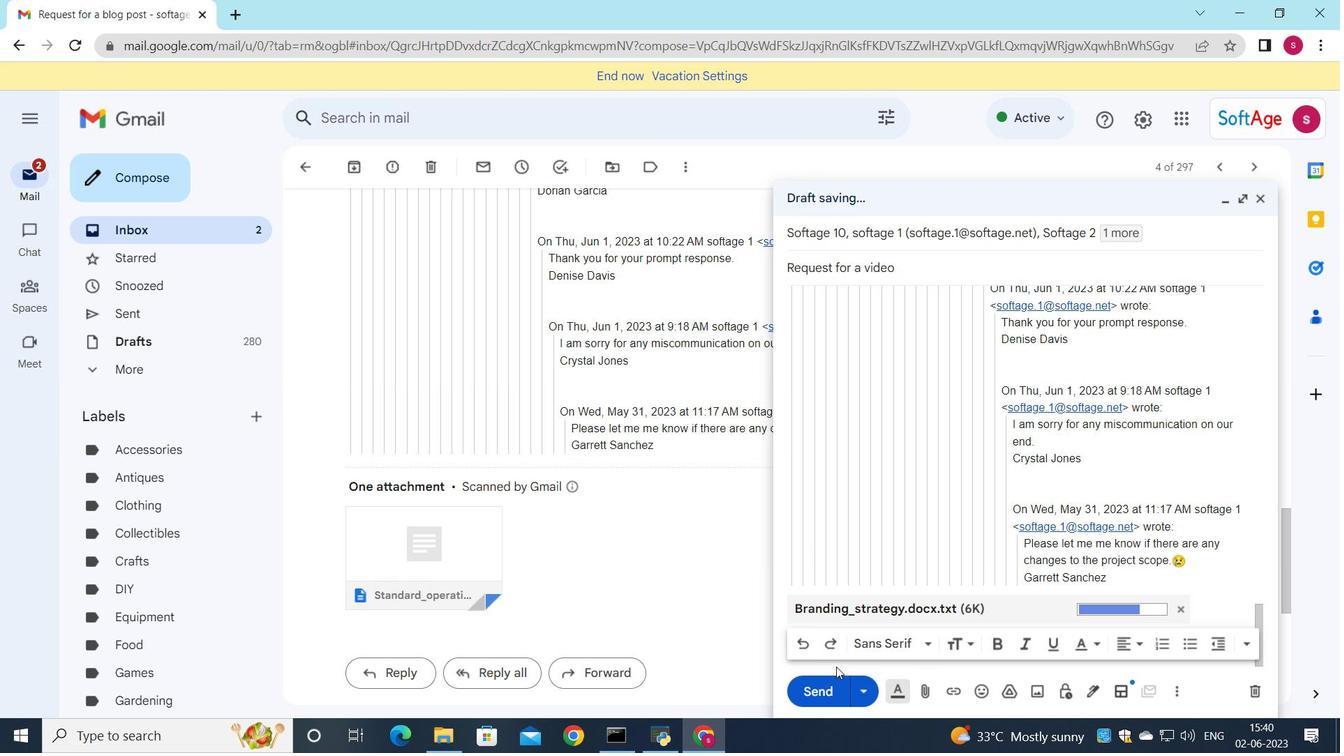 
Action: Mouse pressed left at (818, 694)
Screenshot: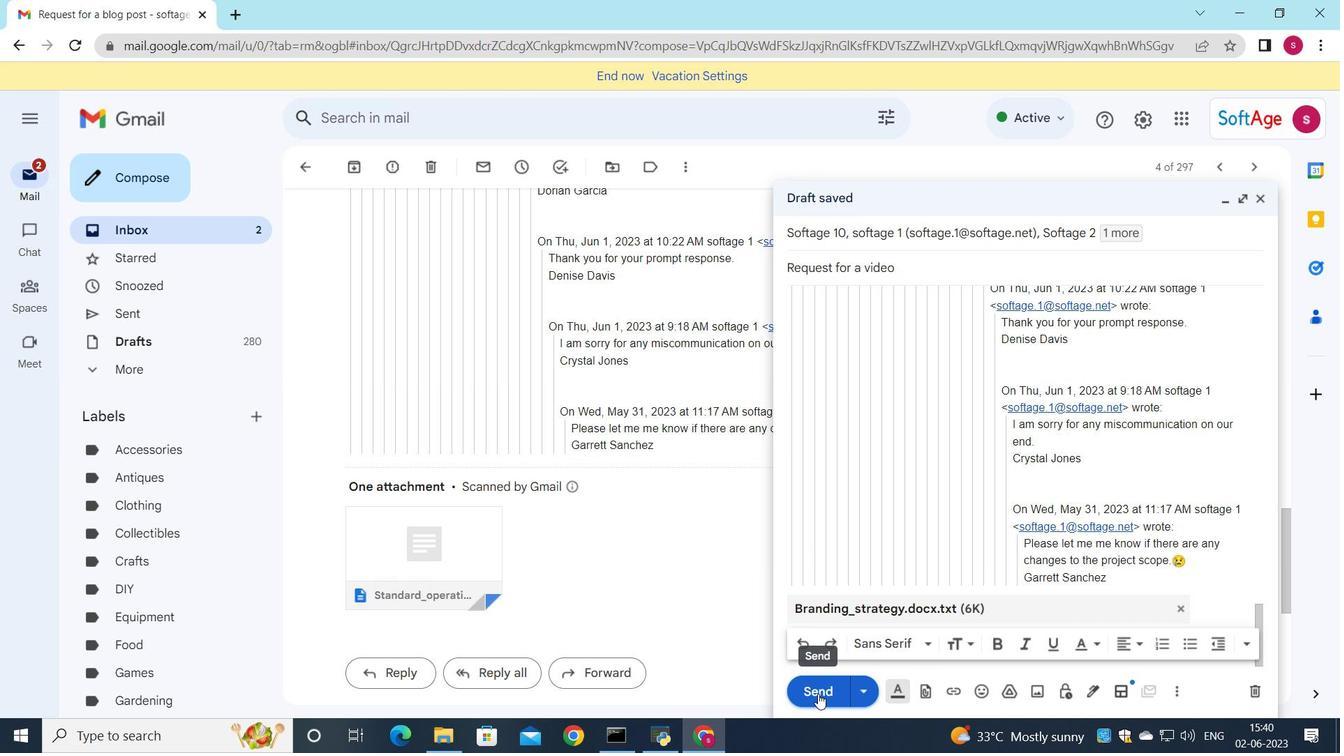 
Action: Mouse moved to (205, 240)
Screenshot: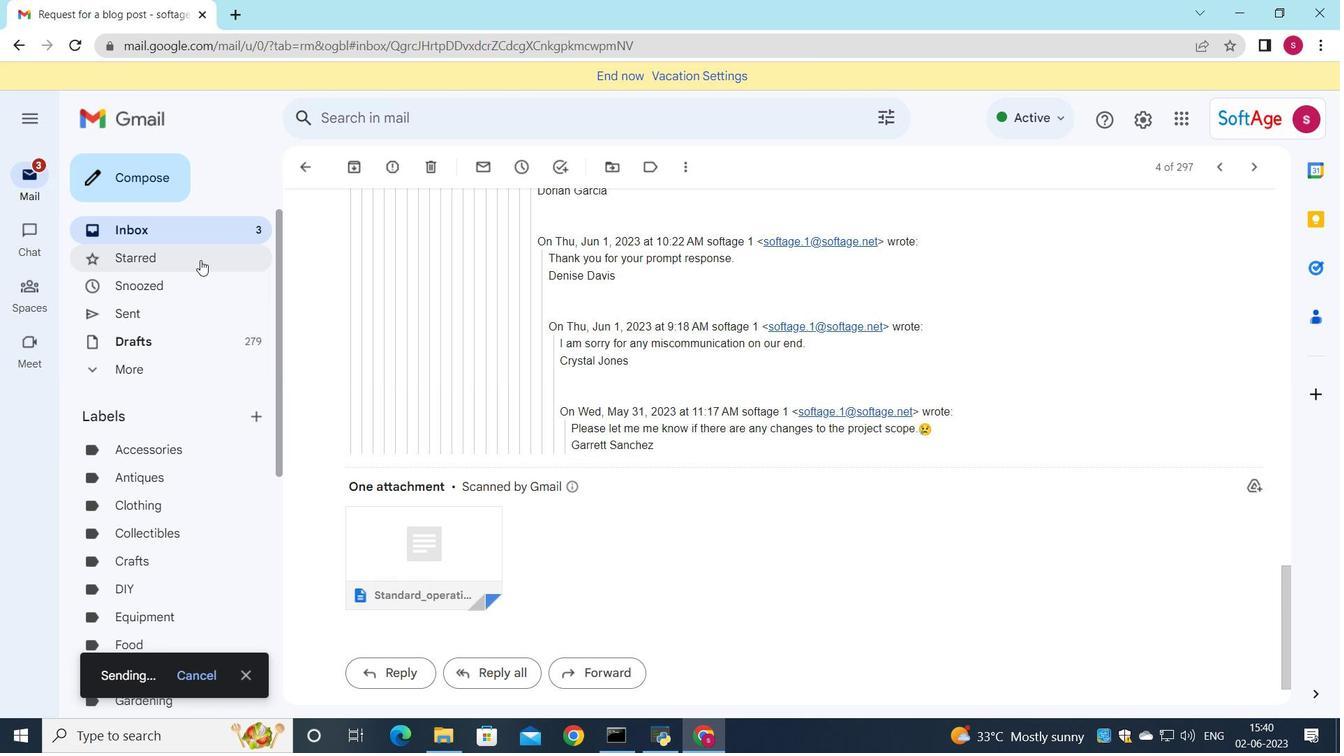 
Action: Mouse pressed left at (205, 240)
Screenshot: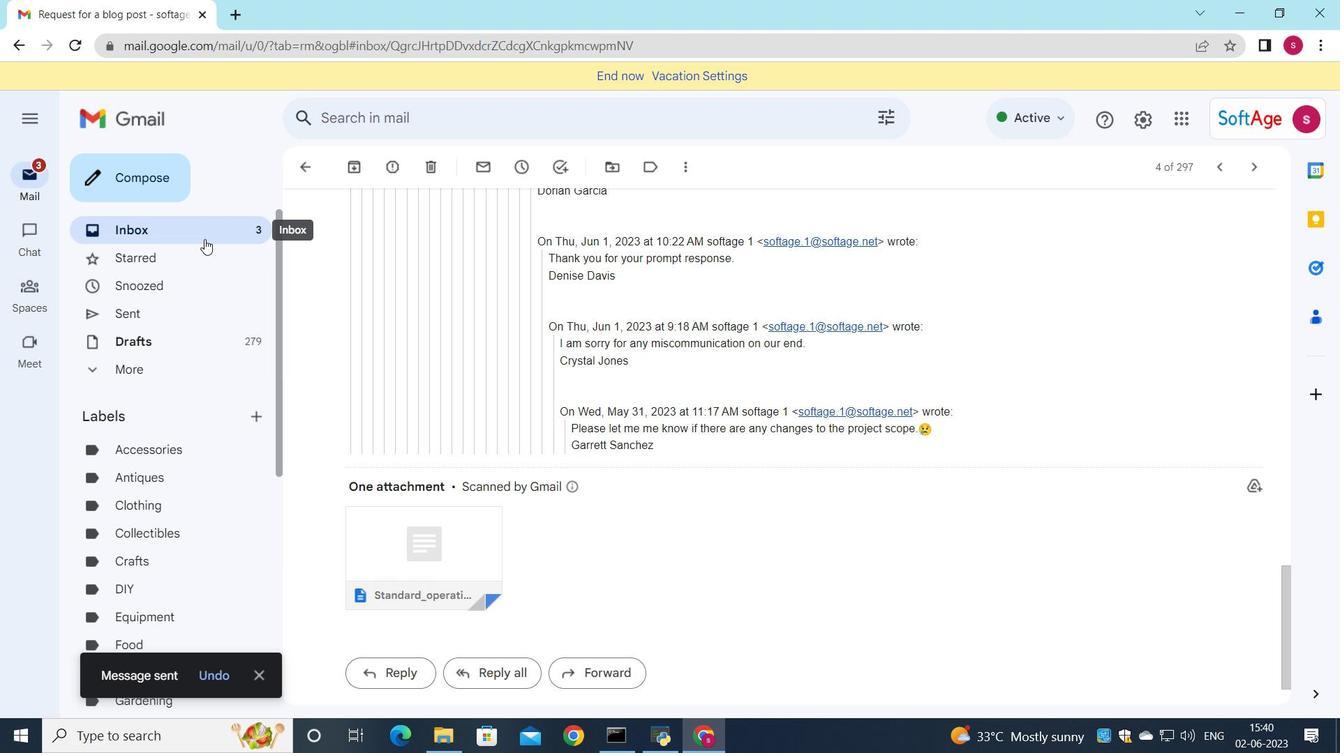 
Action: Mouse moved to (706, 219)
Screenshot: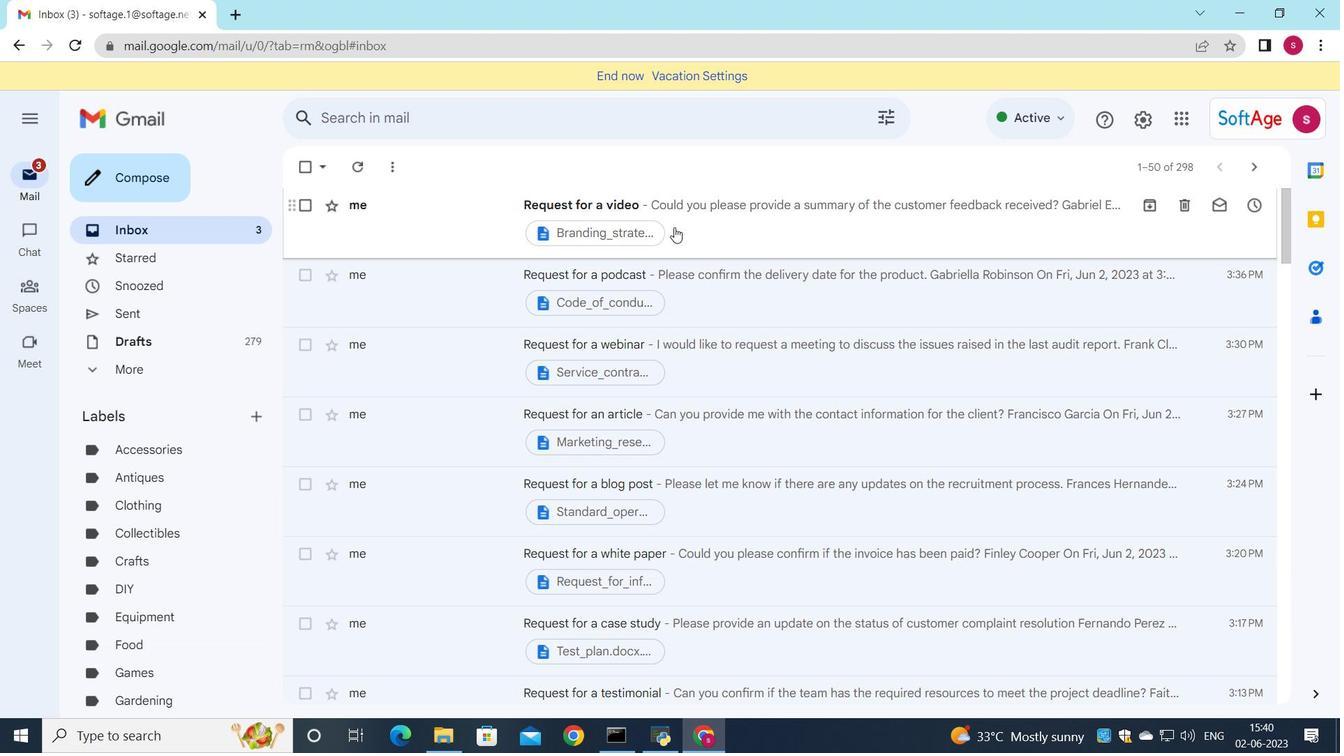 
Action: Mouse pressed left at (706, 219)
Screenshot: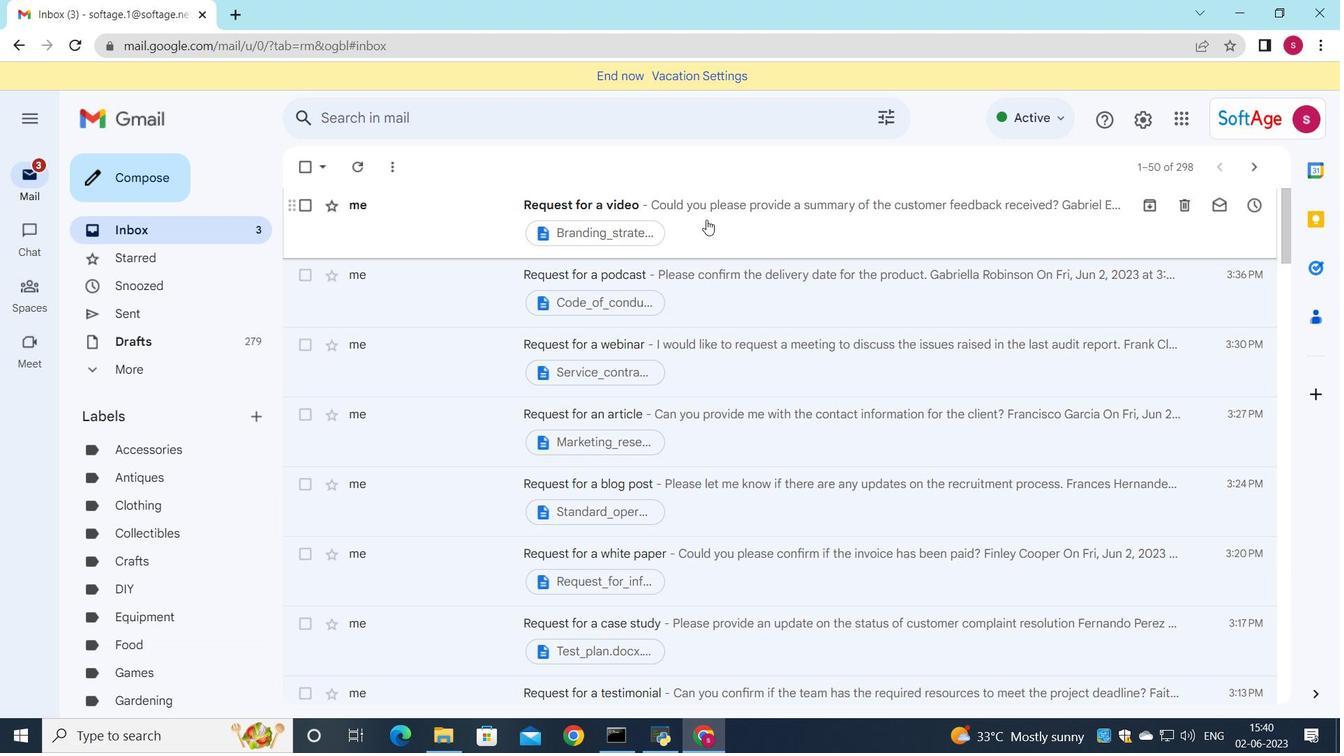
Action: Mouse moved to (493, 466)
Screenshot: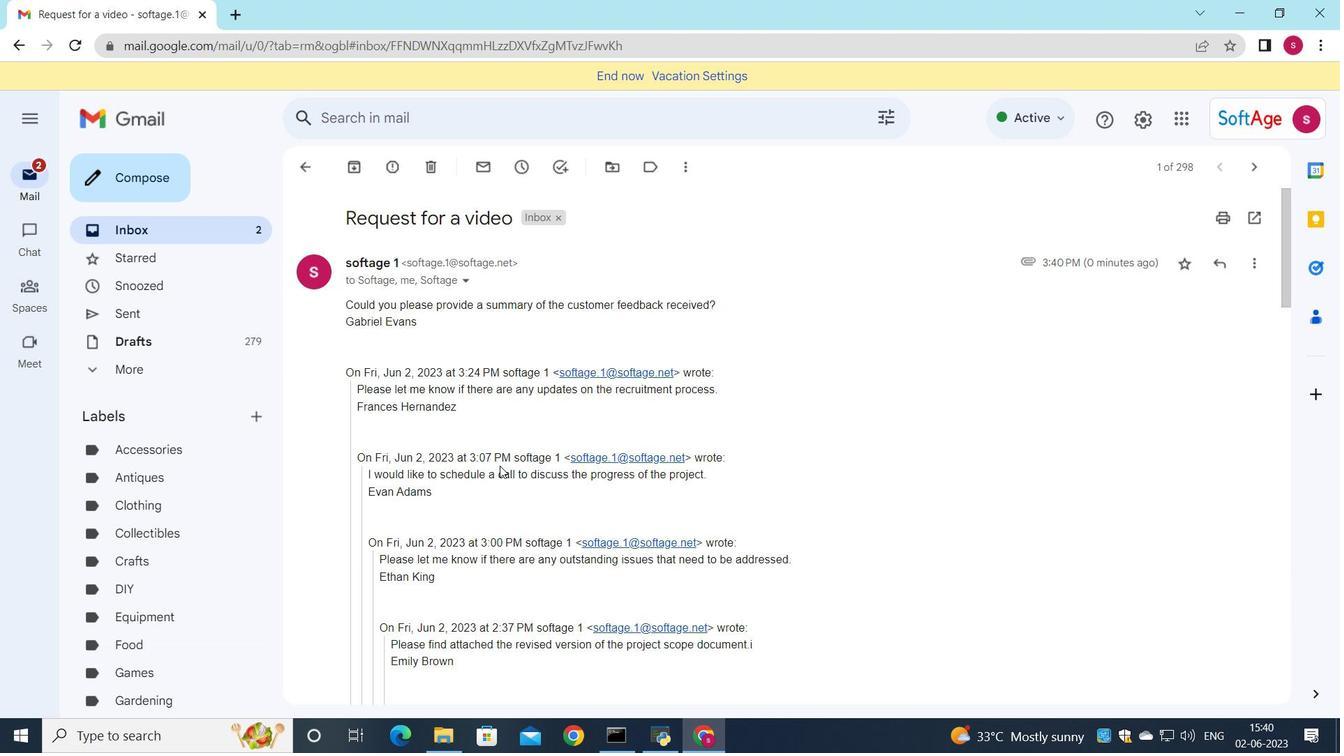 
